 Task: Look for space in São Leopoldo, Brazil from 5th June, 2023 to 16th June, 2023 for 2 adults in price range Rs.7000 to Rs.15000. Place can be entire place with 1  bedroom having 1 bed and 1 bathroom. Property type can be house, flat, guest house, hotel. Booking option can be shelf check-in. Required host language is Spanish.
Action: Mouse moved to (292, 133)
Screenshot: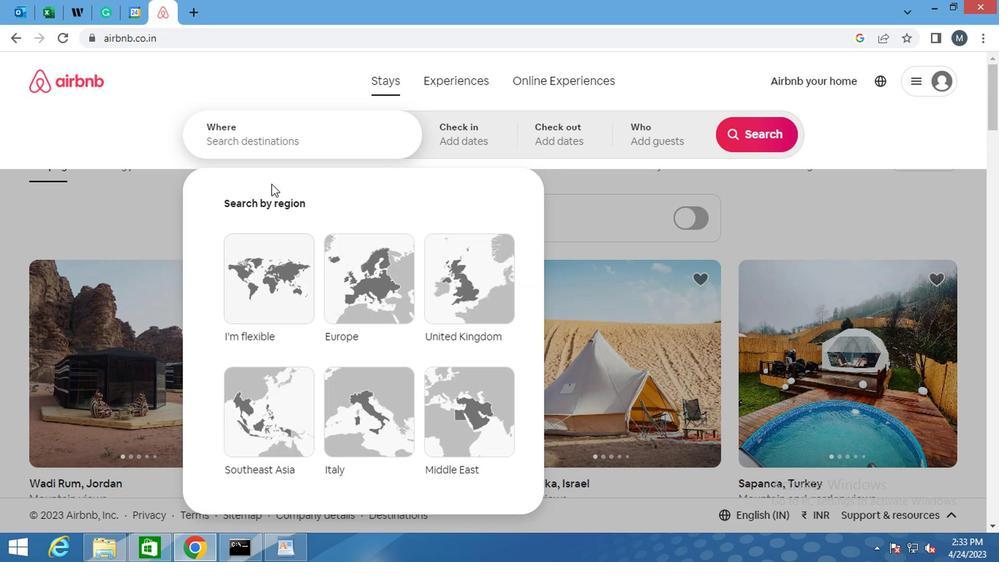 
Action: Mouse pressed left at (292, 133)
Screenshot: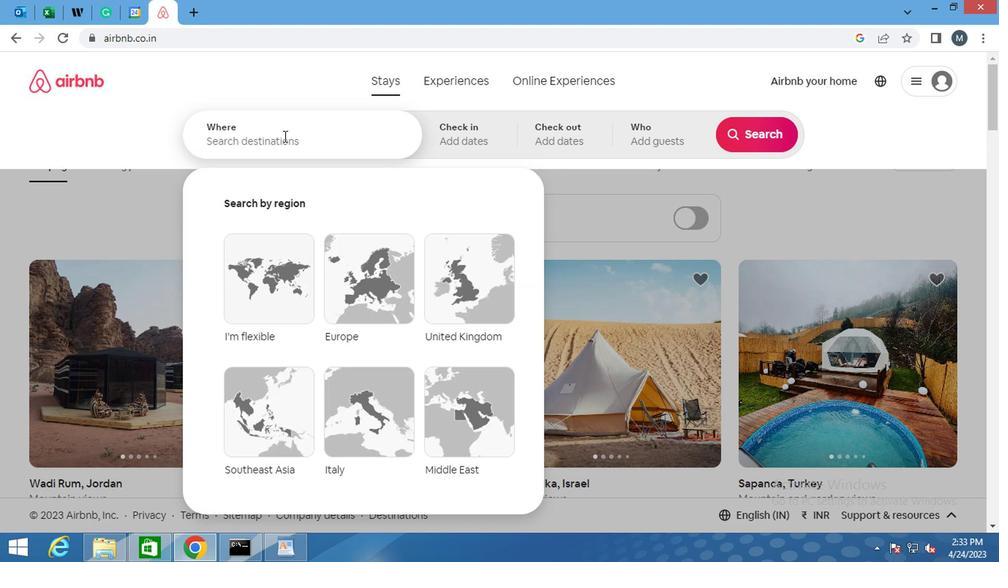 
Action: Key pressed <Key.shift><Key.shift><Key.shift><Key.shift><Key.shift>SAO<Key.space><Key.shift>LEPOLDP<Key.space><Key.backspace><Key.backspace>O
Screenshot: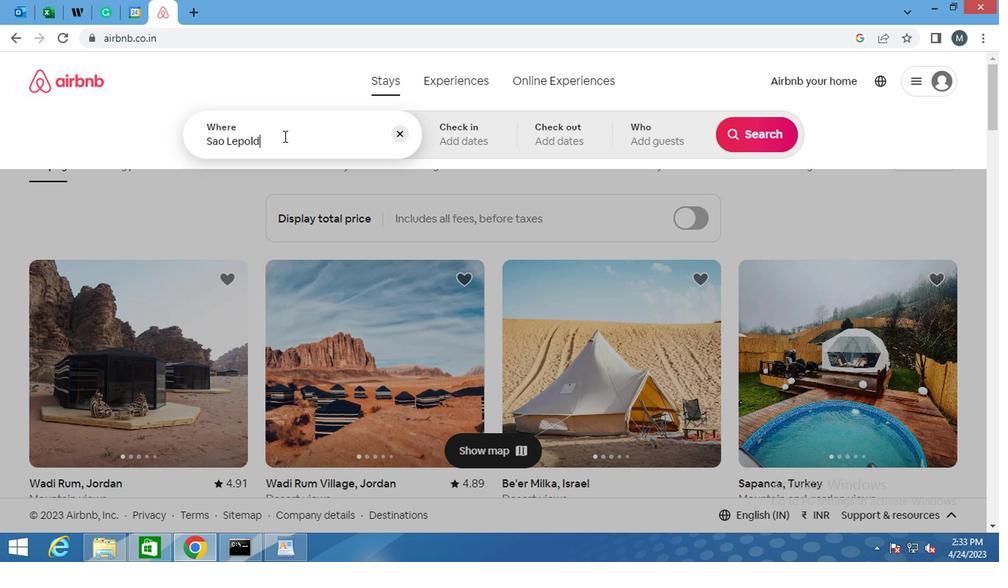 
Action: Mouse moved to (314, 157)
Screenshot: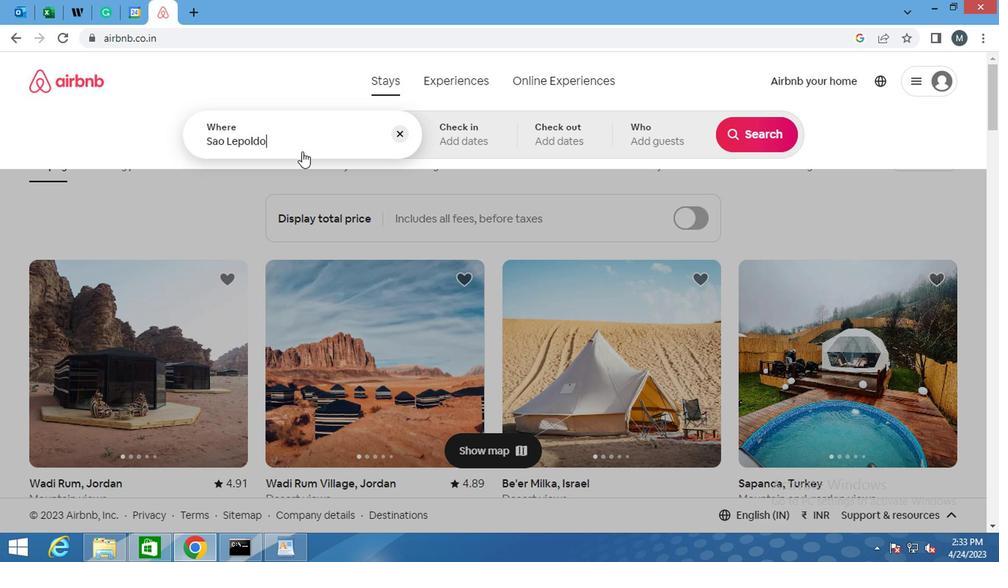 
Action: Mouse scrolled (314, 157) with delta (0, 0)
Screenshot: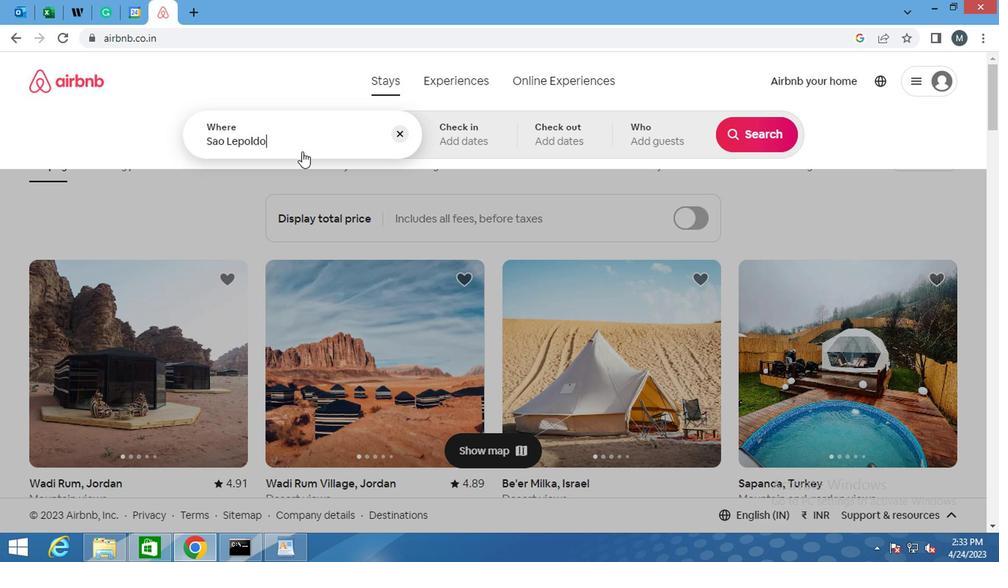 
Action: Mouse moved to (314, 158)
Screenshot: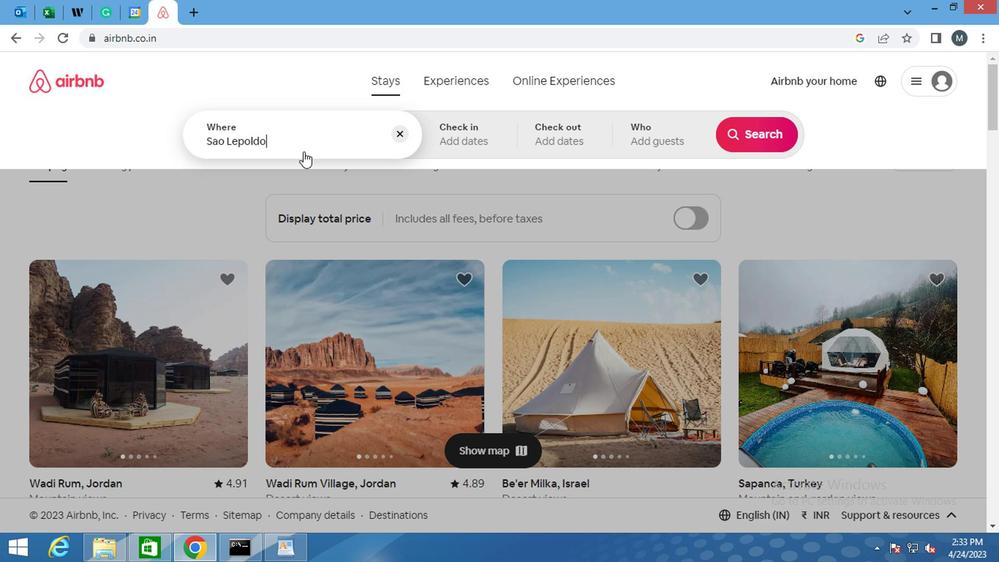
Action: Mouse scrolled (314, 159) with delta (0, 0)
Screenshot: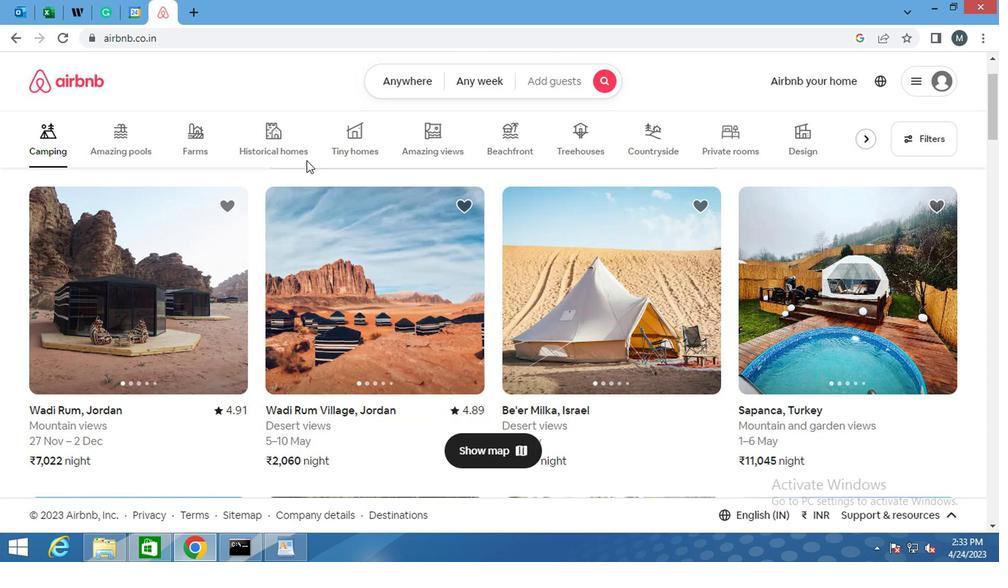 
Action: Mouse moved to (393, 85)
Screenshot: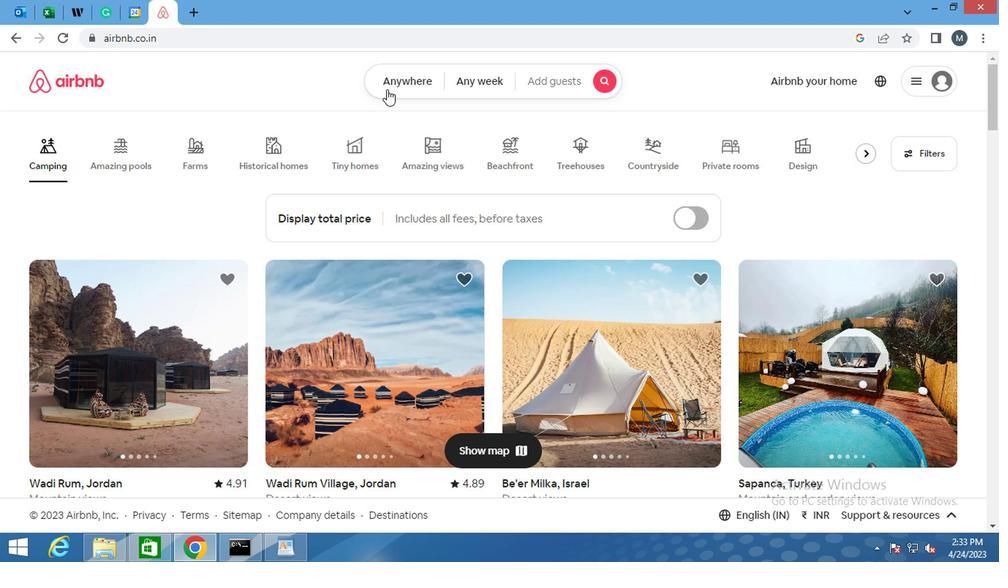 
Action: Mouse pressed left at (393, 85)
Screenshot: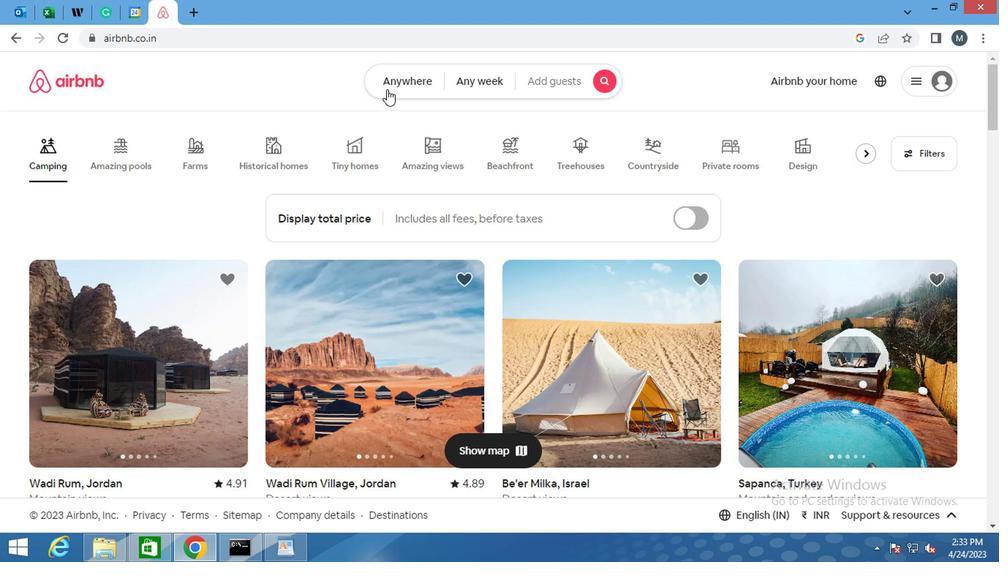 
Action: Mouse moved to (245, 140)
Screenshot: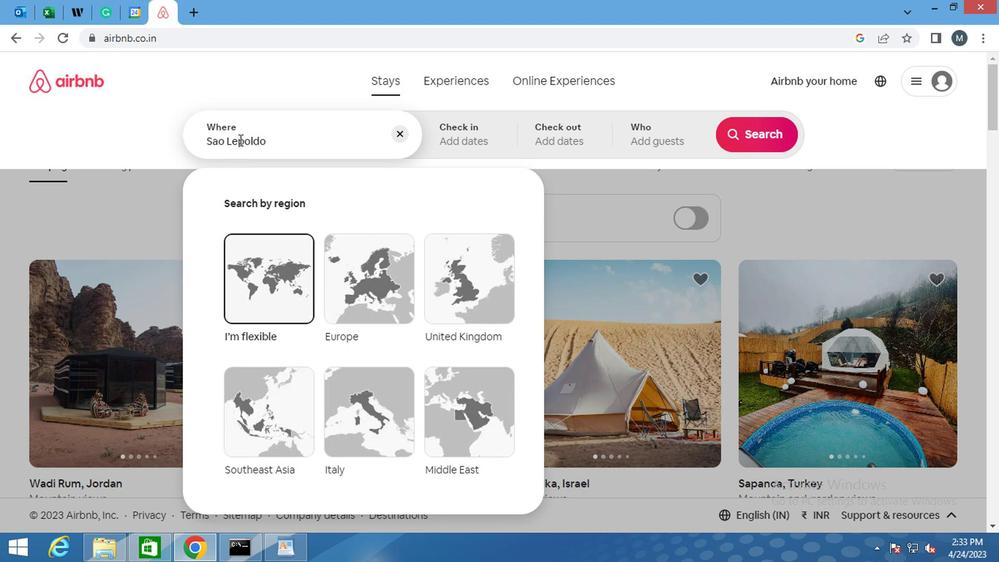 
Action: Mouse pressed left at (245, 140)
Screenshot: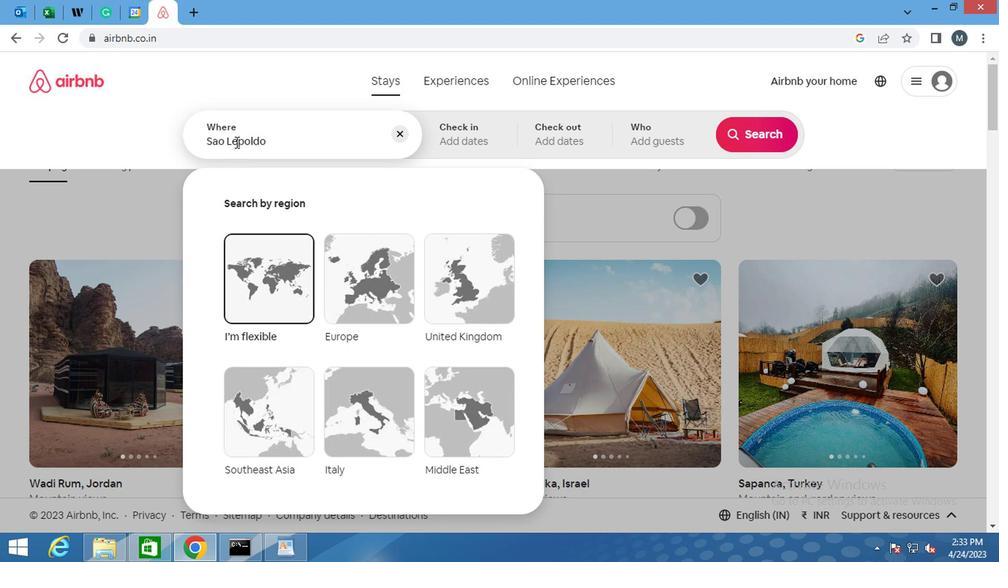
Action: Mouse moved to (287, 142)
Screenshot: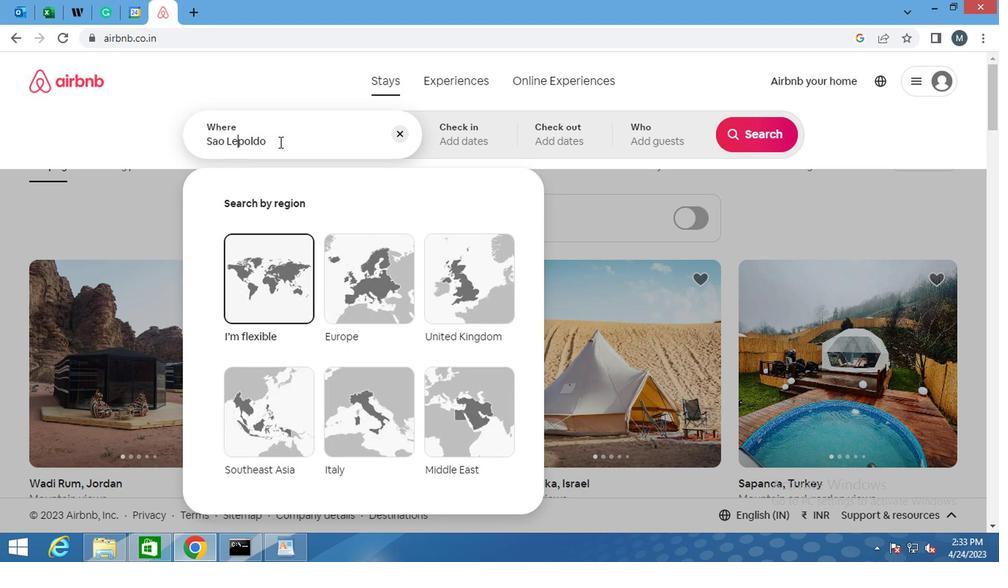 
Action: Key pressed O
Screenshot: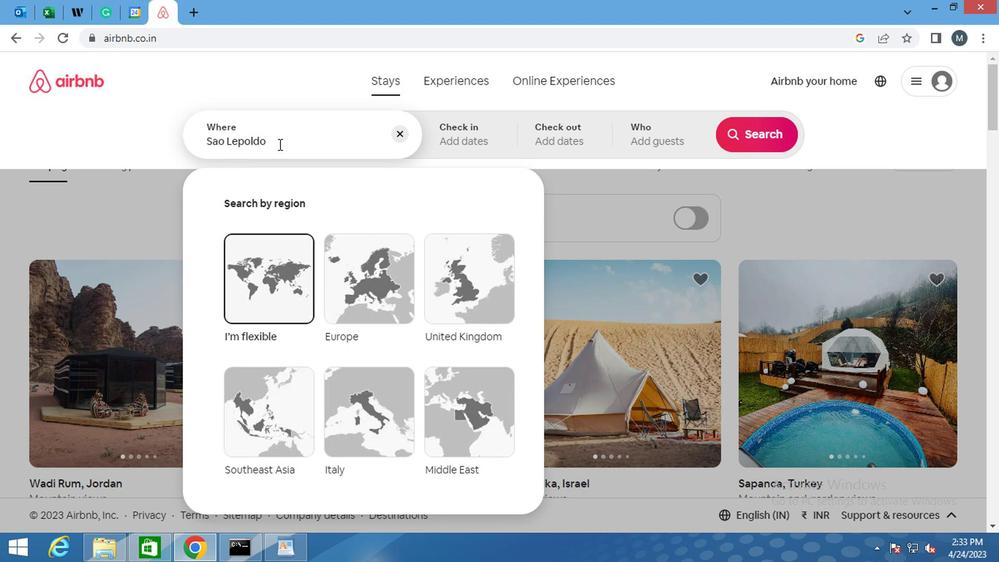 
Action: Mouse moved to (307, 142)
Screenshot: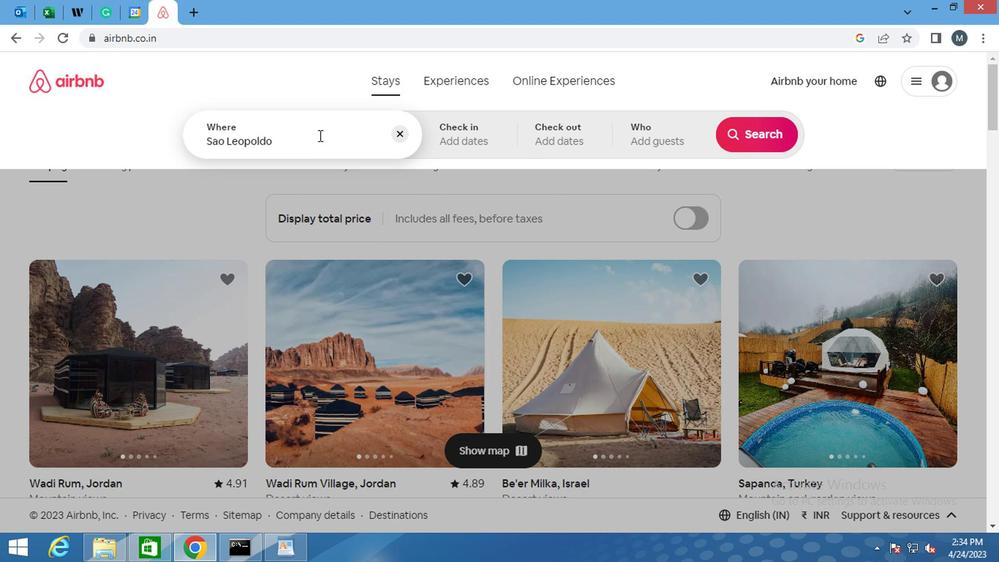 
Action: Mouse pressed left at (307, 142)
Screenshot: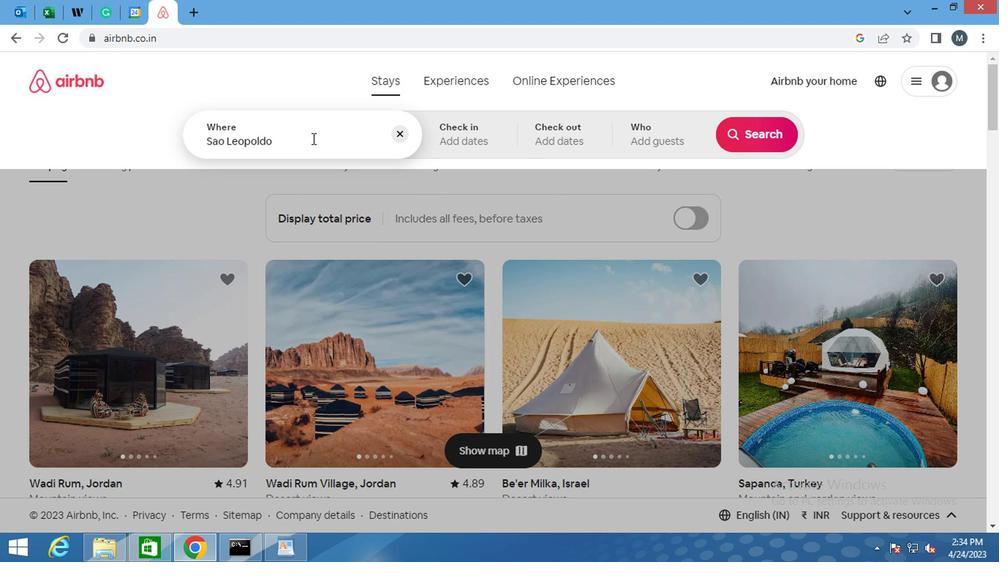 
Action: Mouse moved to (306, 143)
Screenshot: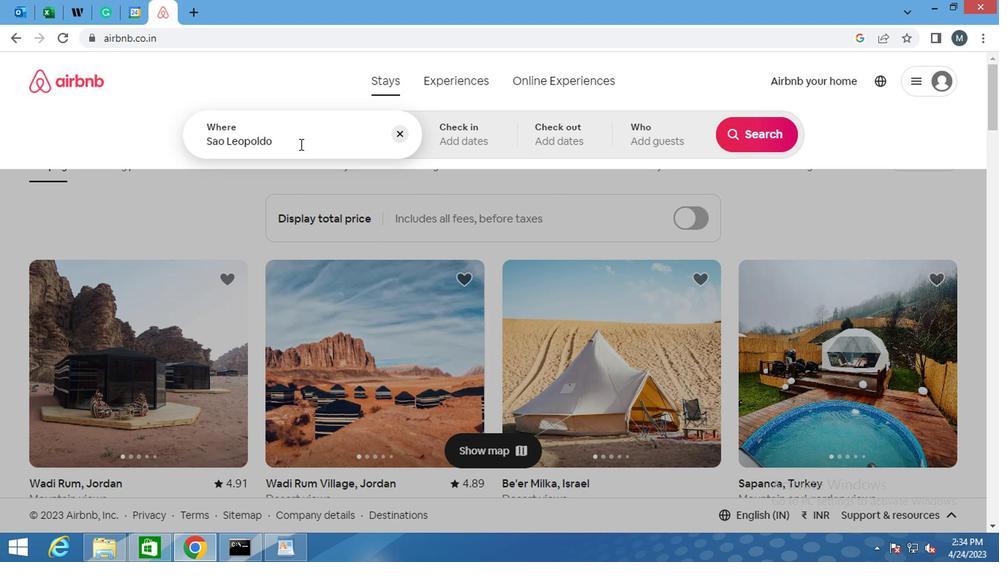 
Action: Key pressed ,<Key.space><Key.shift>BRAZIL
Screenshot: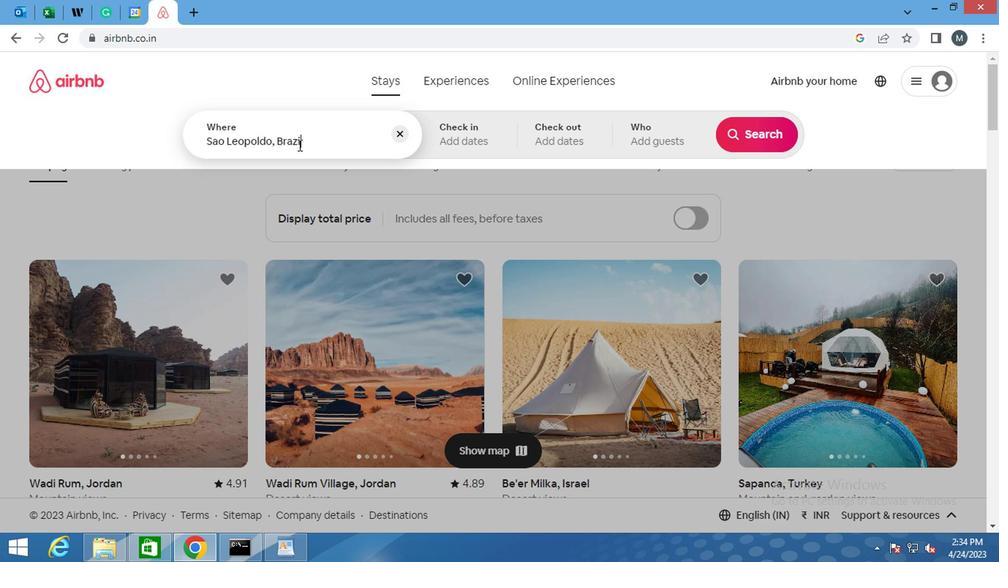 
Action: Mouse moved to (455, 138)
Screenshot: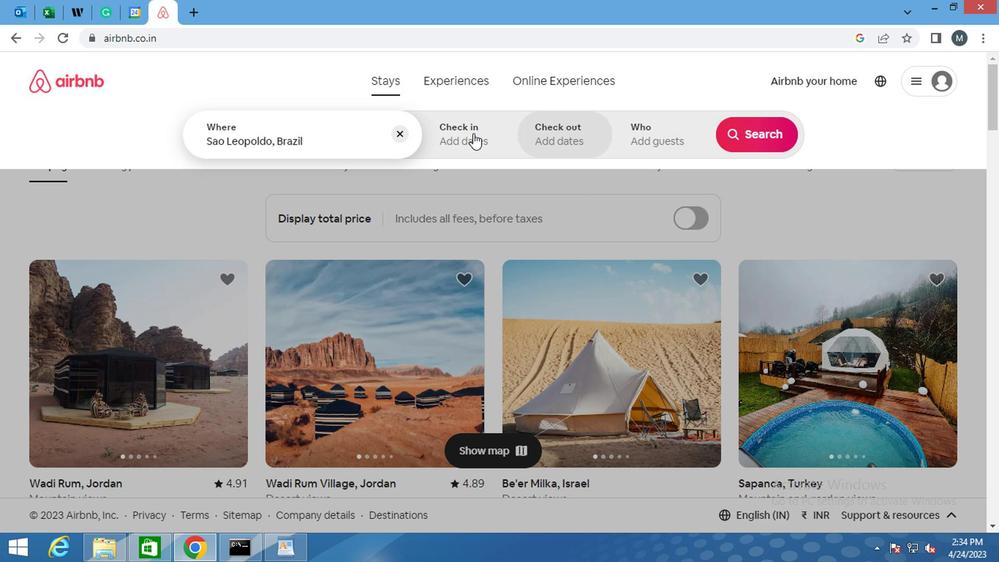 
Action: Mouse pressed left at (455, 138)
Screenshot: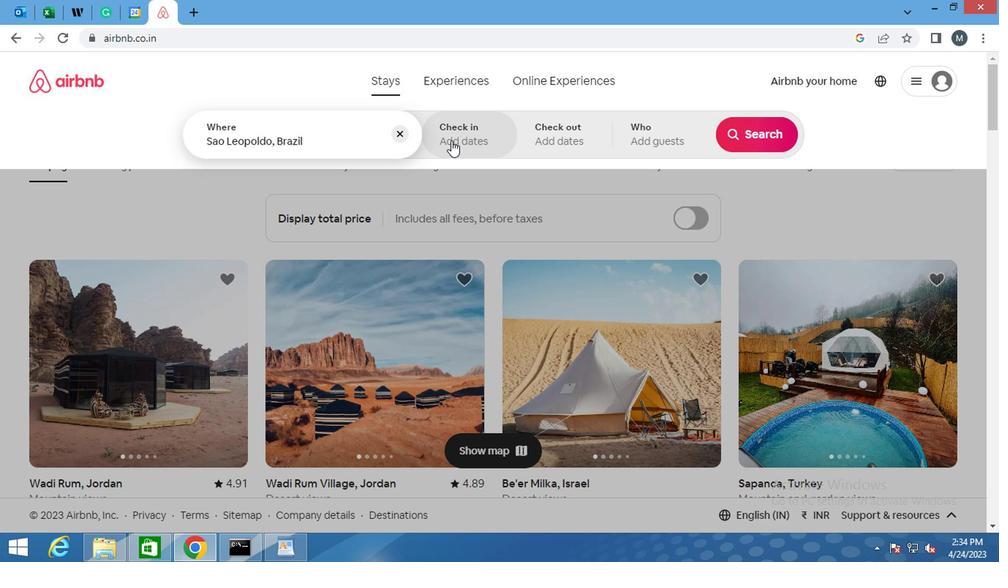 
Action: Mouse moved to (730, 252)
Screenshot: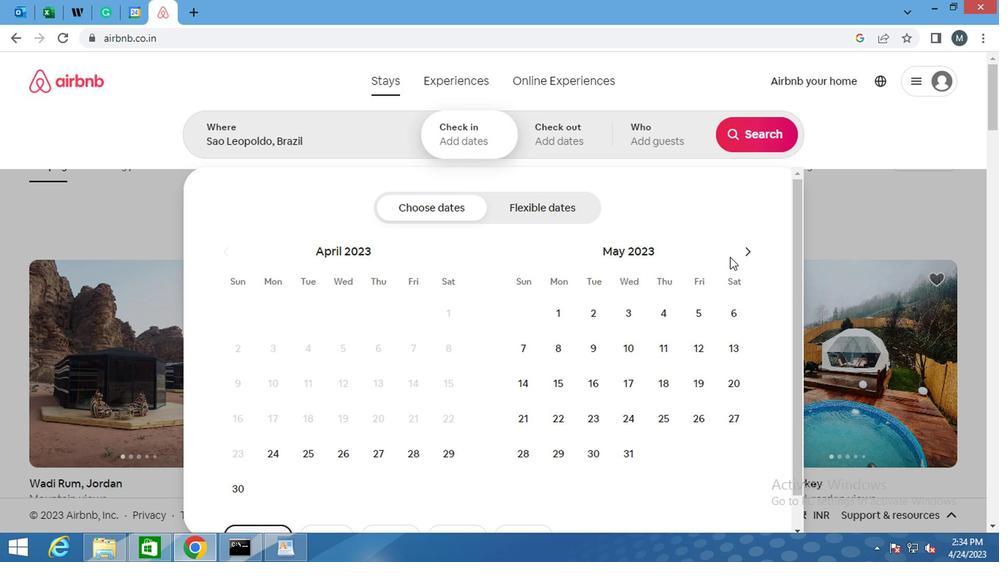 
Action: Mouse pressed left at (730, 252)
Screenshot: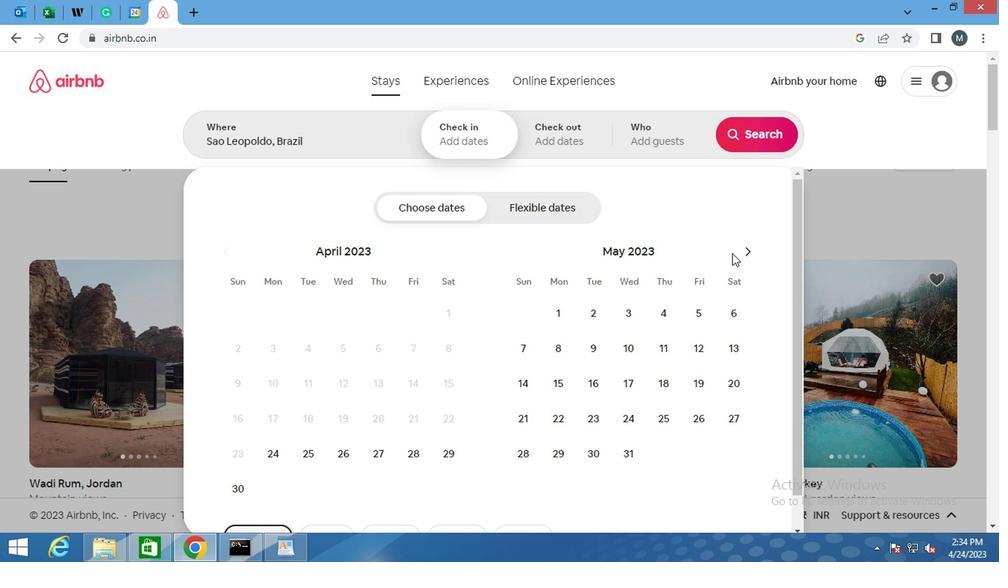 
Action: Mouse moved to (733, 251)
Screenshot: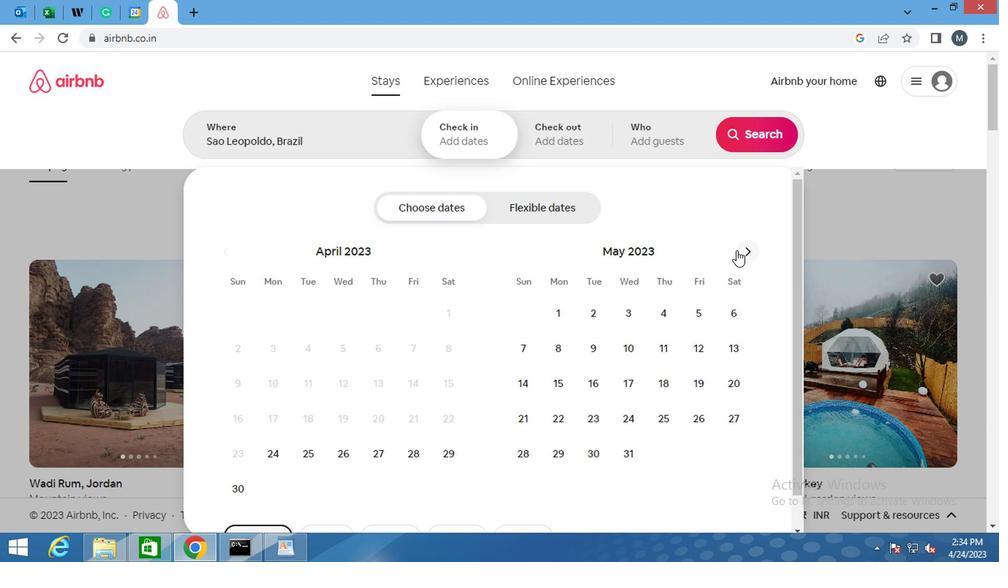 
Action: Mouse pressed left at (733, 251)
Screenshot: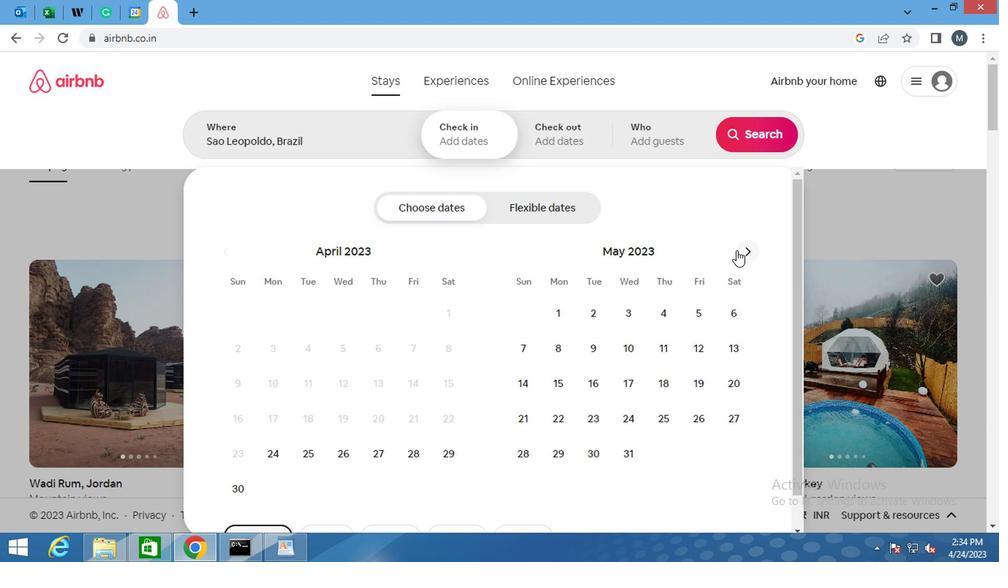 
Action: Mouse moved to (557, 353)
Screenshot: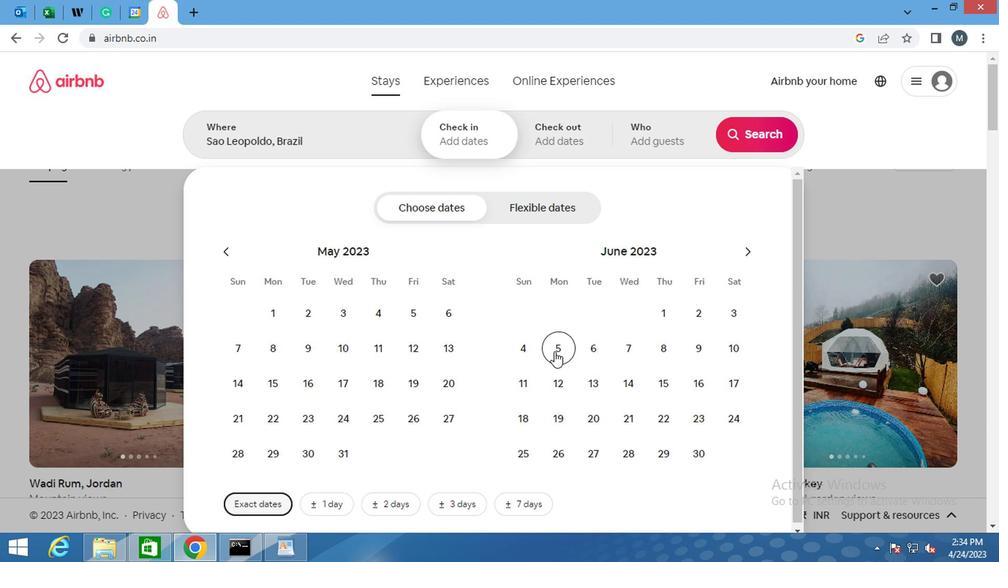 
Action: Mouse pressed left at (557, 353)
Screenshot: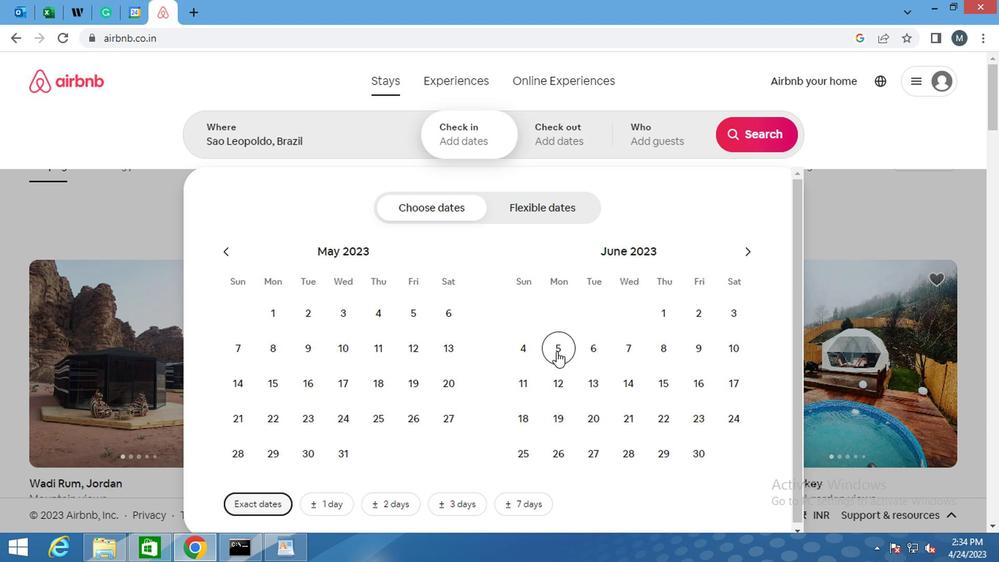 
Action: Mouse moved to (693, 383)
Screenshot: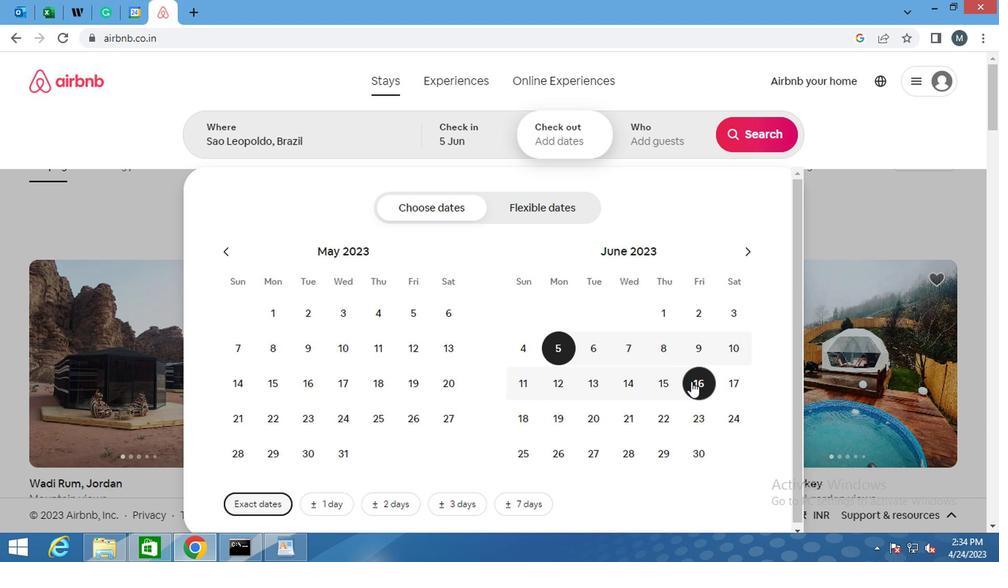 
Action: Mouse pressed left at (693, 383)
Screenshot: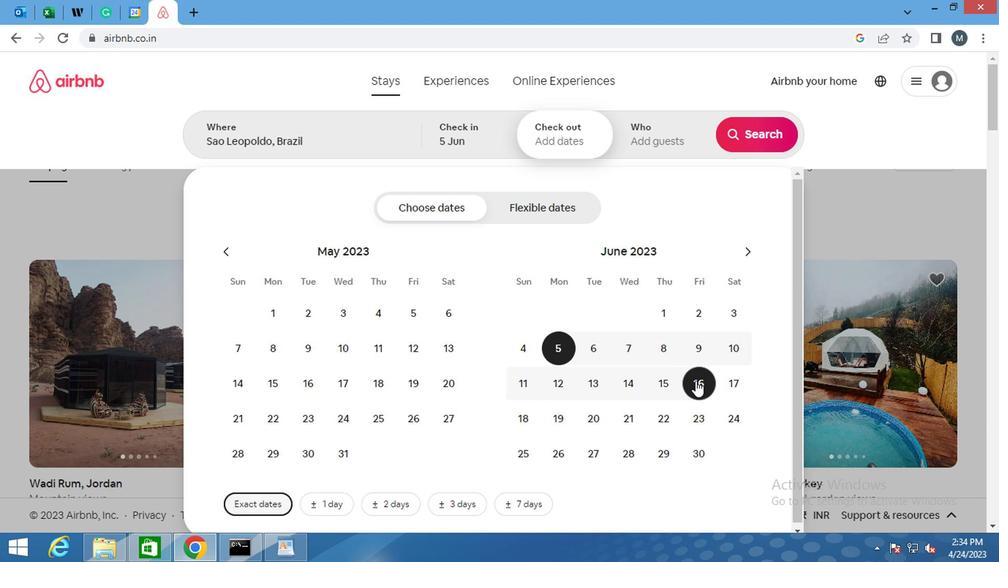 
Action: Mouse moved to (695, 382)
Screenshot: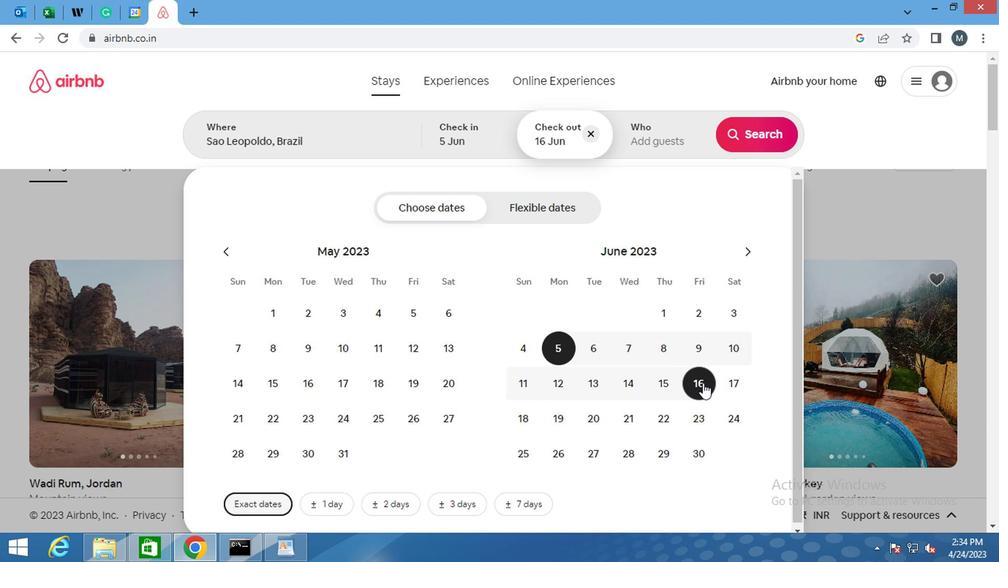 
Action: Mouse scrolled (695, 381) with delta (0, -1)
Screenshot: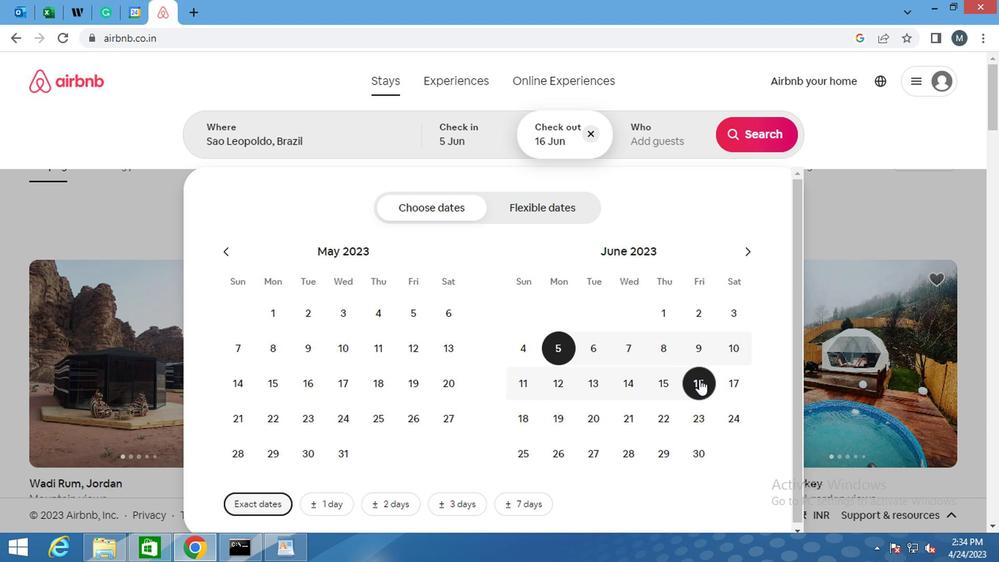 
Action: Mouse moved to (695, 376)
Screenshot: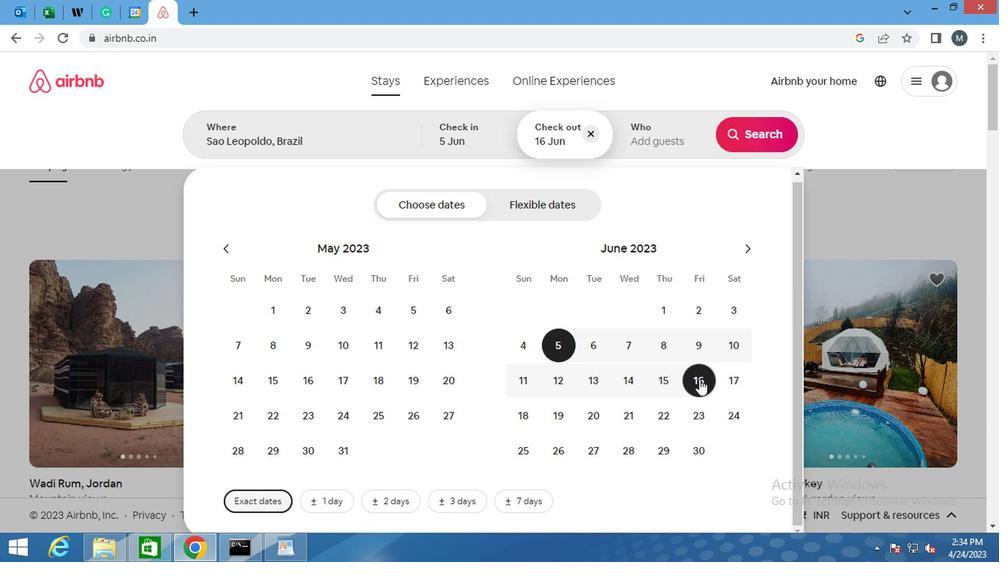 
Action: Mouse scrolled (695, 376) with delta (0, 0)
Screenshot: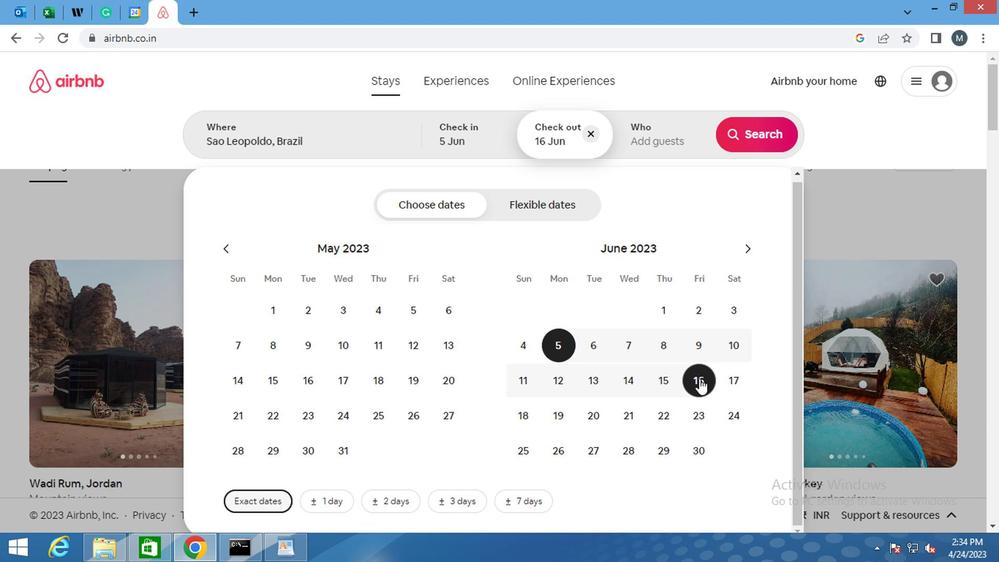 
Action: Mouse moved to (695, 374)
Screenshot: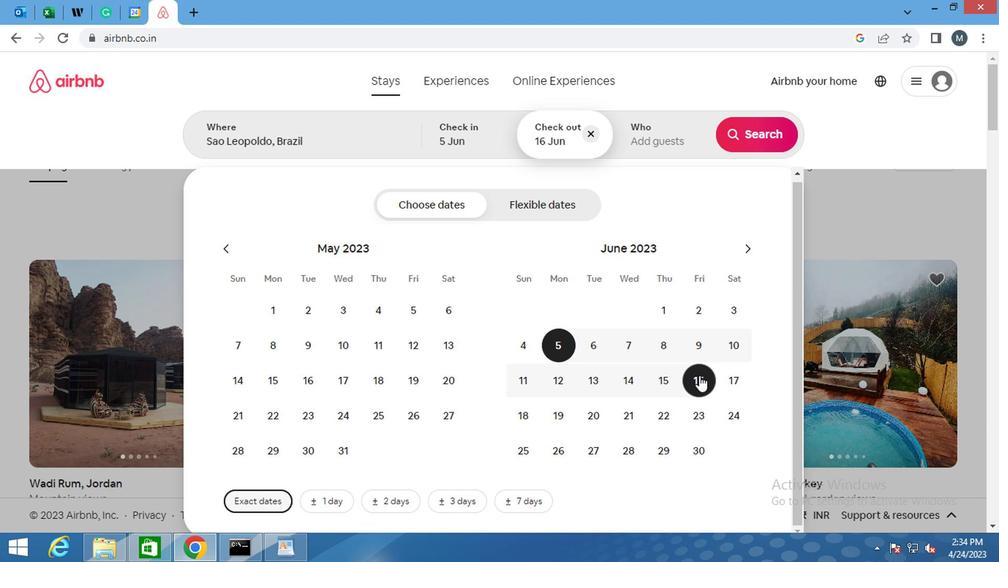 
Action: Mouse scrolled (695, 374) with delta (0, 0)
Screenshot: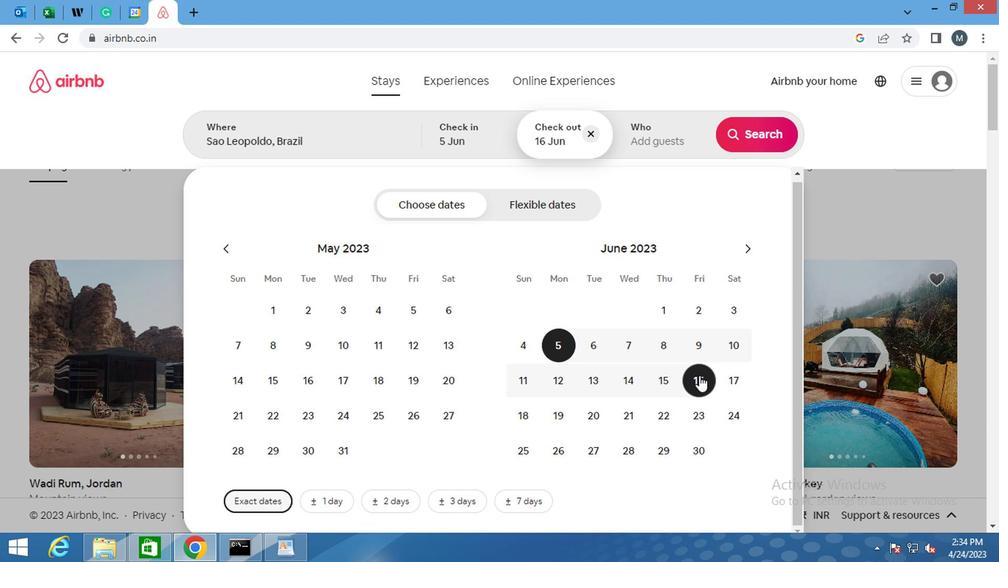 
Action: Mouse moved to (664, 146)
Screenshot: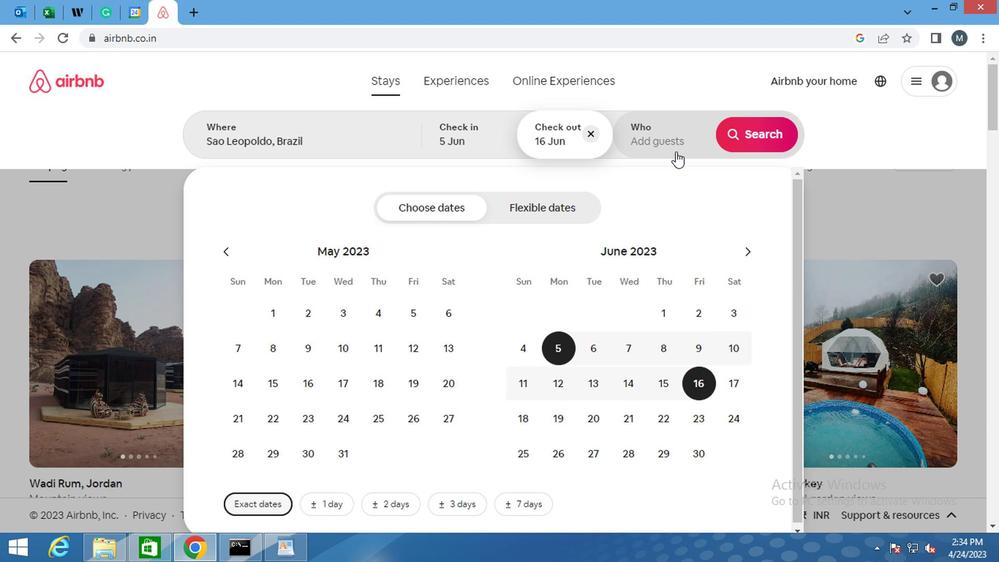 
Action: Mouse pressed left at (664, 146)
Screenshot: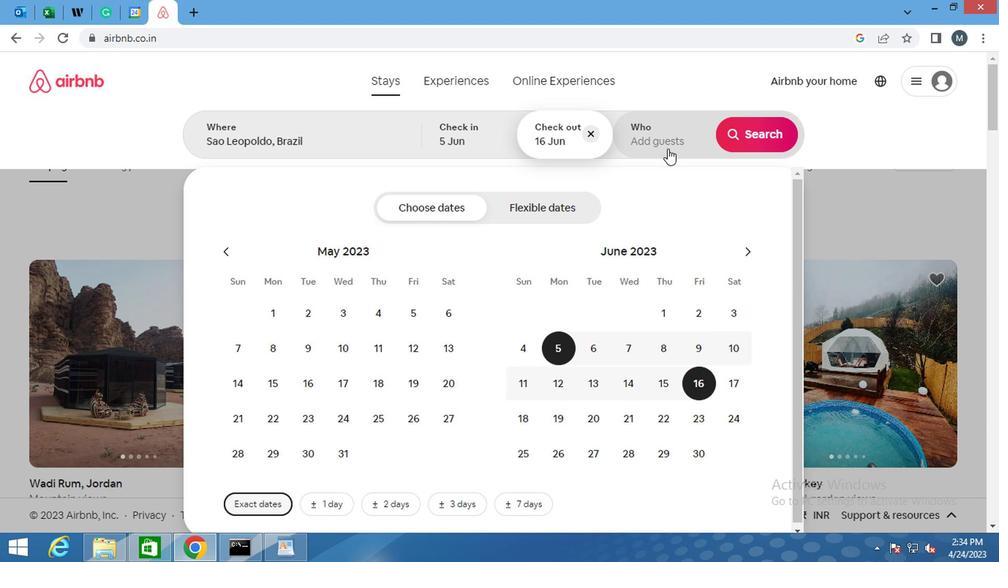 
Action: Mouse moved to (756, 217)
Screenshot: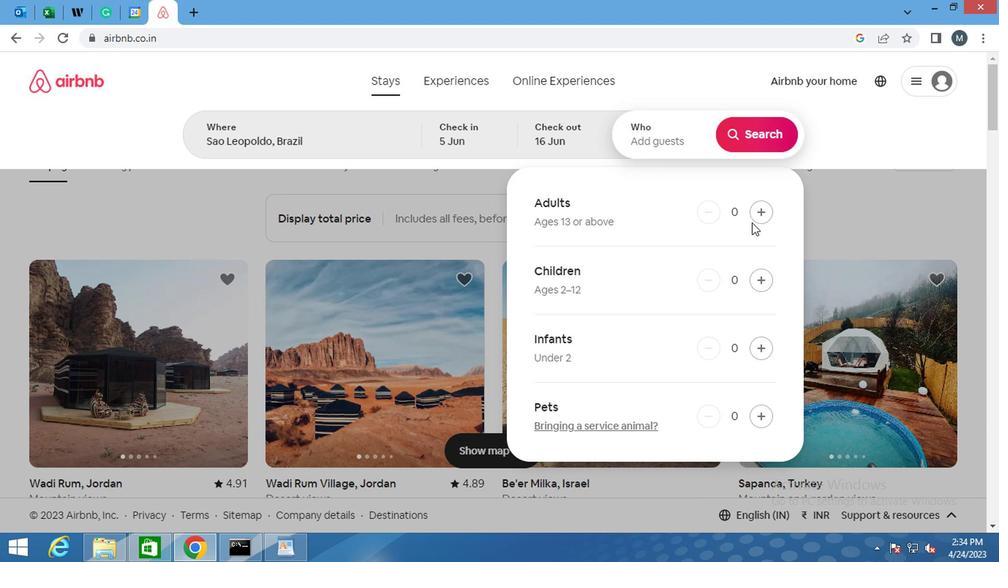 
Action: Mouse pressed left at (756, 217)
Screenshot: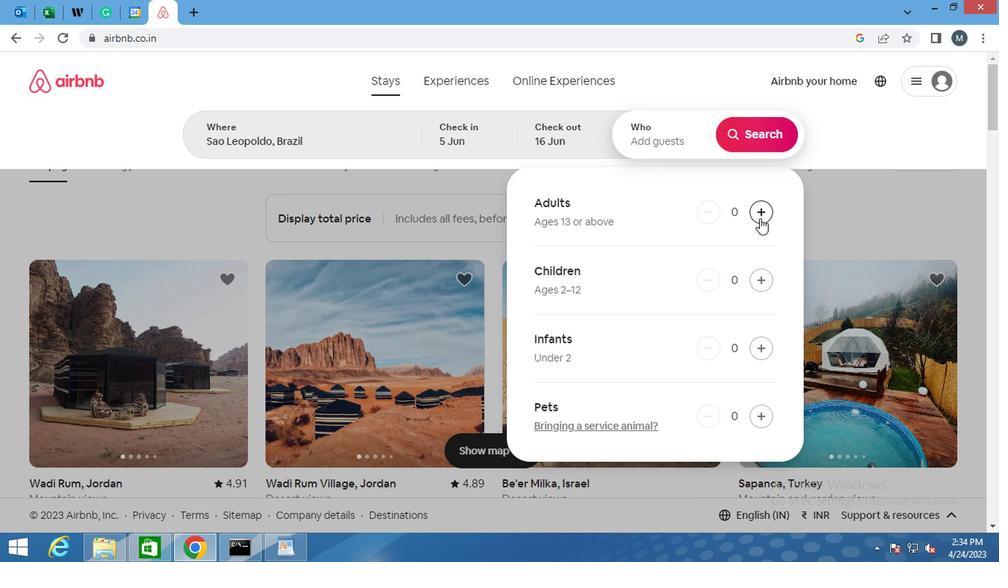 
Action: Mouse pressed left at (756, 217)
Screenshot: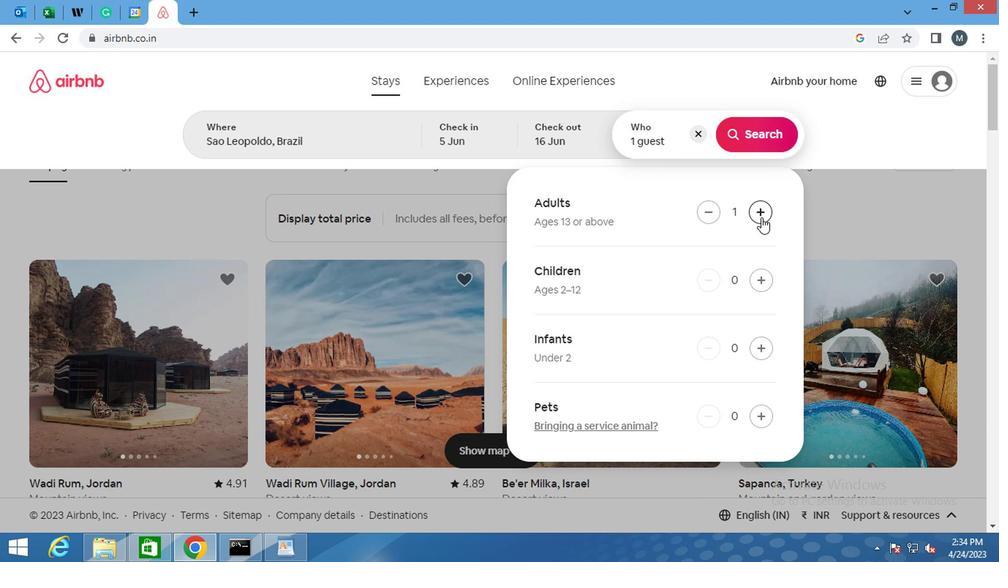 
Action: Mouse moved to (893, 119)
Screenshot: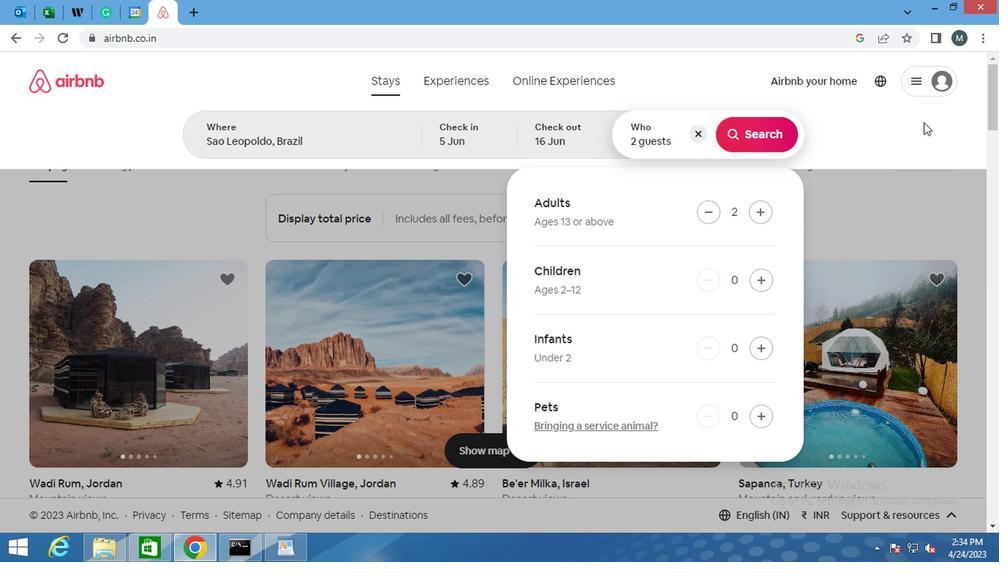 
Action: Mouse pressed left at (893, 119)
Screenshot: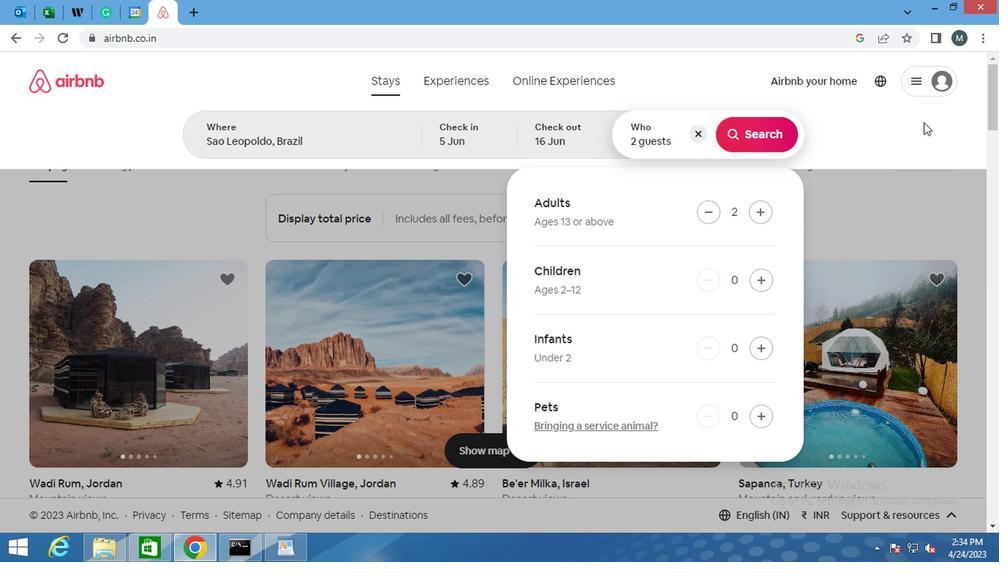 
Action: Mouse moved to (857, 174)
Screenshot: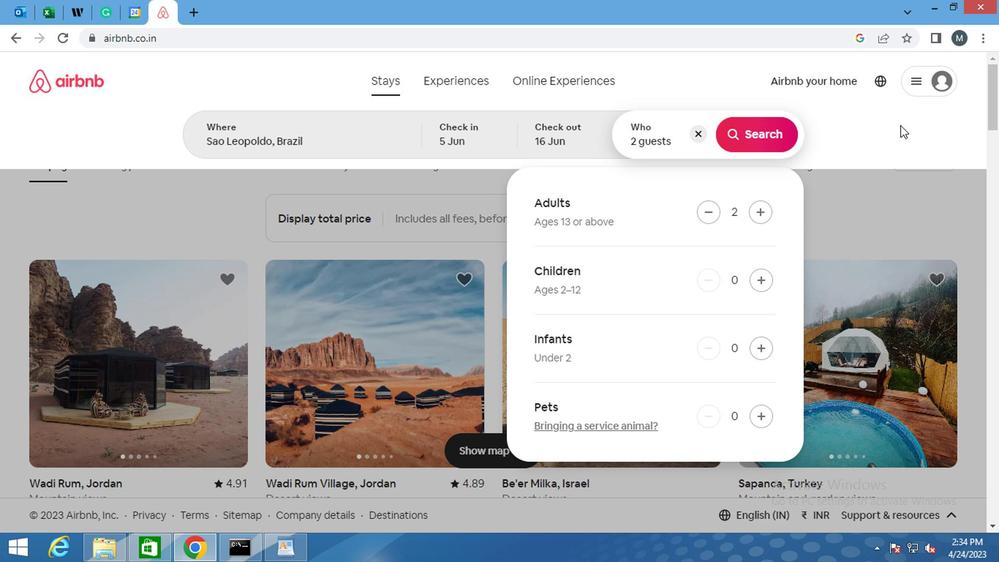 
Action: Mouse scrolled (857, 174) with delta (0, 0)
Screenshot: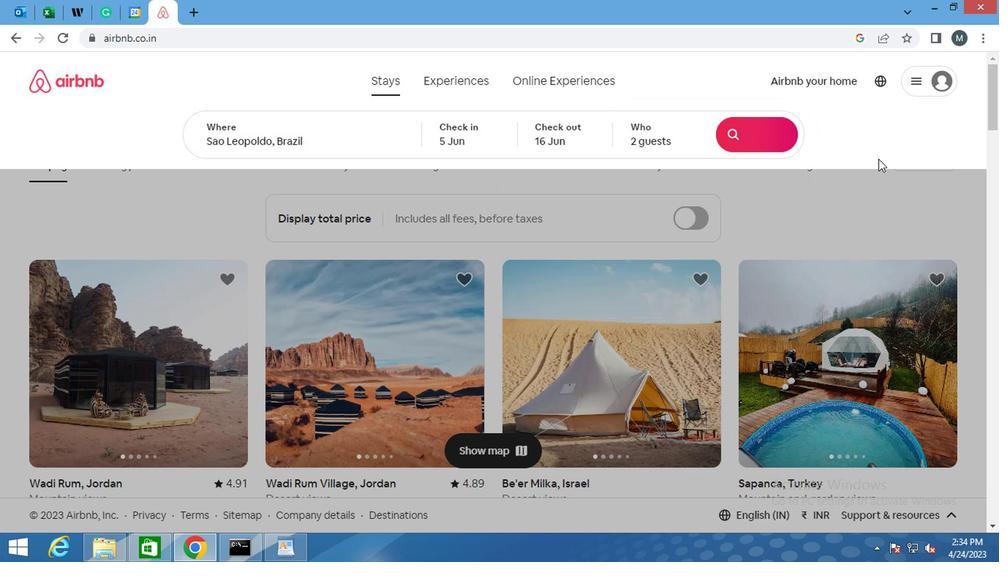 
Action: Mouse scrolled (857, 174) with delta (0, 0)
Screenshot: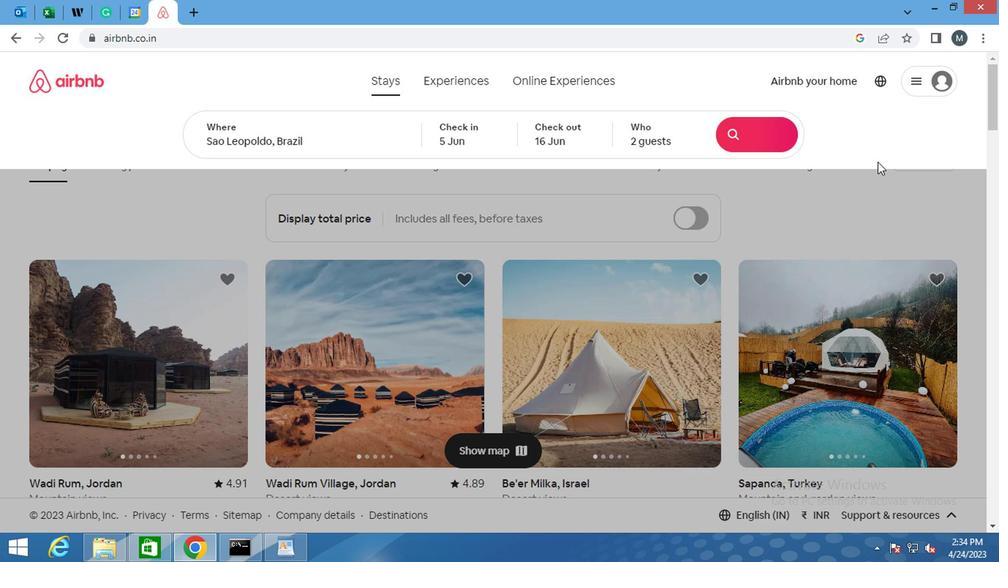 
Action: Mouse scrolled (857, 174) with delta (0, 0)
Screenshot: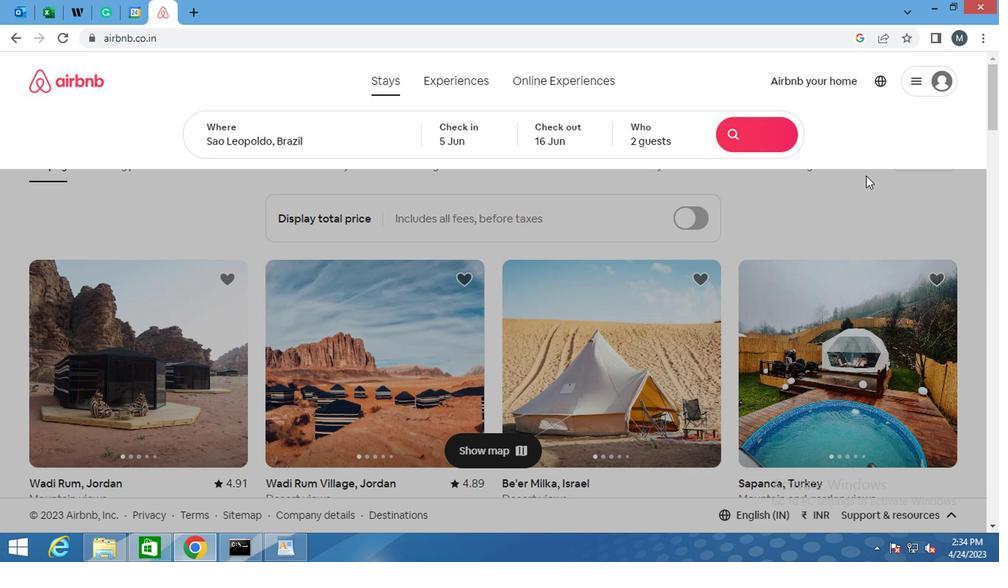 
Action: Mouse moved to (855, 177)
Screenshot: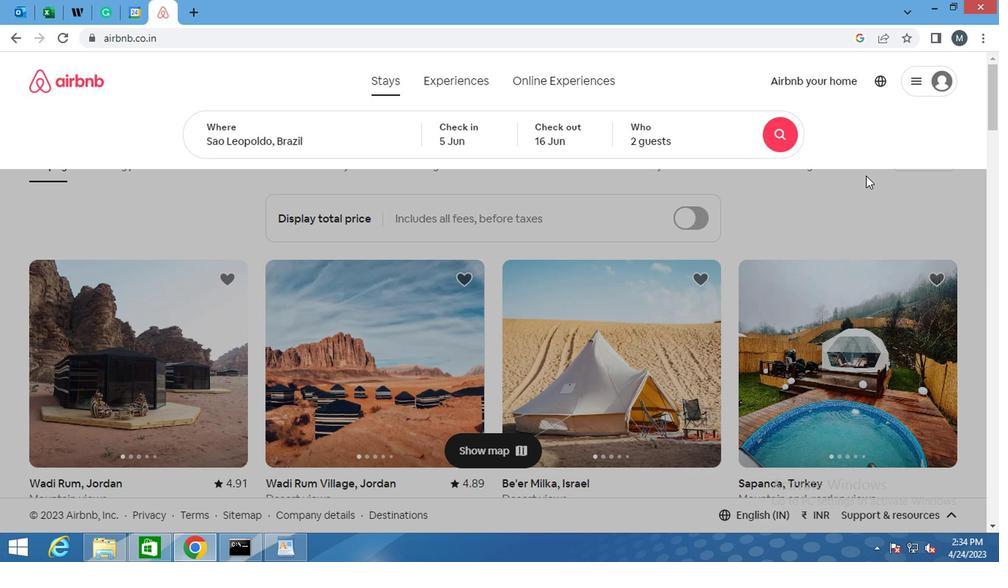 
Action: Mouse scrolled (855, 176) with delta (0, -1)
Screenshot: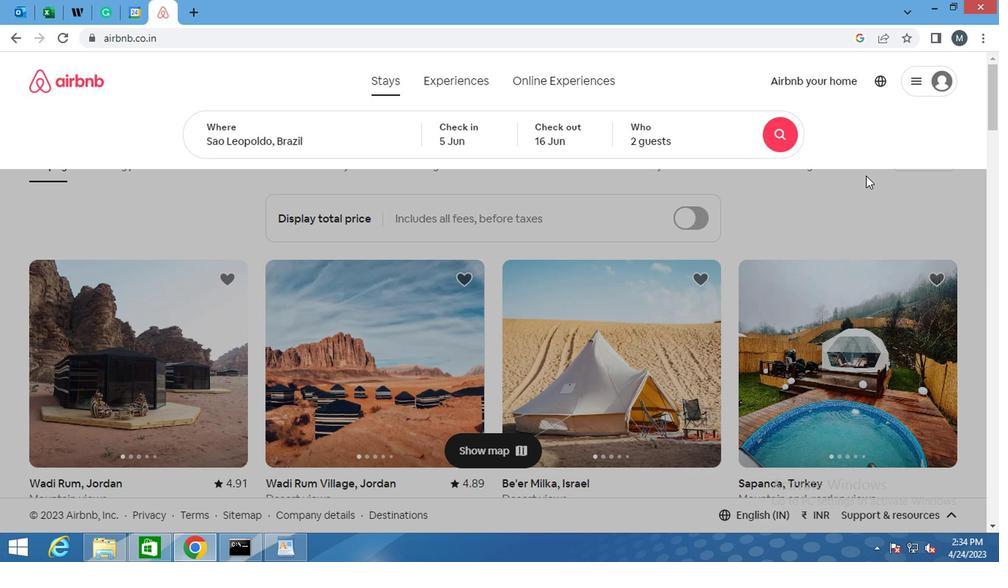 
Action: Mouse scrolled (855, 176) with delta (0, -1)
Screenshot: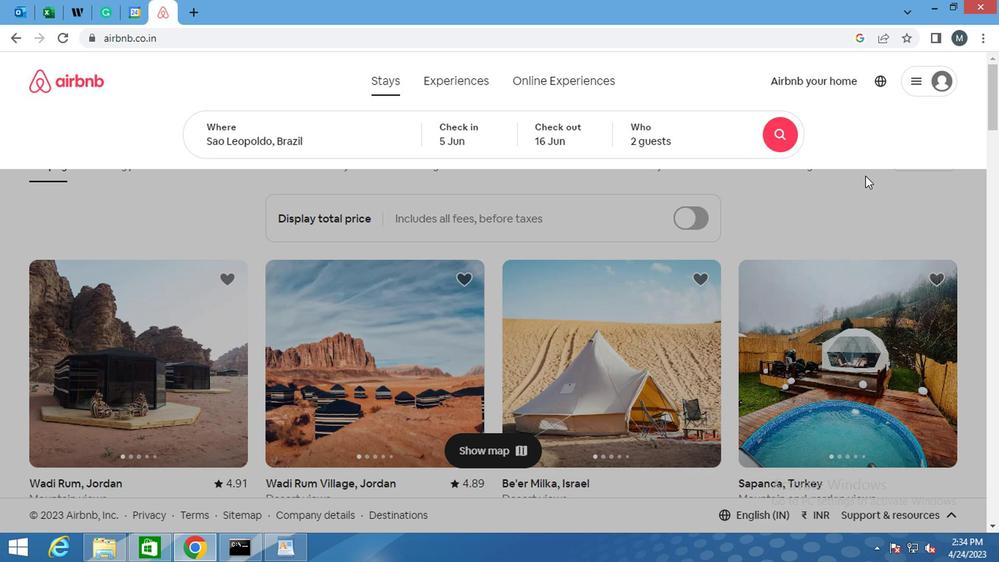 
Action: Mouse moved to (904, 135)
Screenshot: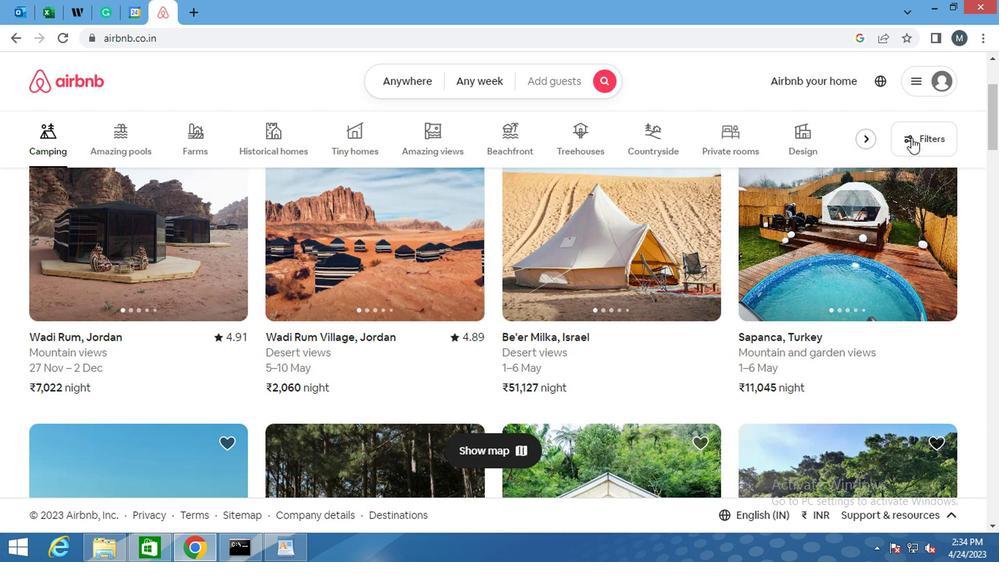 
Action: Mouse pressed left at (904, 135)
Screenshot: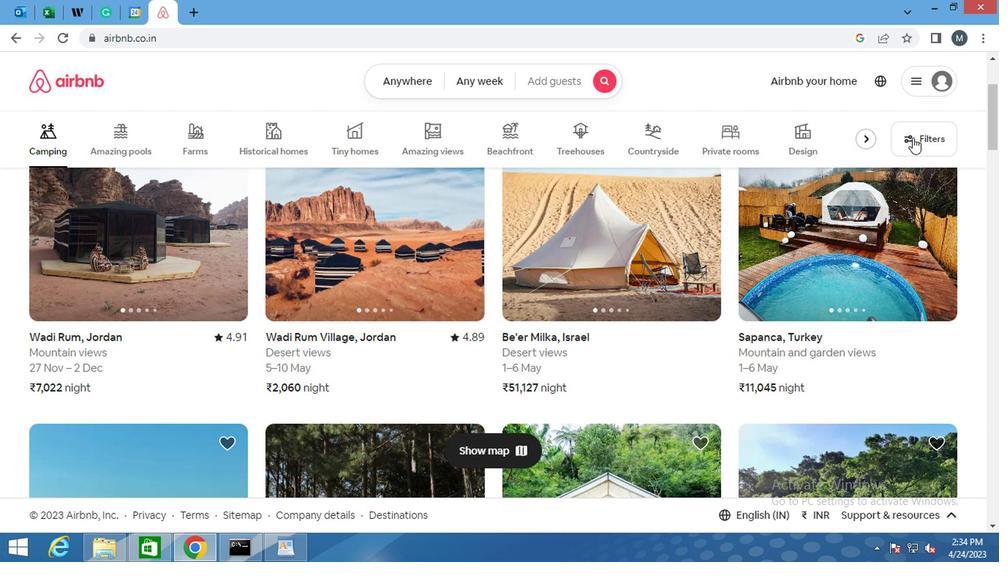 
Action: Mouse moved to (763, 148)
Screenshot: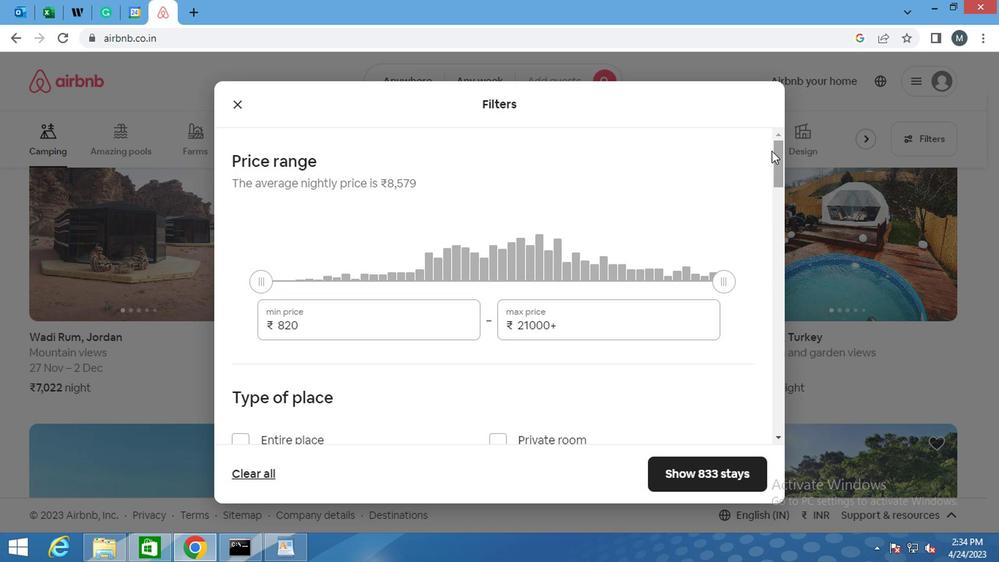 
Action: Mouse scrolled (763, 148) with delta (0, 0)
Screenshot: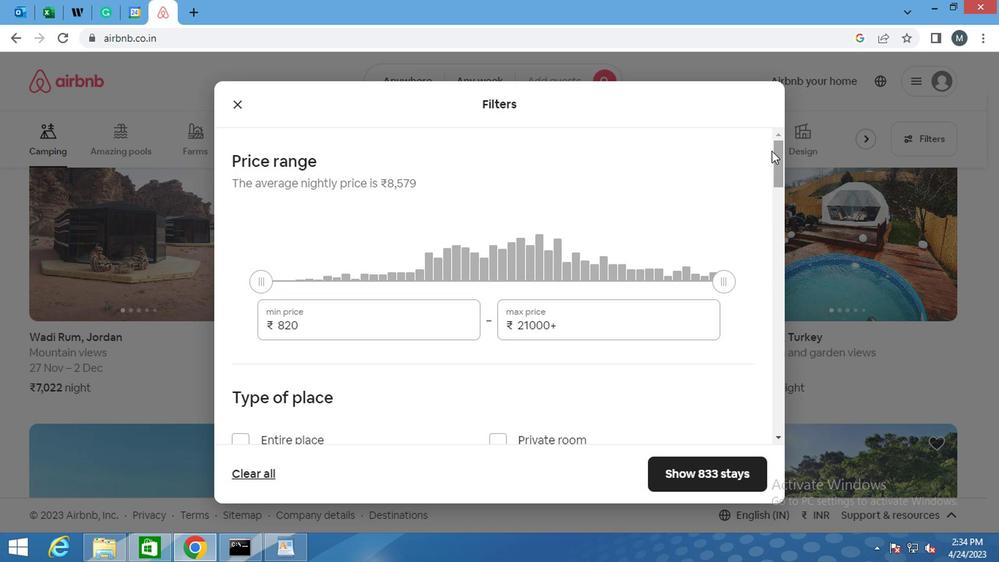 
Action: Mouse moved to (381, 255)
Screenshot: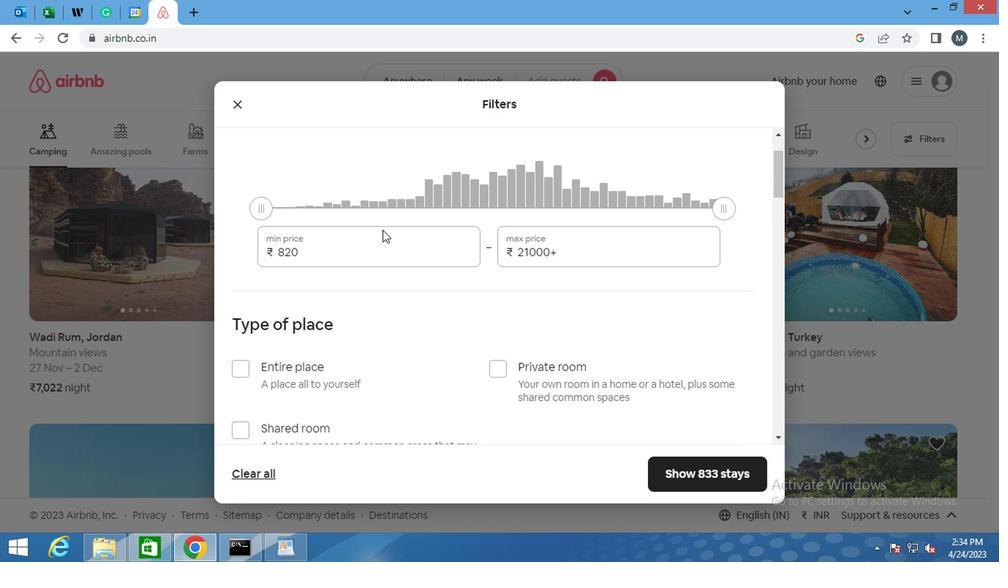 
Action: Mouse pressed left at (381, 255)
Screenshot: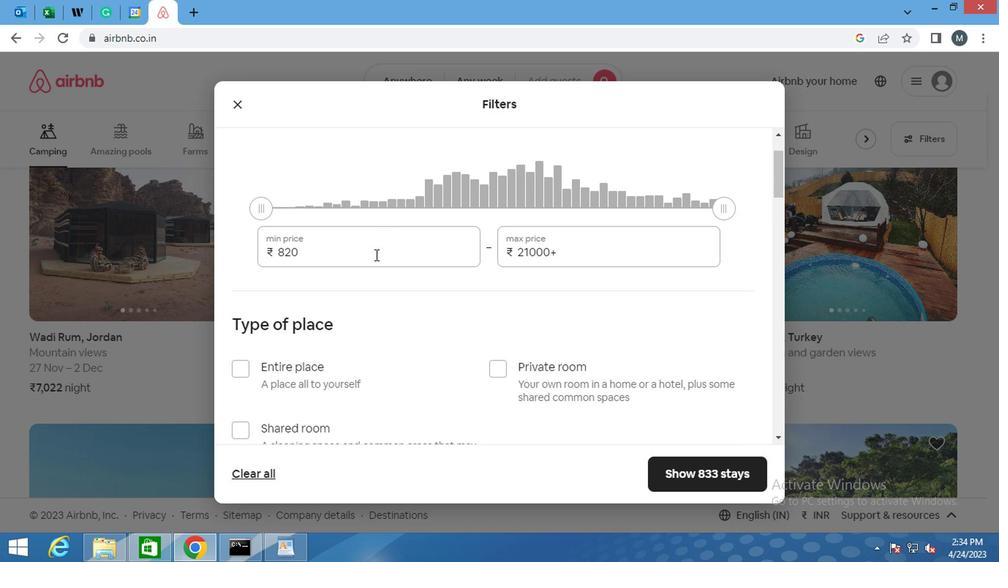 
Action: Mouse moved to (379, 255)
Screenshot: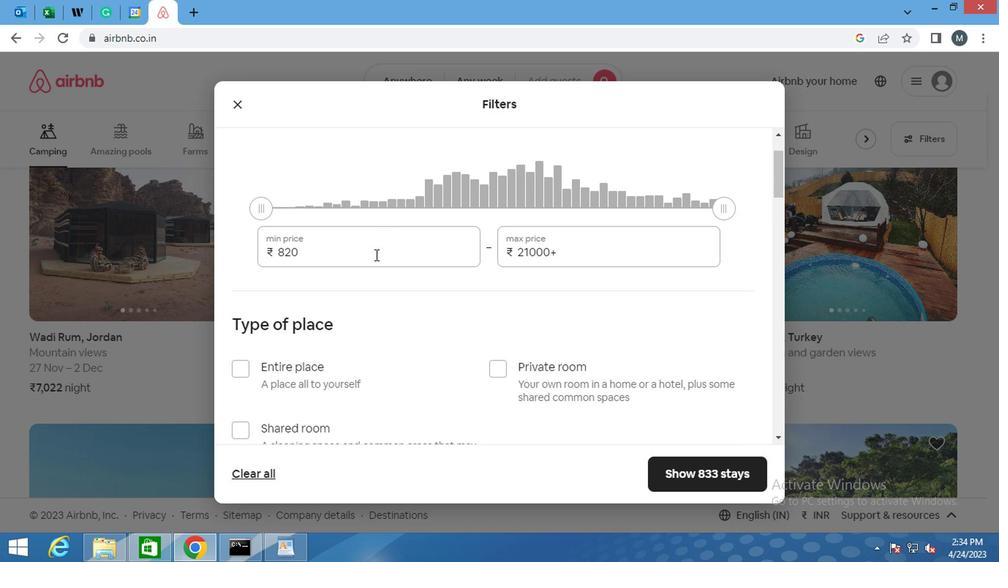 
Action: Mouse pressed left at (379, 255)
Screenshot: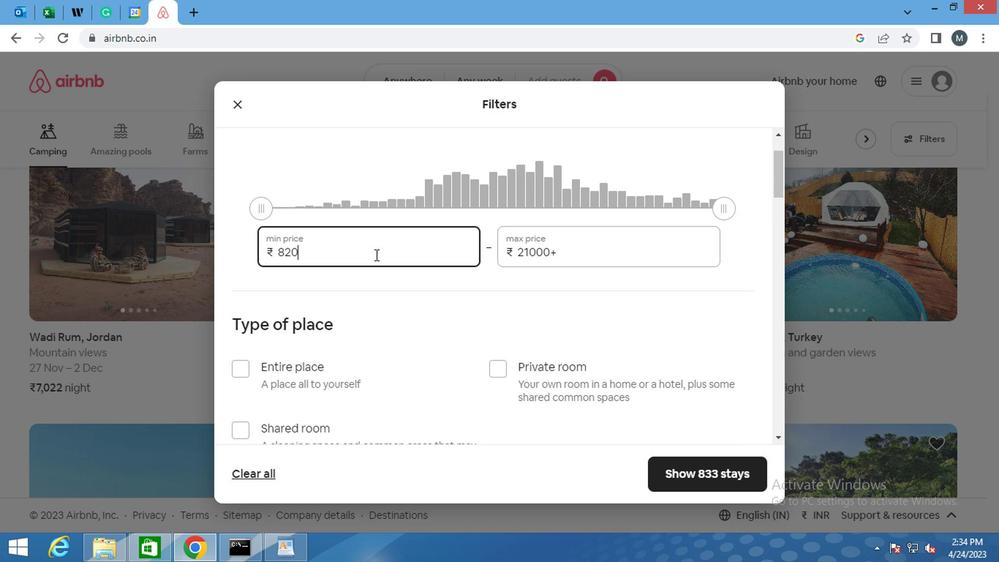 
Action: Mouse moved to (379, 255)
Screenshot: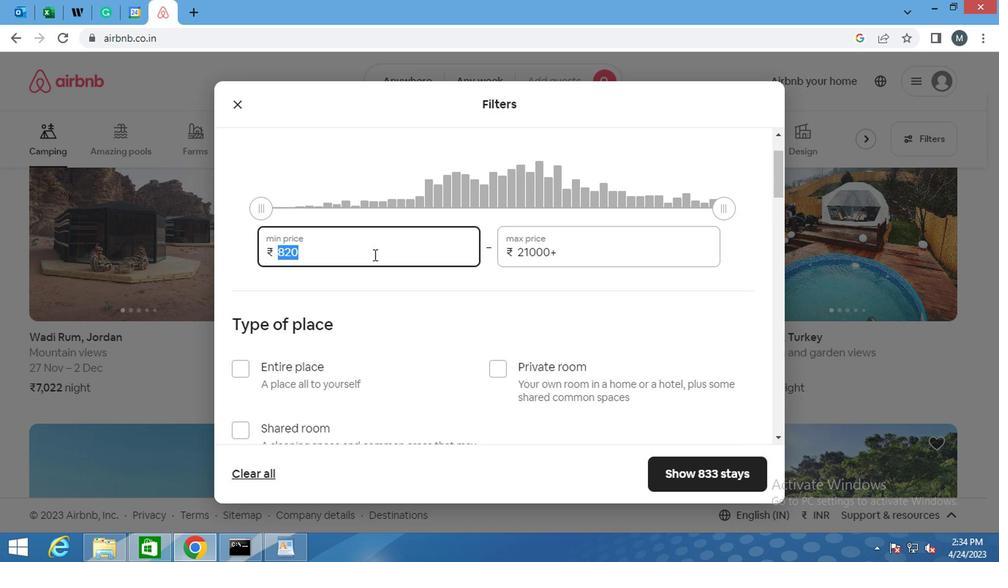 
Action: Key pressed 7000
Screenshot: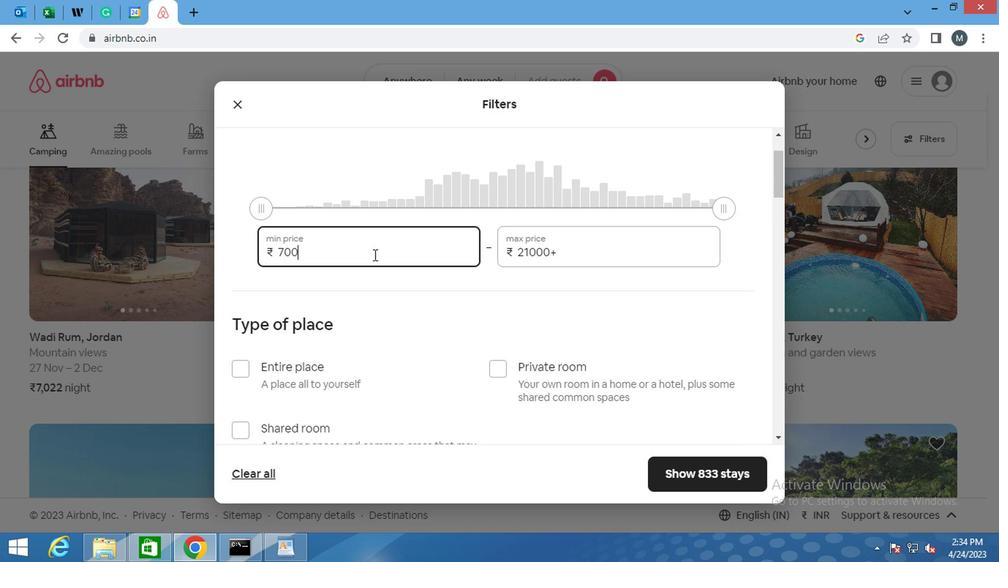 
Action: Mouse moved to (568, 253)
Screenshot: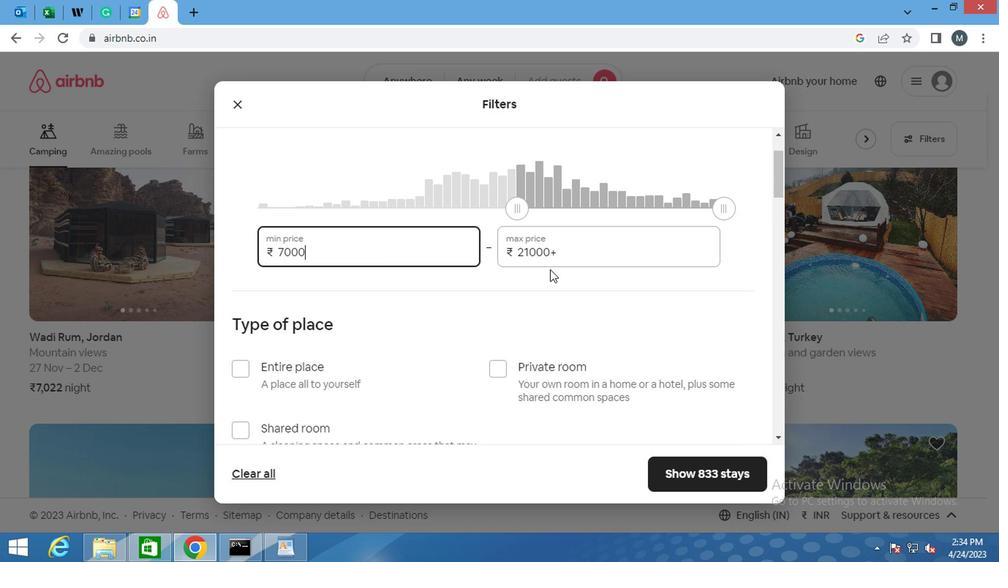 
Action: Mouse pressed left at (568, 253)
Screenshot: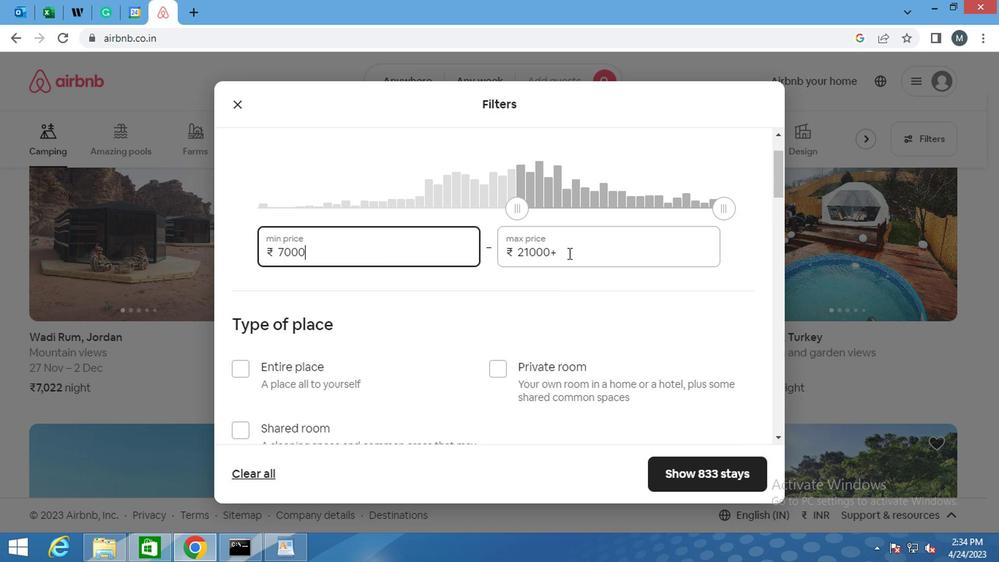 
Action: Mouse pressed left at (568, 253)
Screenshot: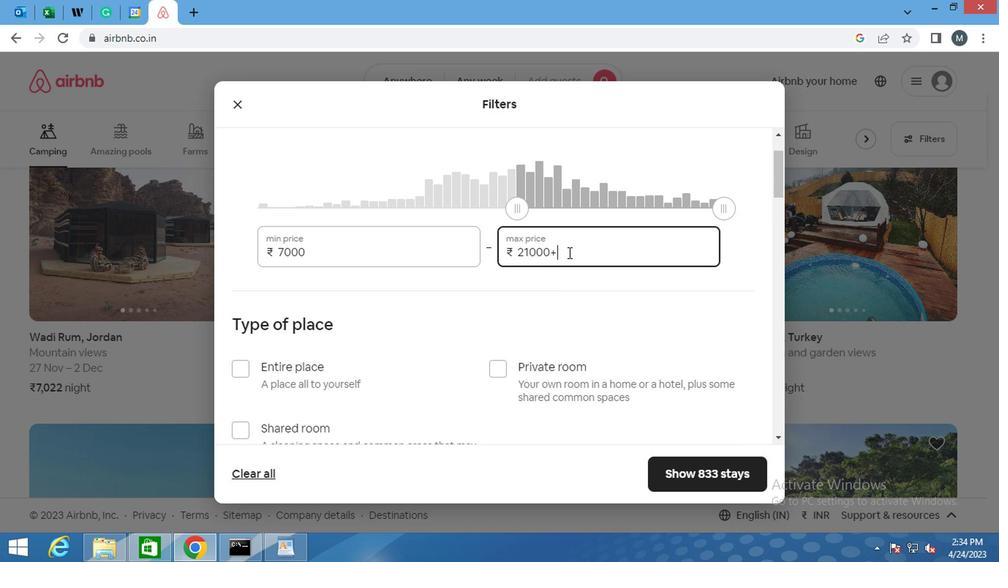 
Action: Mouse pressed left at (568, 253)
Screenshot: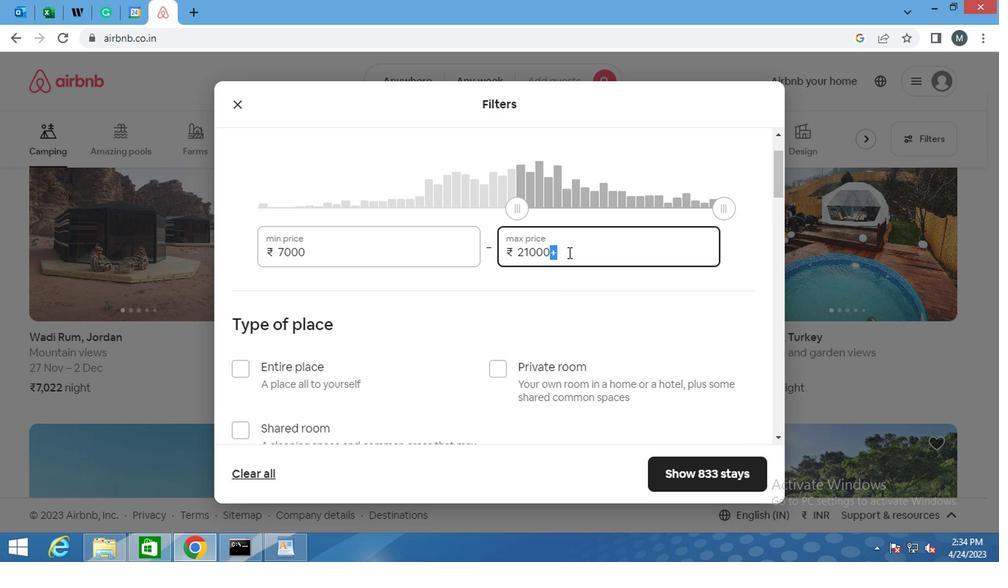 
Action: Mouse moved to (568, 252)
Screenshot: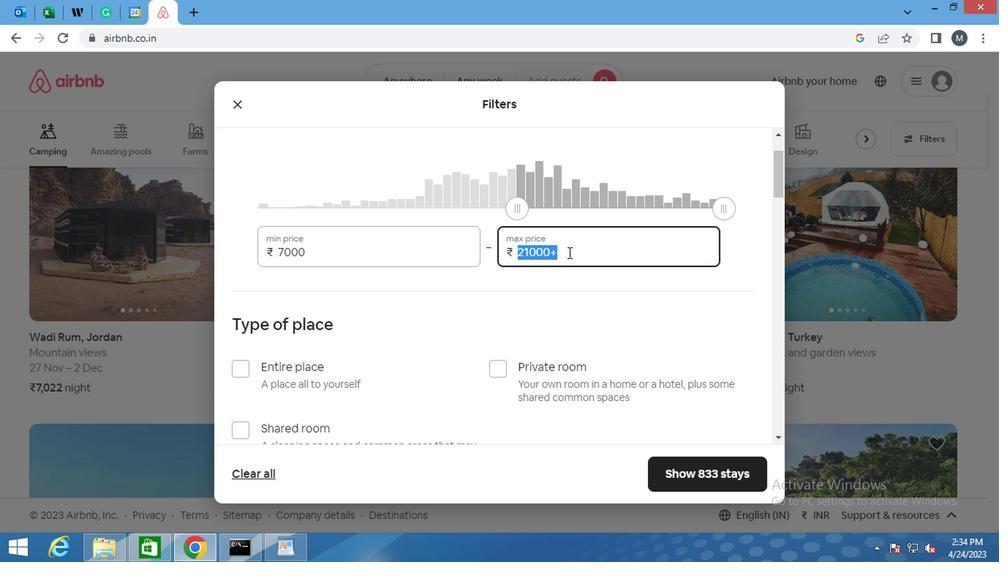 
Action: Key pressed 15000
Screenshot: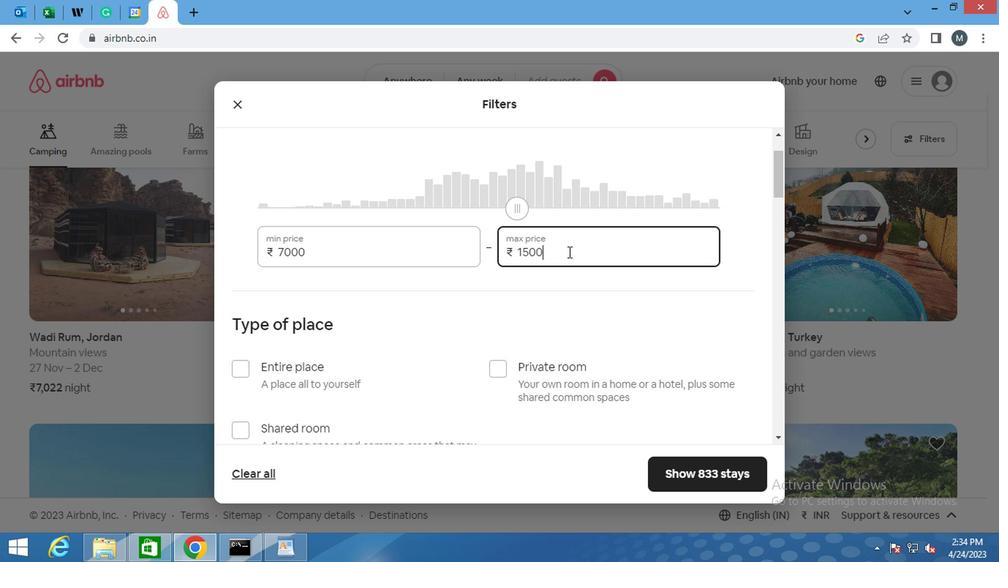 
Action: Mouse moved to (536, 234)
Screenshot: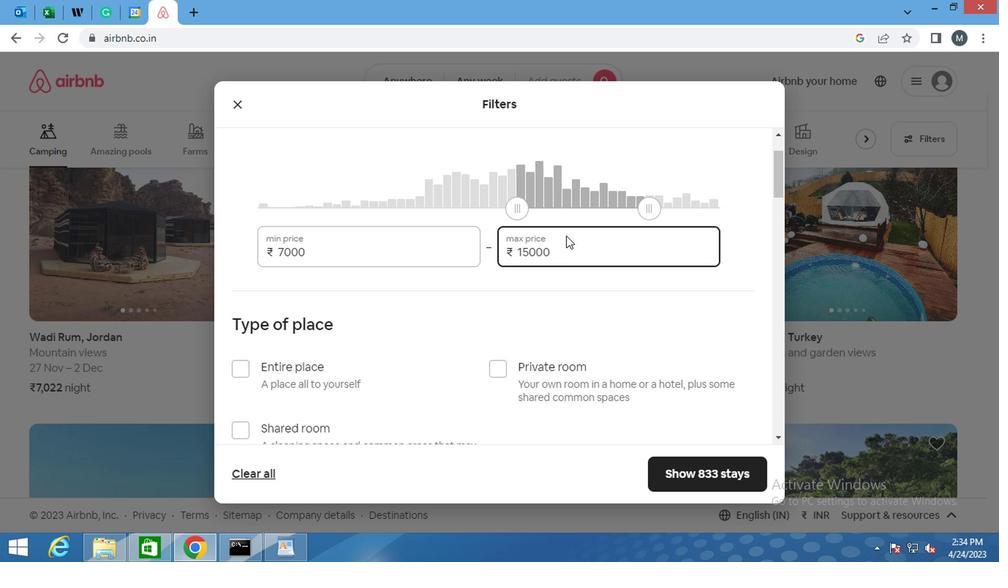 
Action: Mouse scrolled (536, 233) with delta (0, 0)
Screenshot: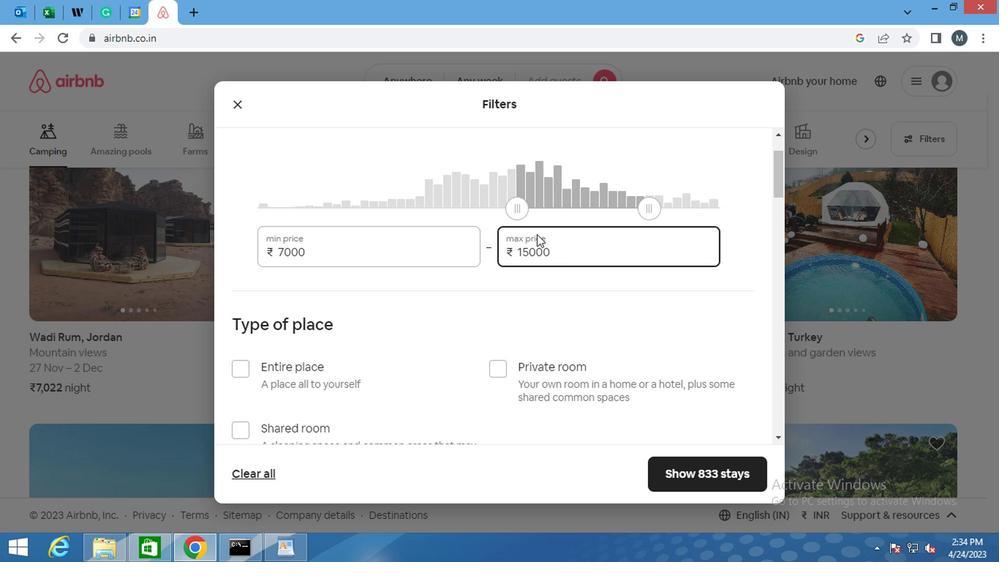 
Action: Mouse moved to (252, 292)
Screenshot: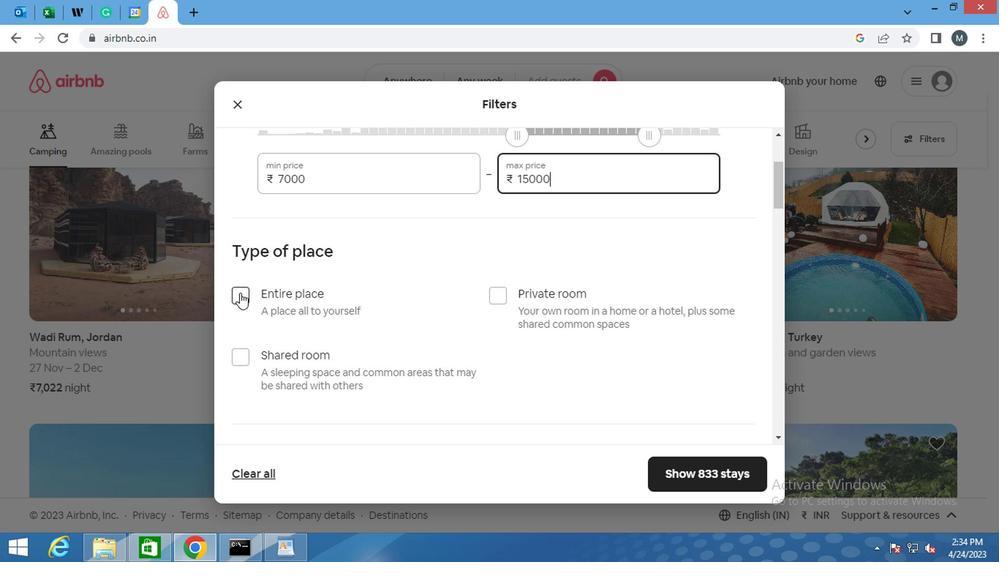 
Action: Mouse pressed left at (252, 292)
Screenshot: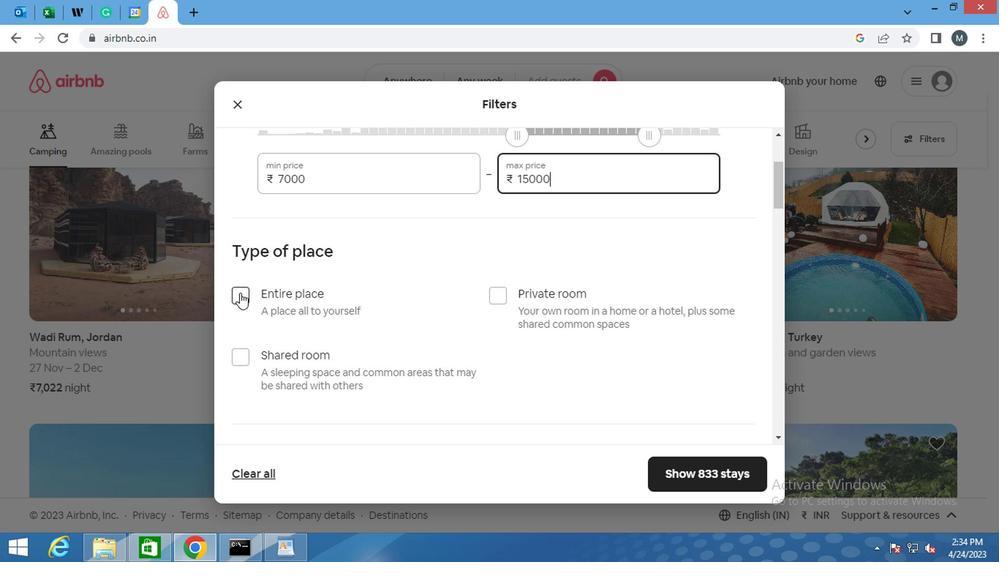 
Action: Mouse moved to (385, 273)
Screenshot: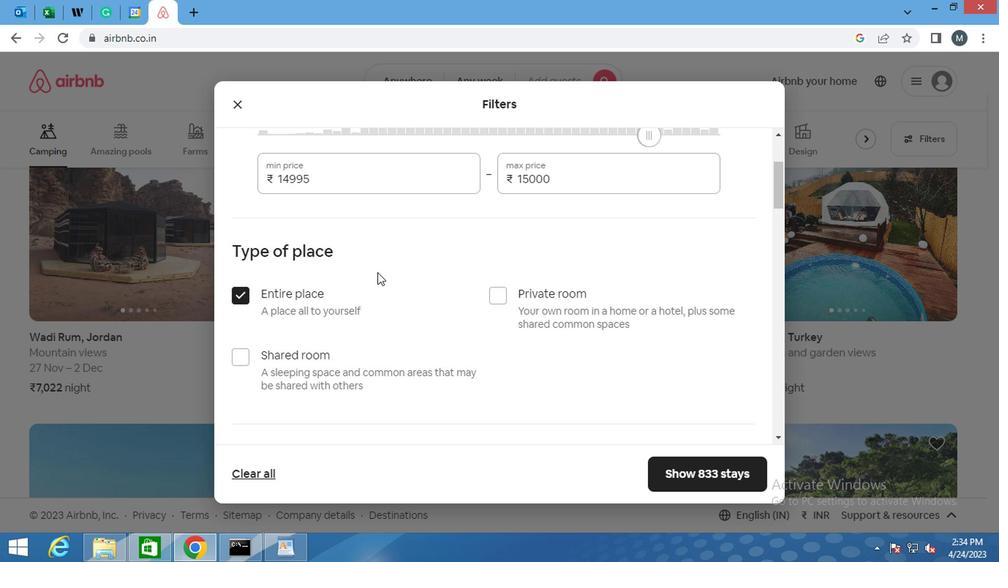 
Action: Mouse scrolled (385, 273) with delta (0, 0)
Screenshot: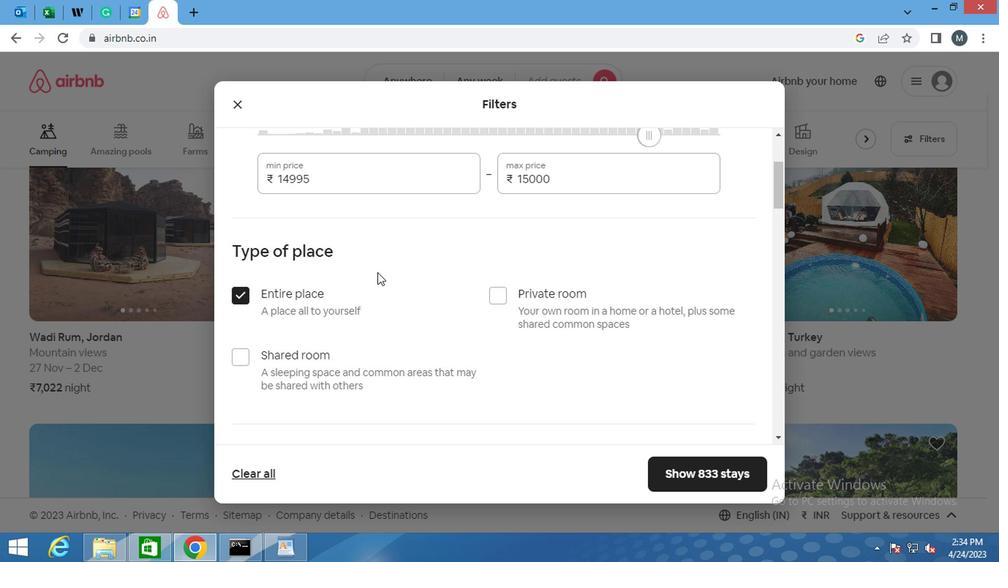
Action: Mouse moved to (307, 337)
Screenshot: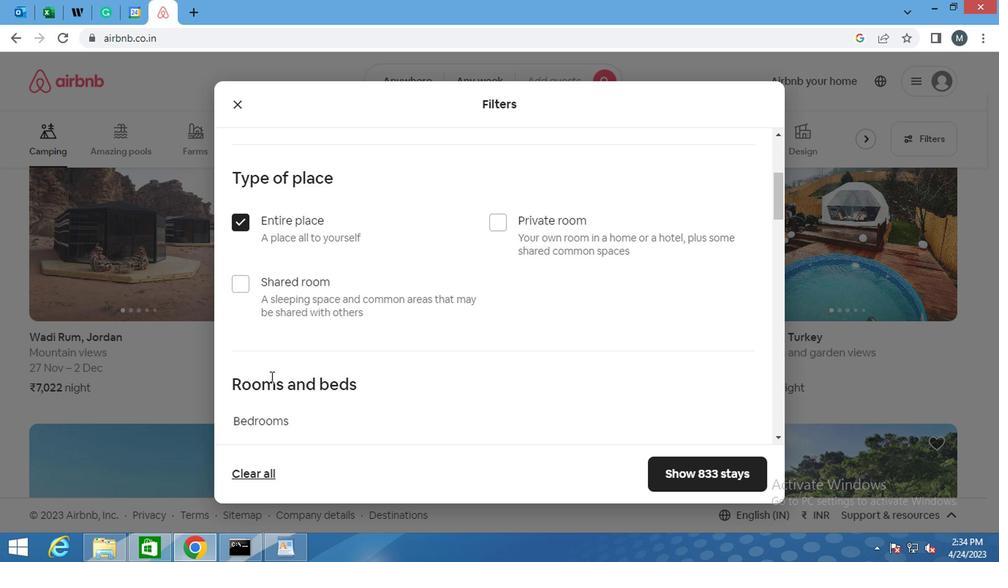 
Action: Mouse scrolled (307, 336) with delta (0, 0)
Screenshot: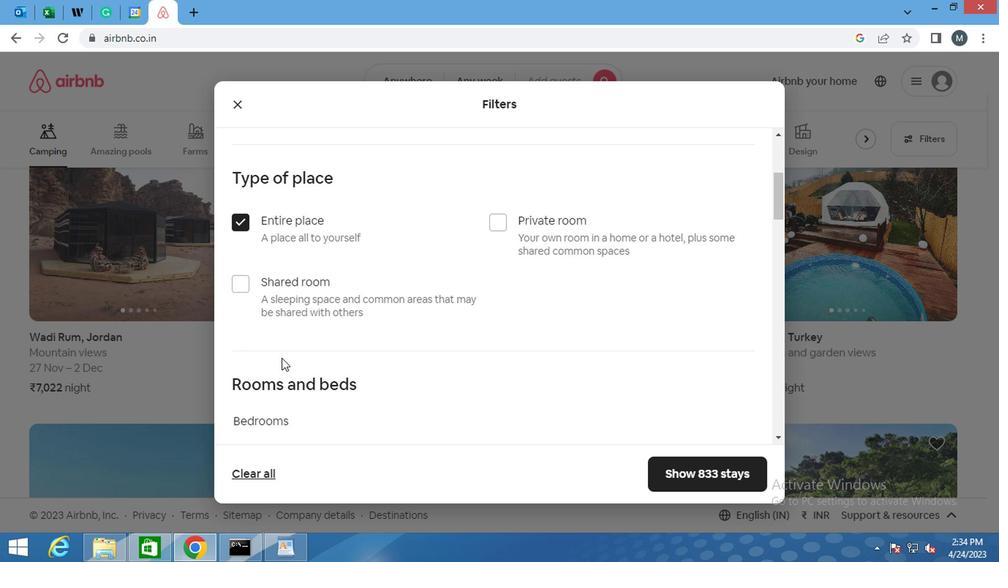 
Action: Mouse moved to (307, 337)
Screenshot: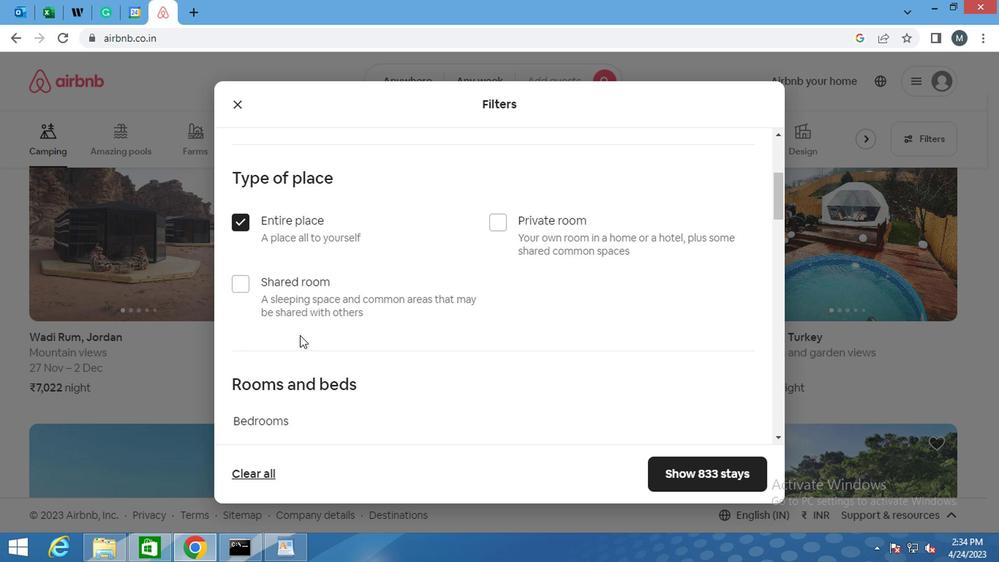 
Action: Mouse scrolled (307, 336) with delta (0, 0)
Screenshot: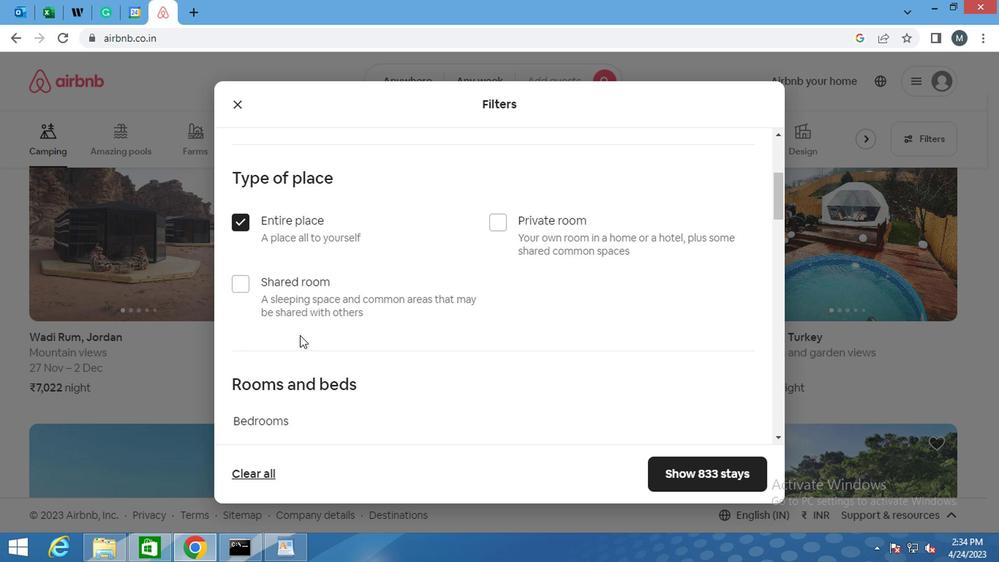 
Action: Mouse moved to (322, 321)
Screenshot: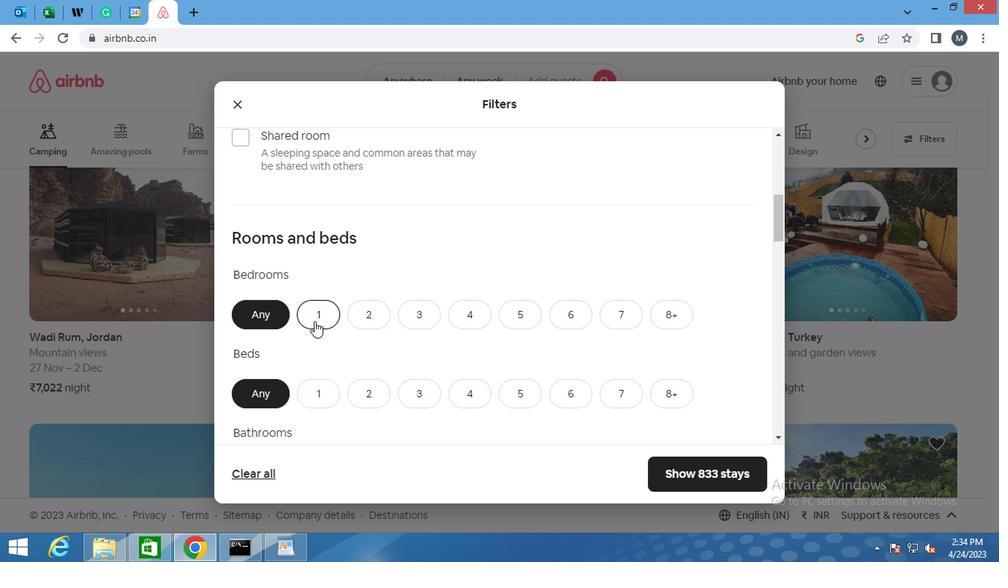 
Action: Mouse pressed left at (322, 321)
Screenshot: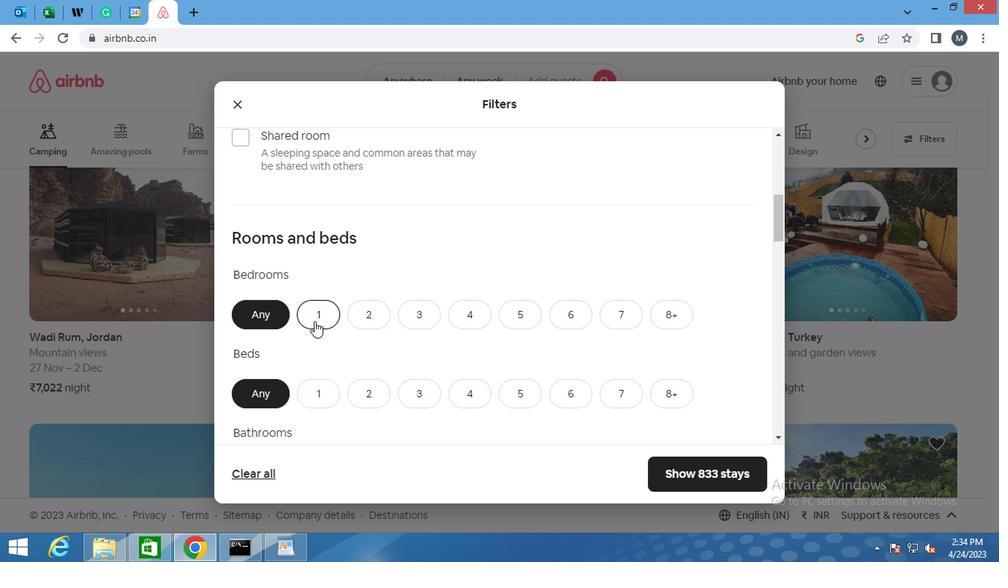 
Action: Mouse moved to (369, 307)
Screenshot: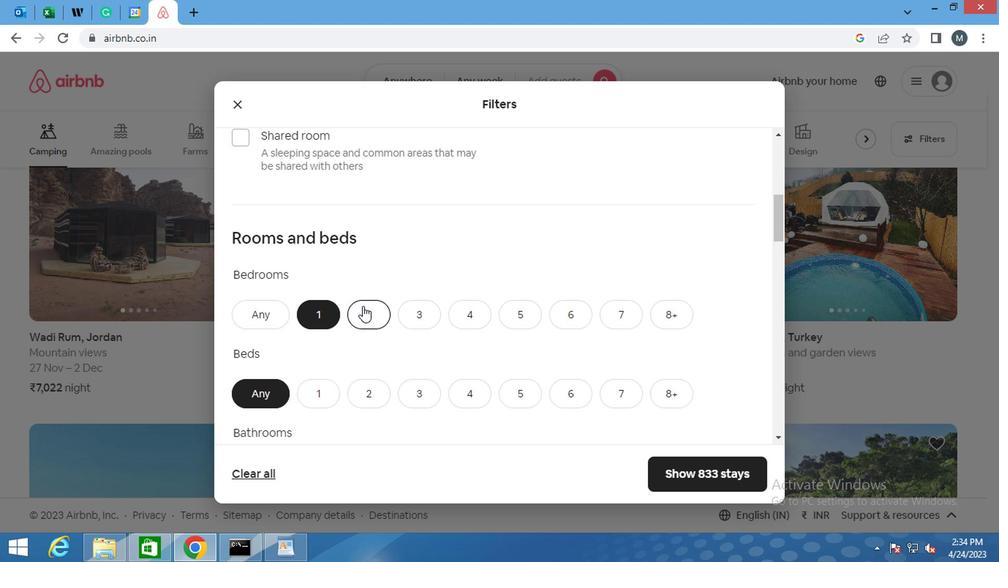 
Action: Mouse scrolled (369, 306) with delta (0, -1)
Screenshot: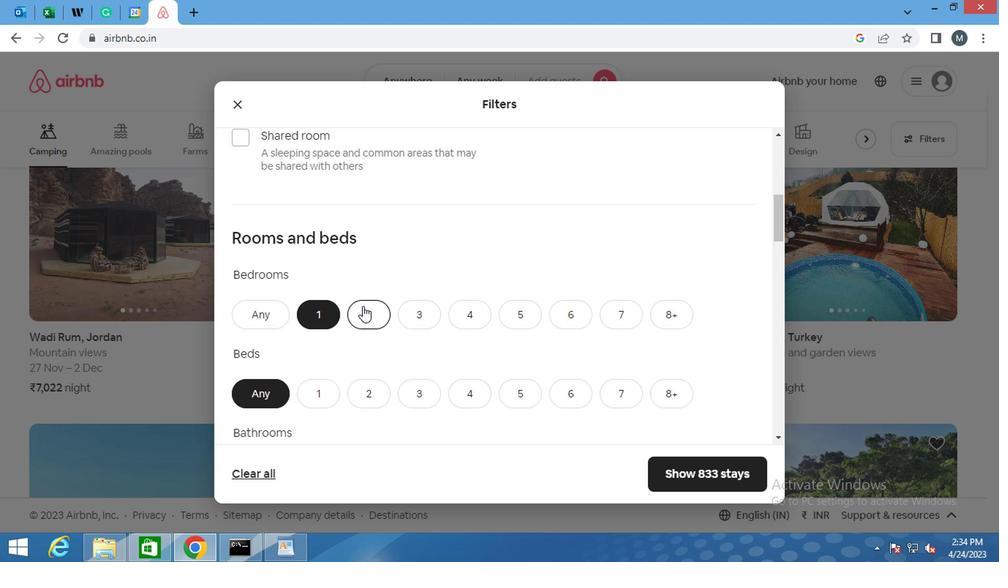 
Action: Mouse scrolled (369, 306) with delta (0, -1)
Screenshot: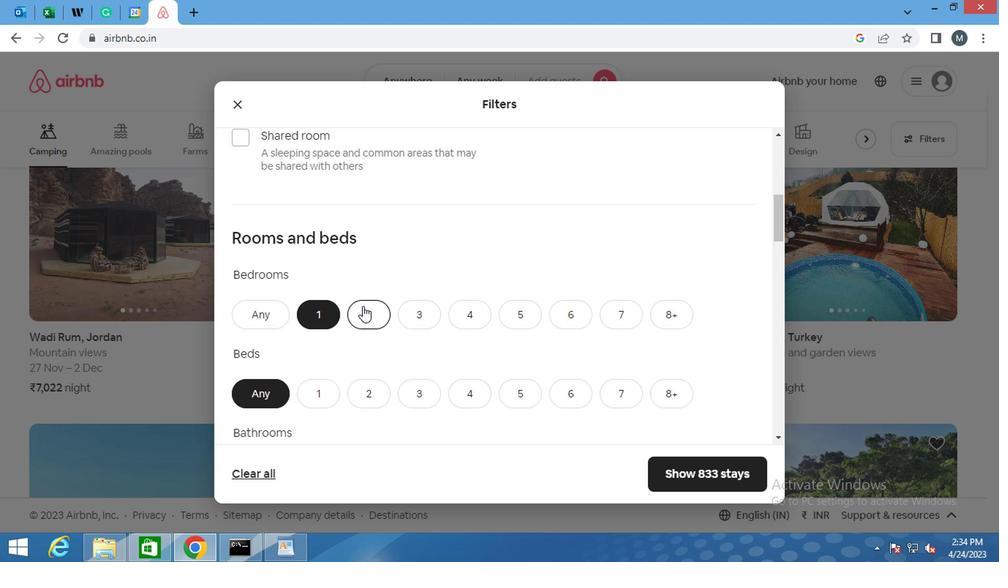 
Action: Mouse moved to (330, 239)
Screenshot: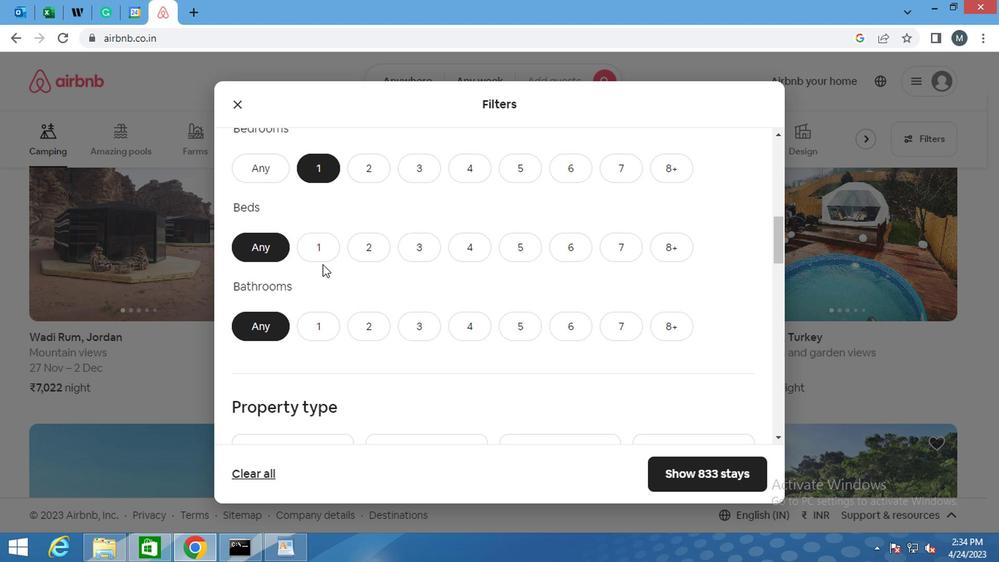 
Action: Mouse pressed left at (330, 239)
Screenshot: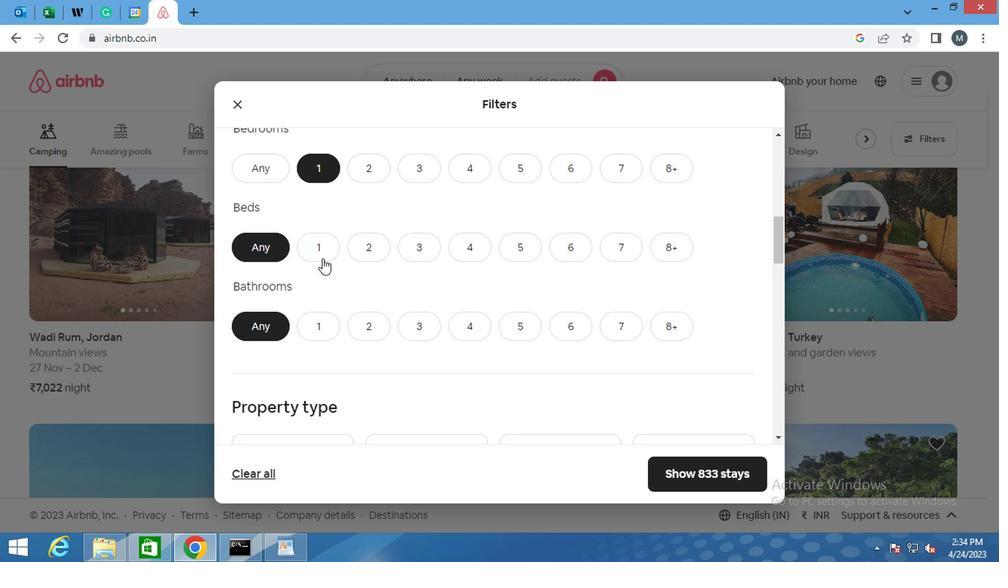 
Action: Mouse moved to (331, 330)
Screenshot: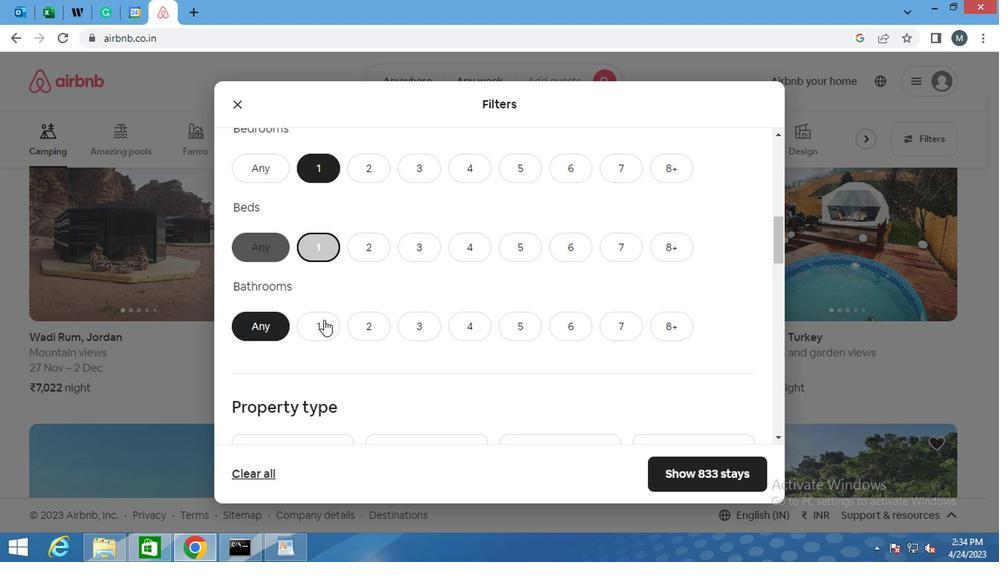 
Action: Mouse pressed left at (331, 330)
Screenshot: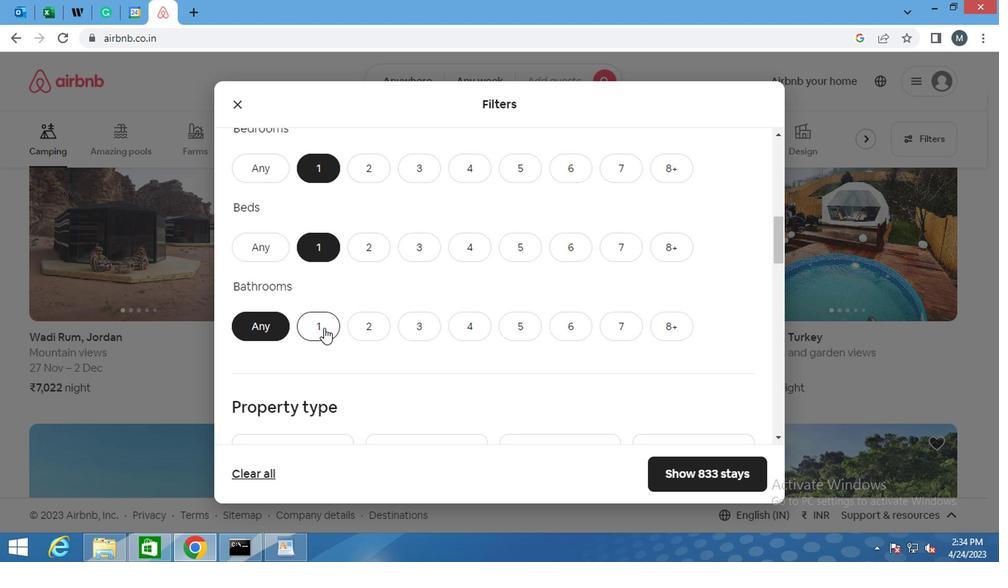 
Action: Mouse moved to (465, 280)
Screenshot: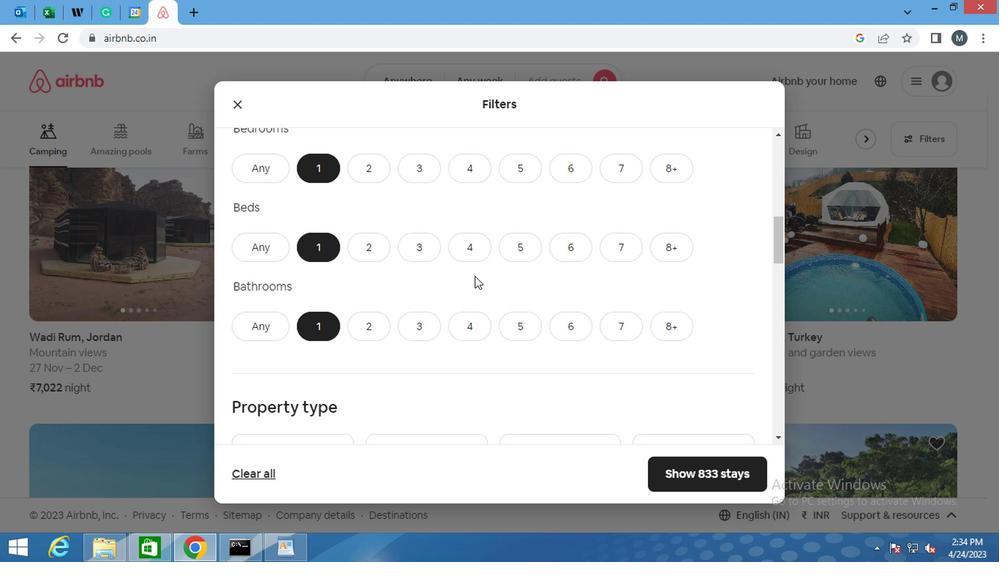 
Action: Mouse scrolled (465, 279) with delta (0, -1)
Screenshot: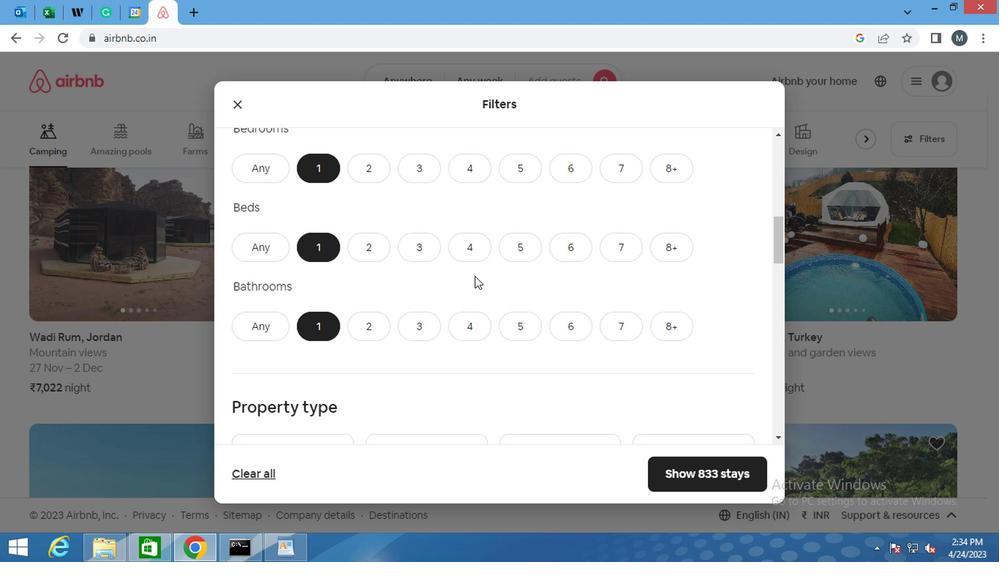 
Action: Mouse moved to (460, 293)
Screenshot: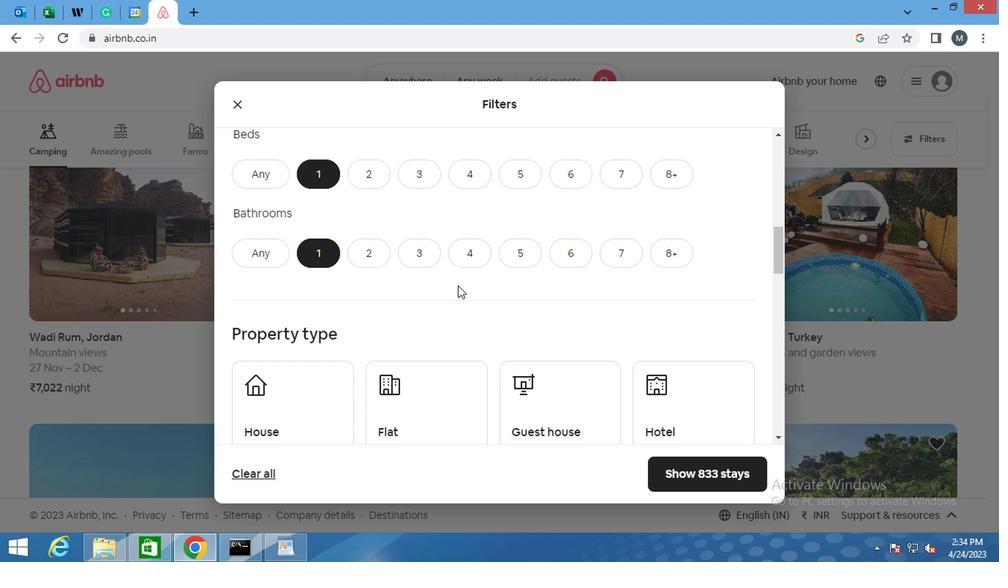 
Action: Mouse scrolled (460, 292) with delta (0, -1)
Screenshot: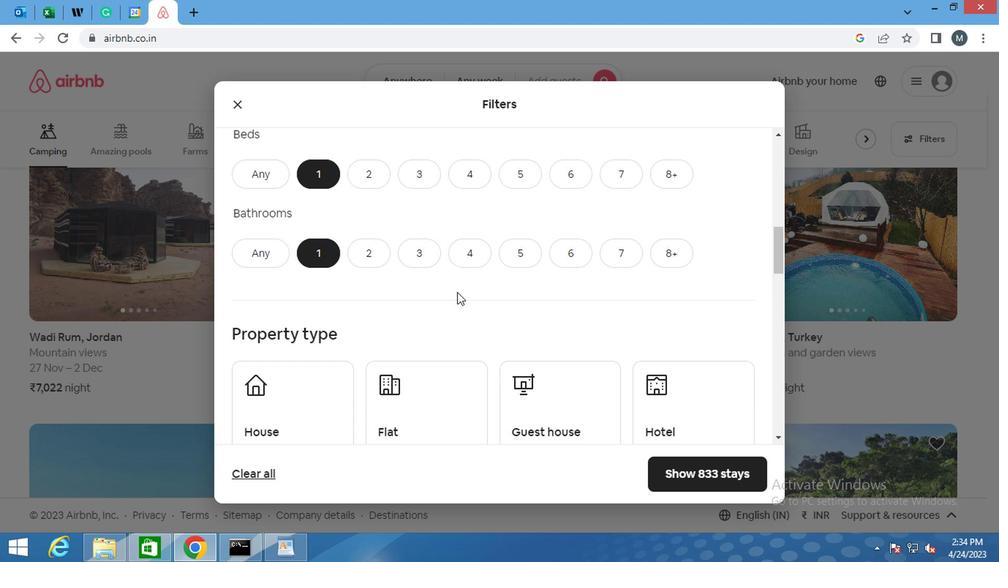 
Action: Mouse moved to (460, 295)
Screenshot: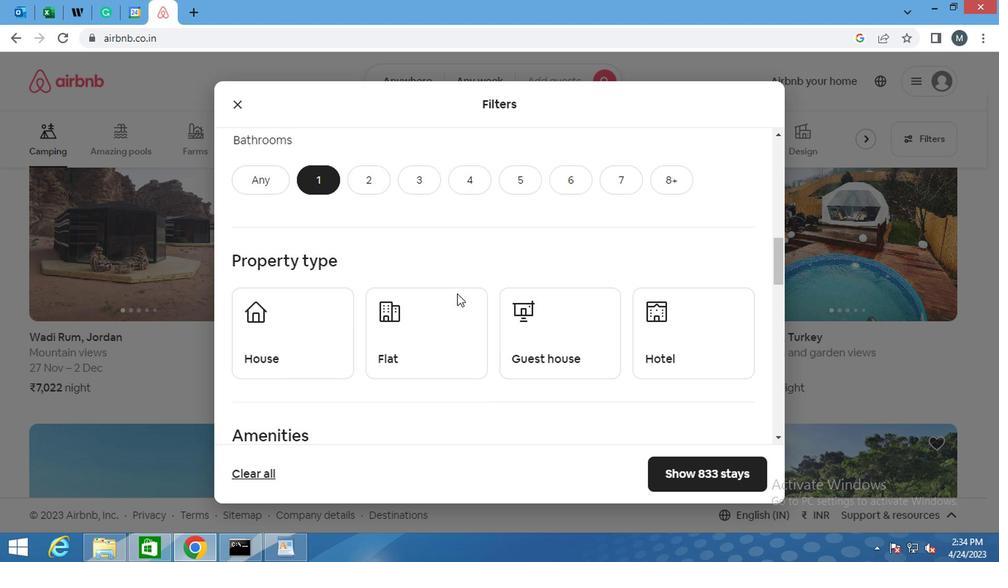
Action: Mouse scrolled (460, 294) with delta (0, -1)
Screenshot: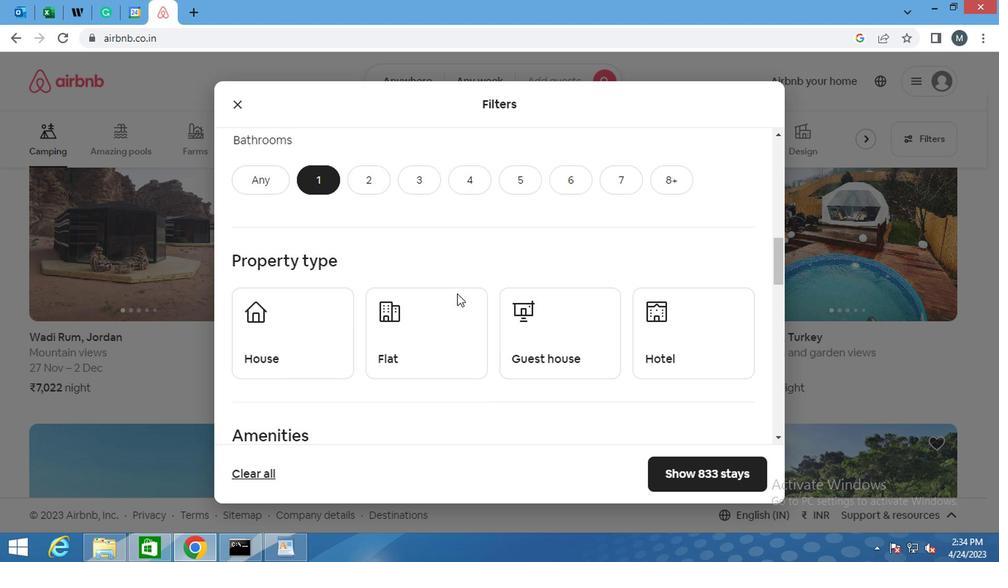 
Action: Mouse moved to (319, 257)
Screenshot: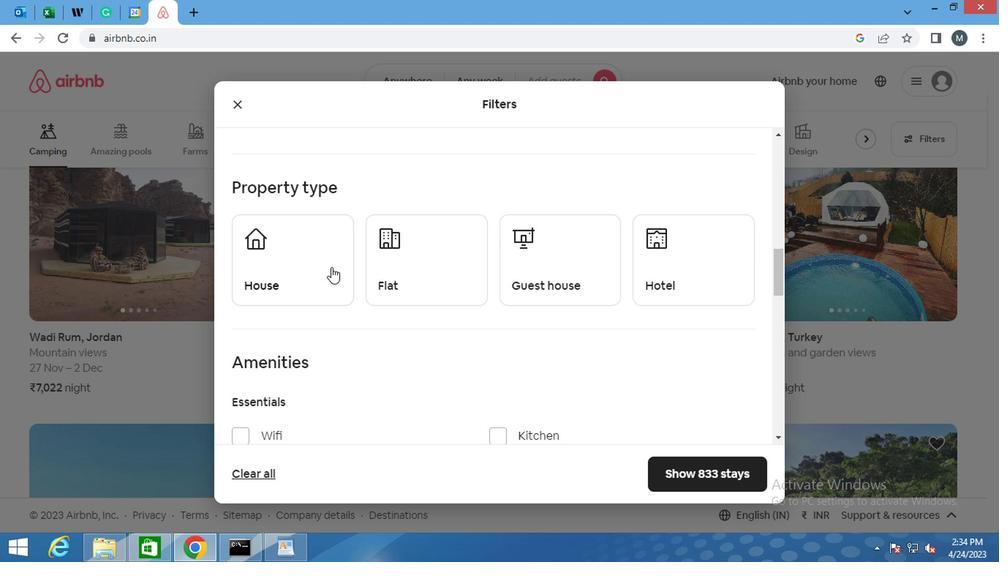 
Action: Mouse pressed left at (319, 257)
Screenshot: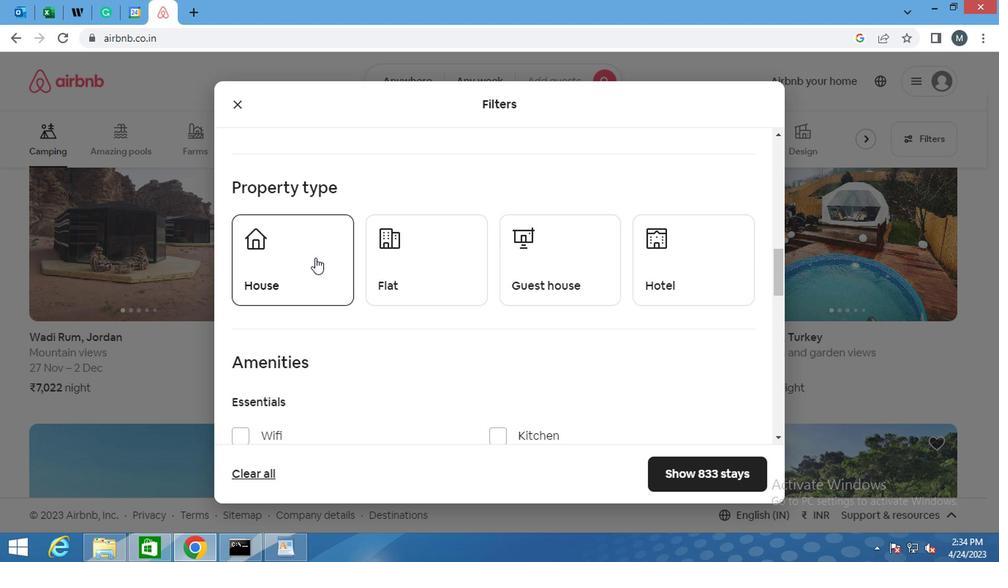 
Action: Mouse moved to (410, 272)
Screenshot: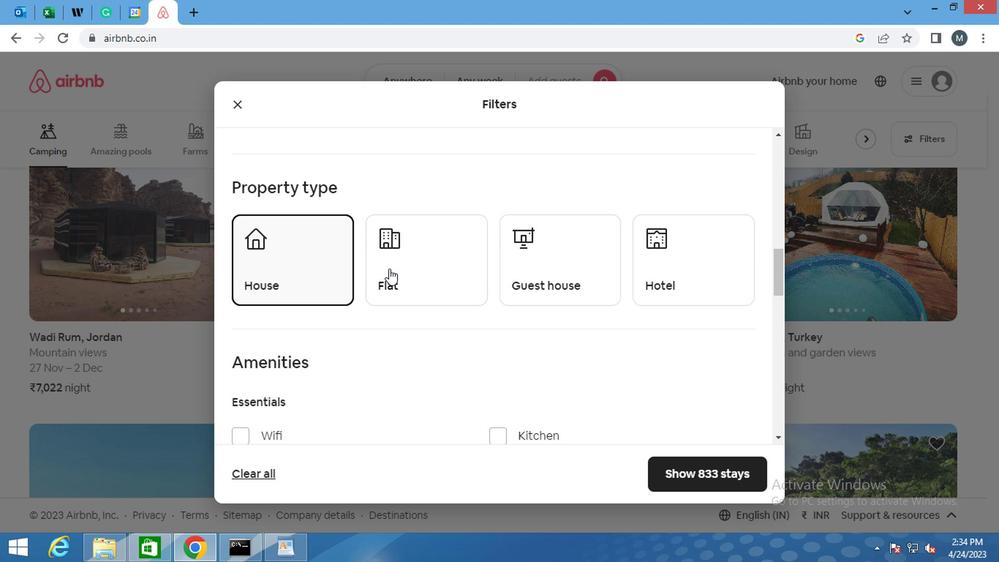 
Action: Mouse pressed left at (410, 272)
Screenshot: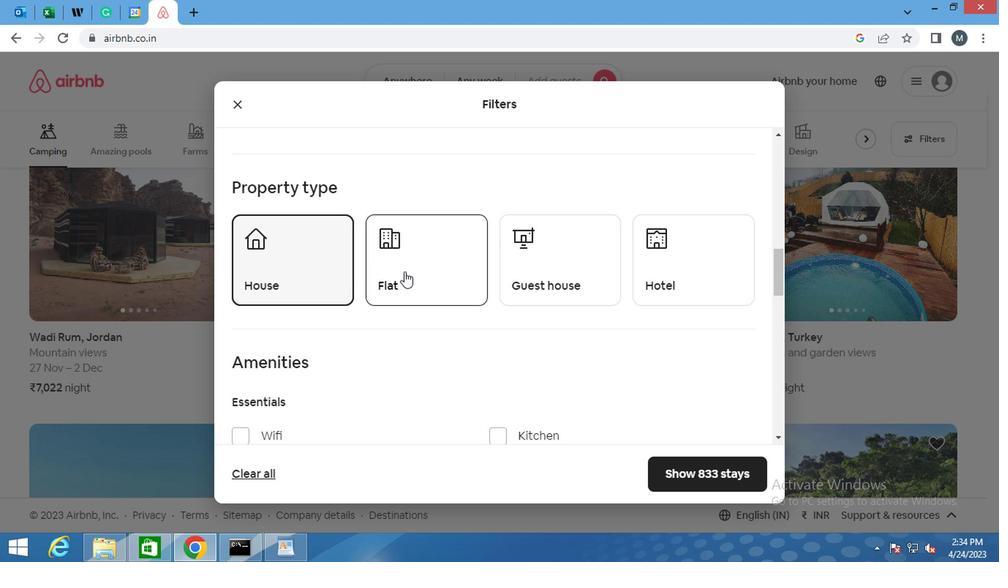 
Action: Mouse moved to (569, 271)
Screenshot: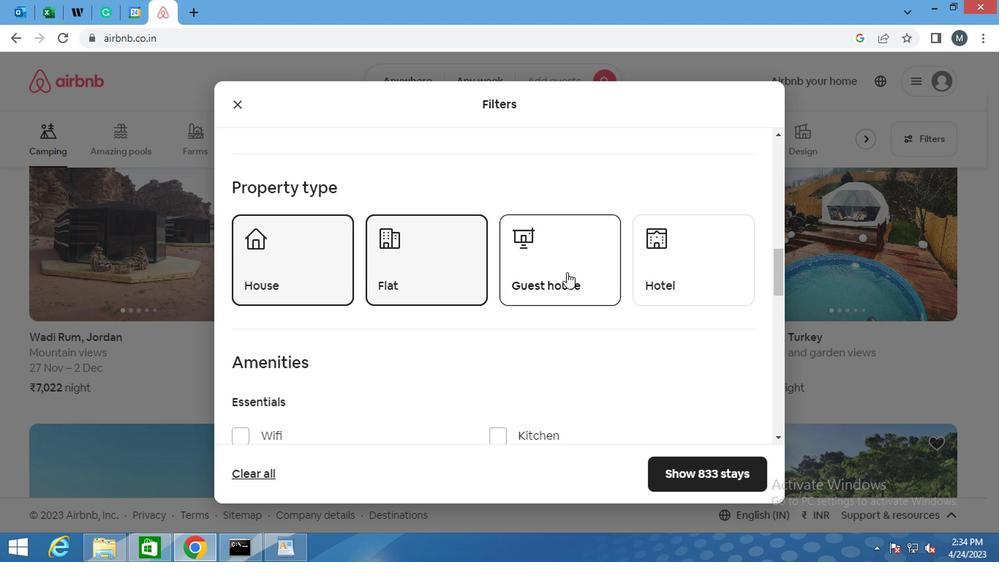 
Action: Mouse pressed left at (569, 271)
Screenshot: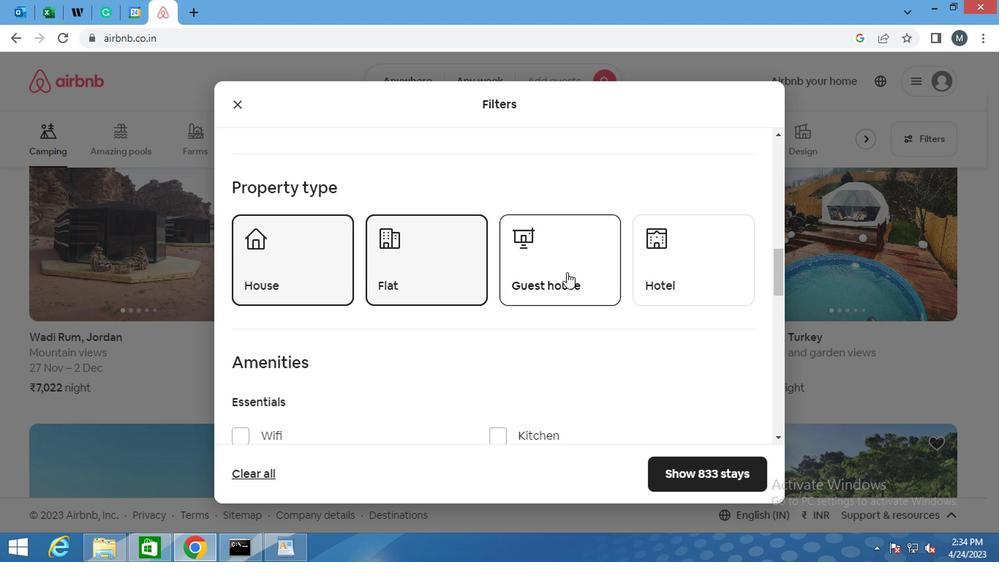 
Action: Mouse moved to (655, 274)
Screenshot: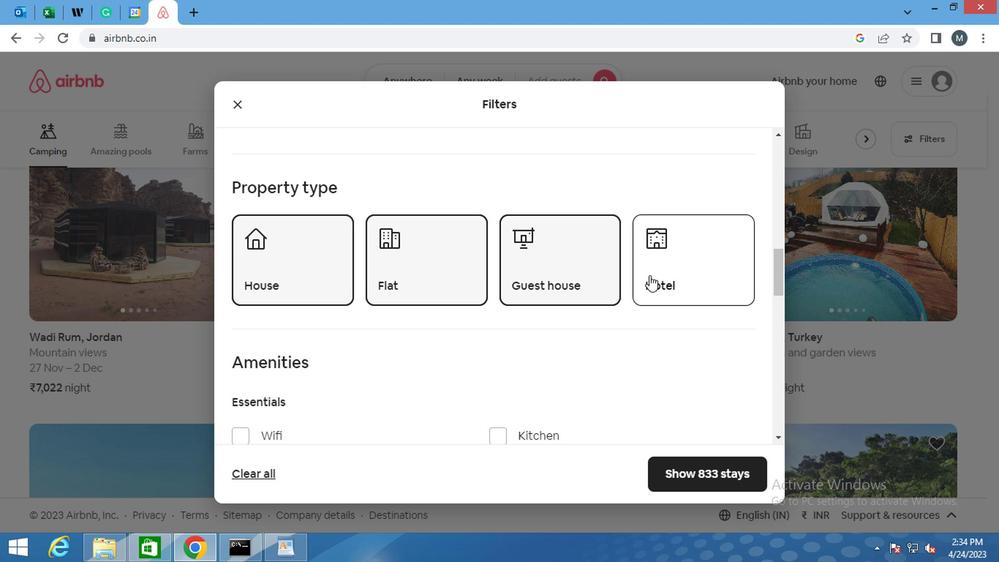 
Action: Mouse pressed left at (655, 274)
Screenshot: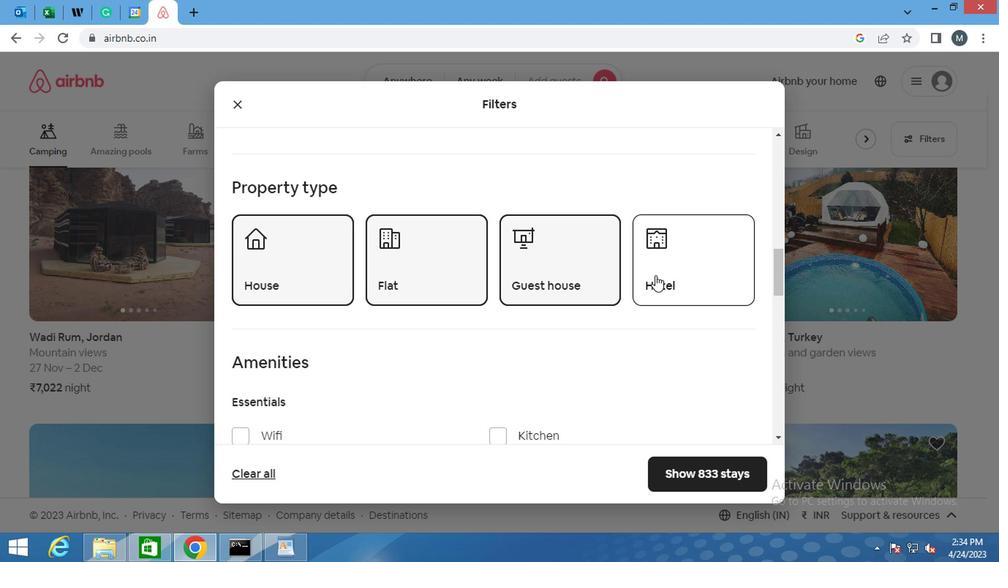 
Action: Mouse moved to (597, 269)
Screenshot: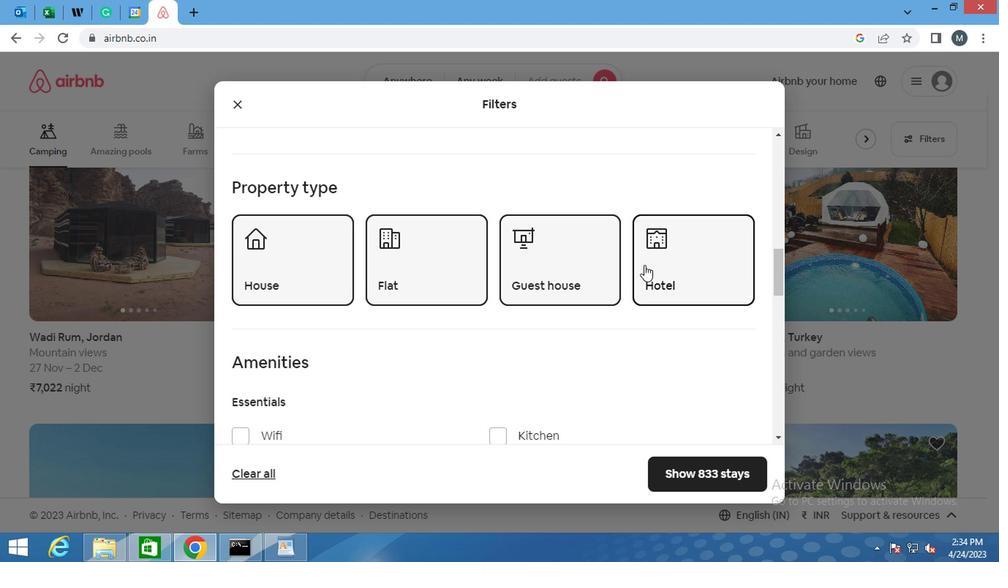 
Action: Mouse scrolled (597, 268) with delta (0, -1)
Screenshot: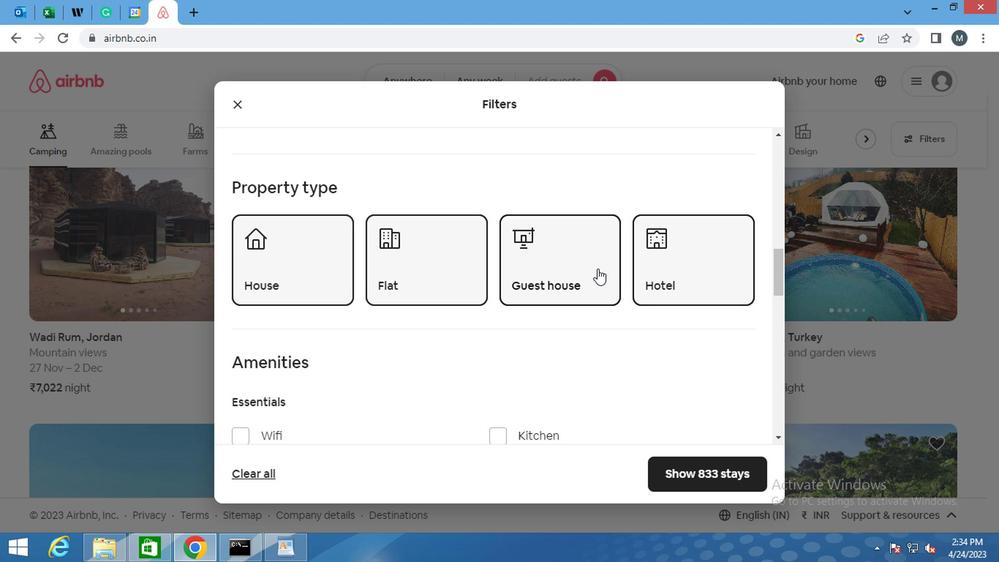
Action: Mouse moved to (574, 283)
Screenshot: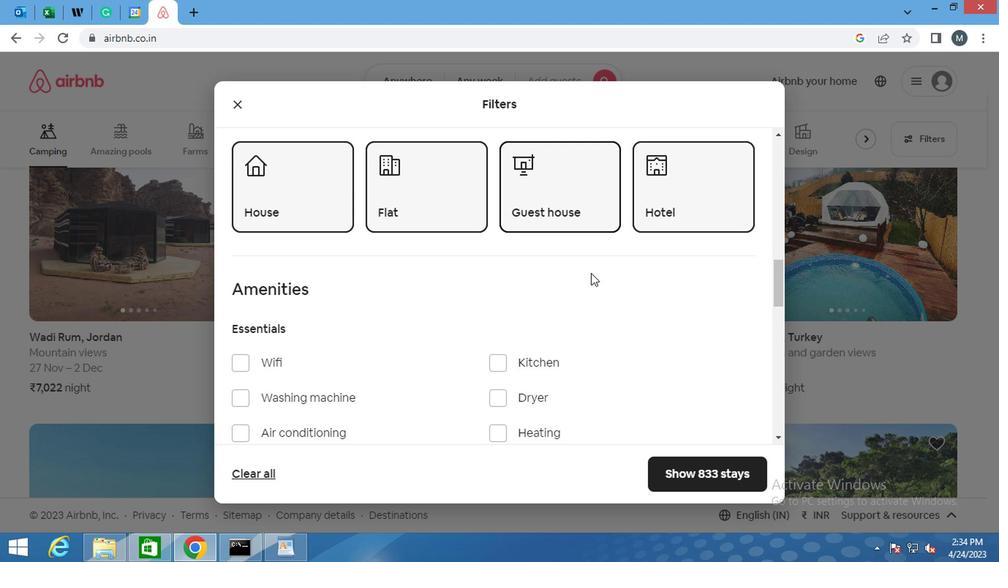 
Action: Mouse scrolled (574, 282) with delta (0, -1)
Screenshot: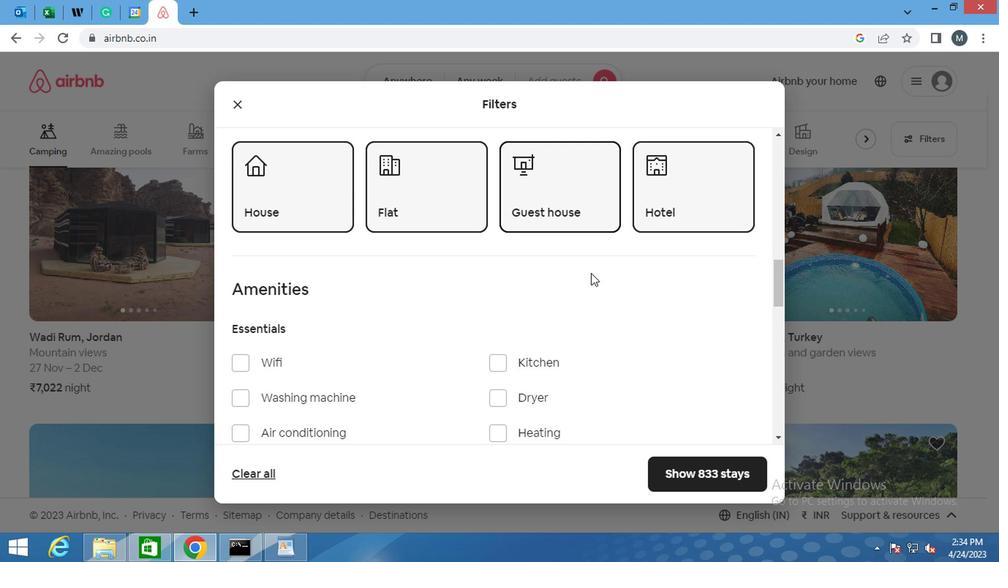 
Action: Mouse moved to (573, 289)
Screenshot: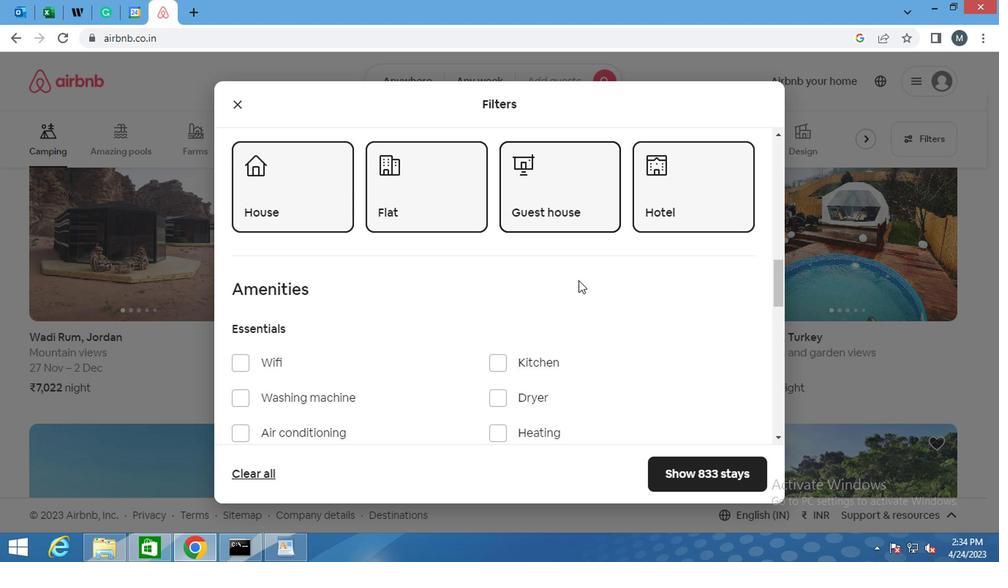 
Action: Mouse scrolled (573, 287) with delta (0, -1)
Screenshot: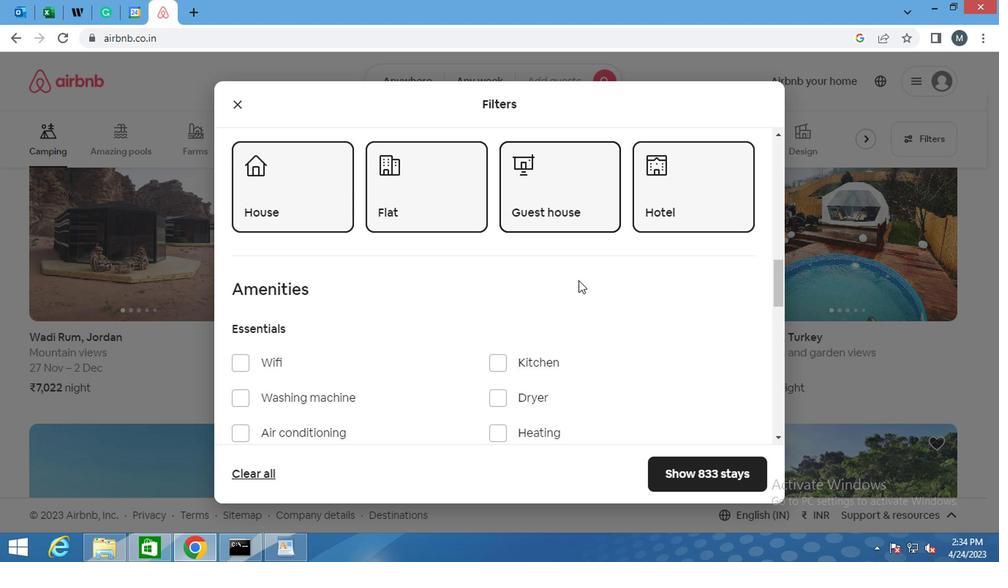 
Action: Mouse moved to (570, 328)
Screenshot: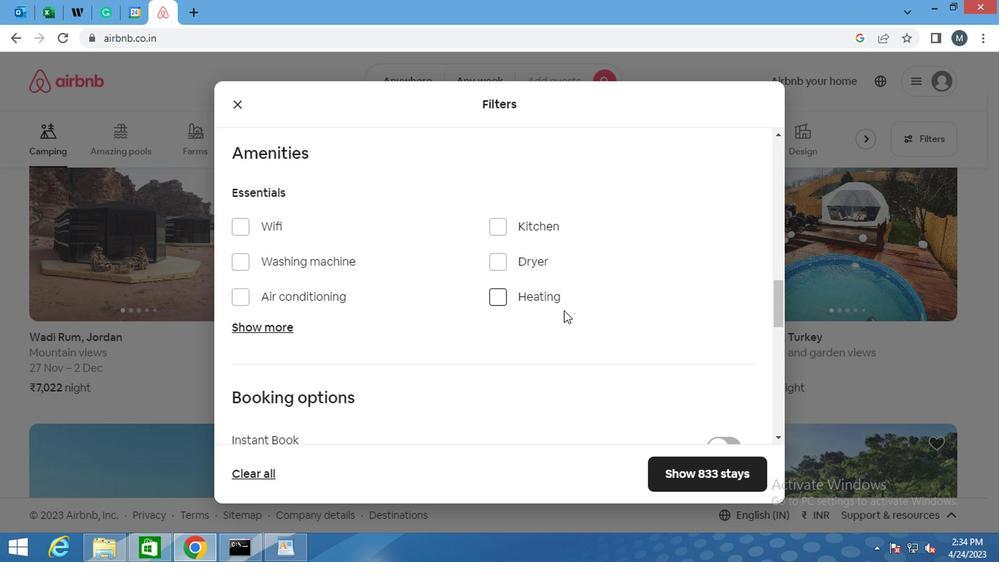 
Action: Mouse scrolled (570, 328) with delta (0, 0)
Screenshot: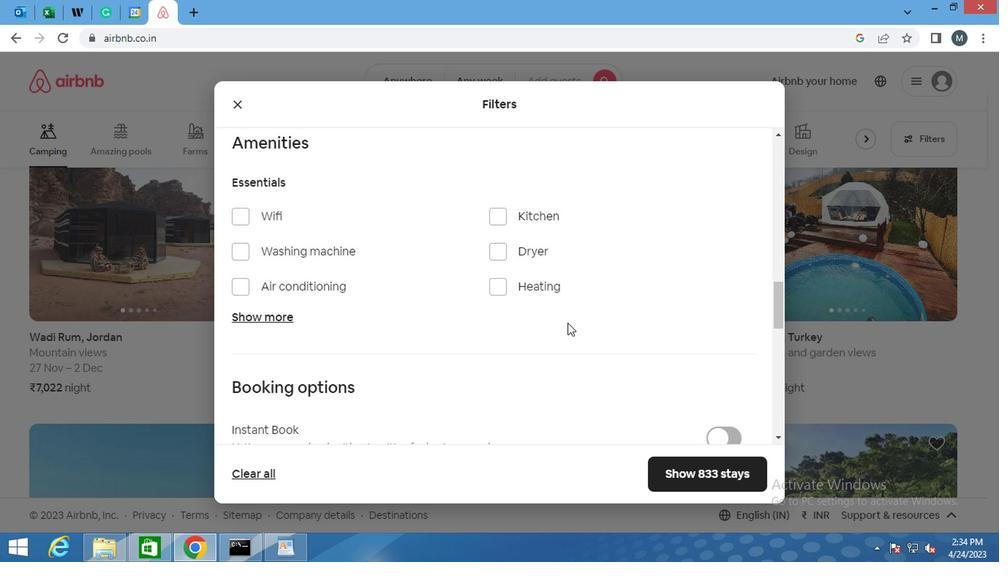 
Action: Mouse moved to (546, 333)
Screenshot: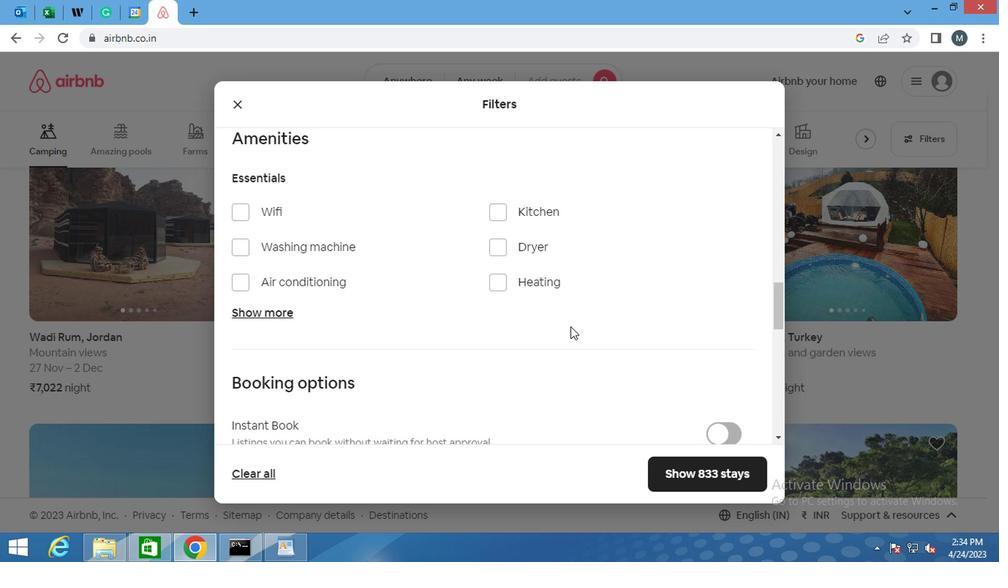 
Action: Mouse scrolled (546, 333) with delta (0, 0)
Screenshot: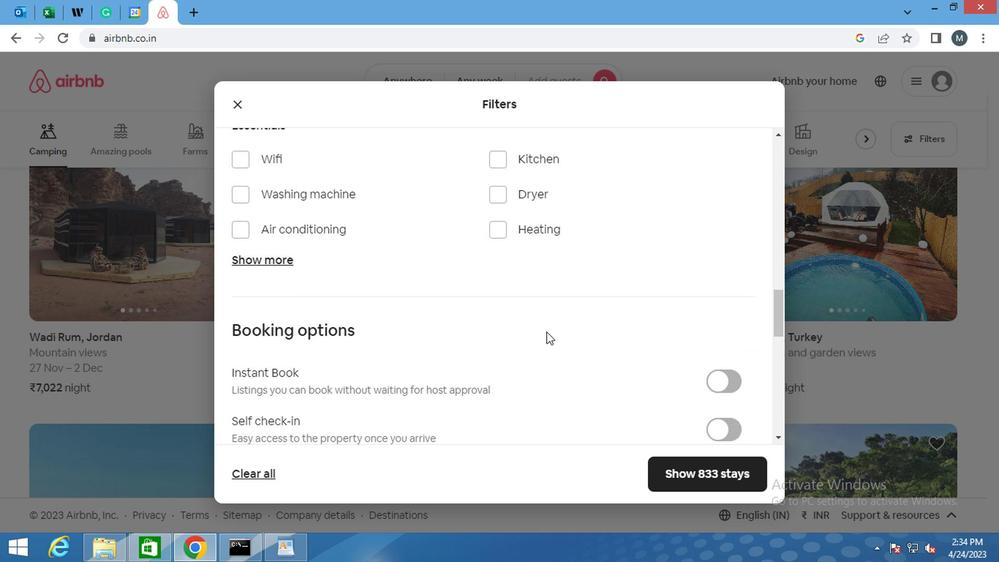 
Action: Mouse scrolled (546, 333) with delta (0, 0)
Screenshot: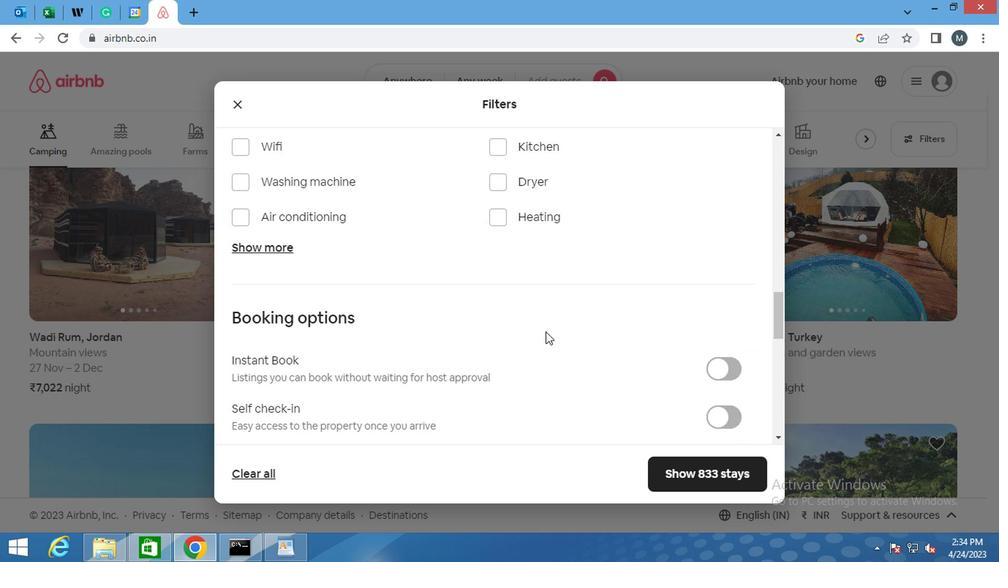 
Action: Mouse moved to (723, 258)
Screenshot: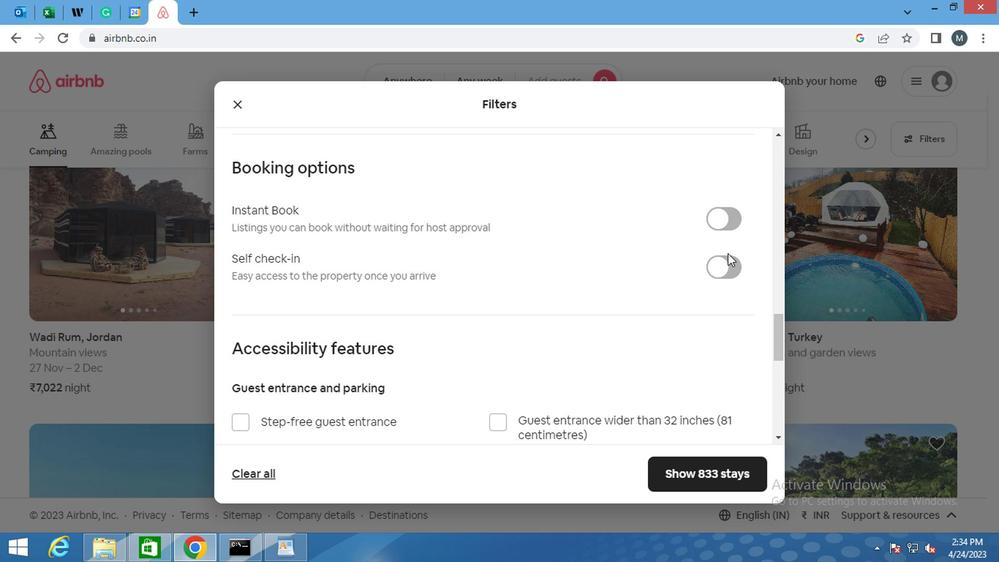 
Action: Mouse pressed left at (723, 258)
Screenshot: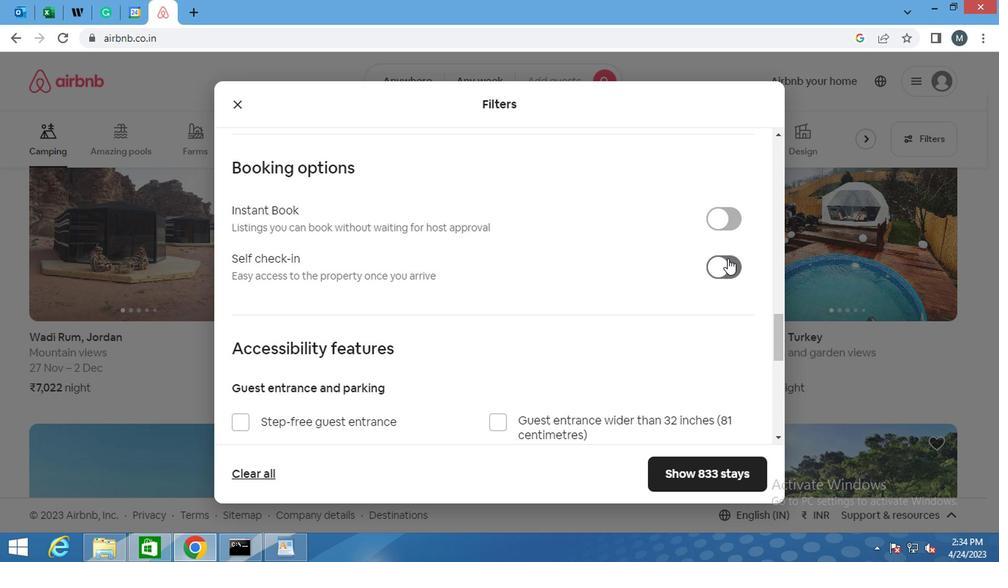 
Action: Mouse moved to (644, 269)
Screenshot: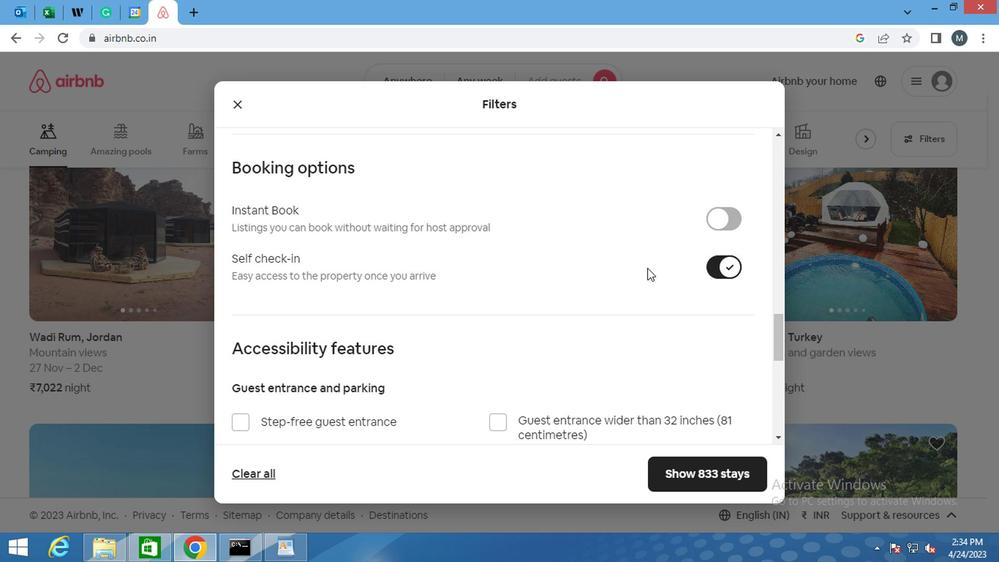 
Action: Mouse scrolled (644, 268) with delta (0, -1)
Screenshot: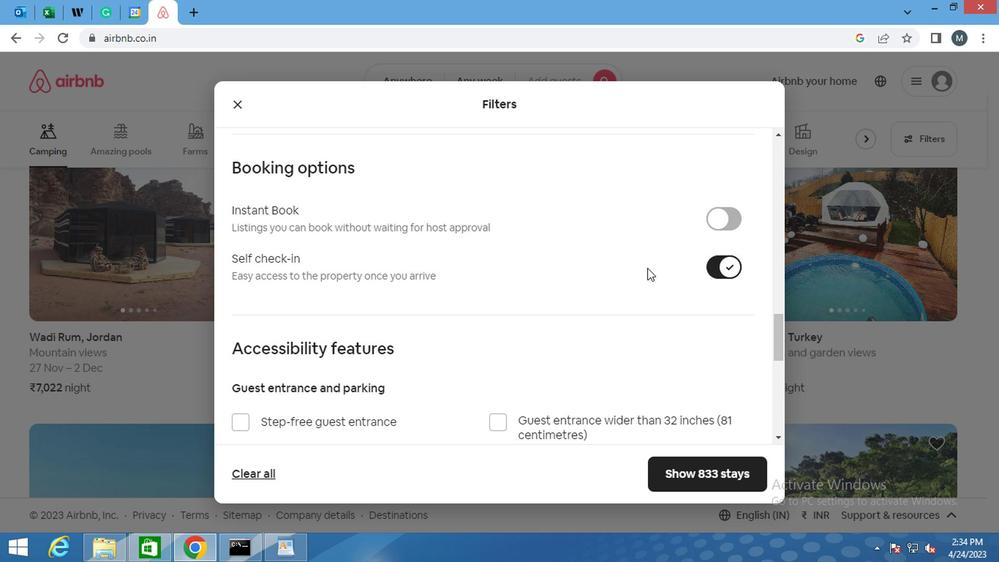 
Action: Mouse moved to (639, 275)
Screenshot: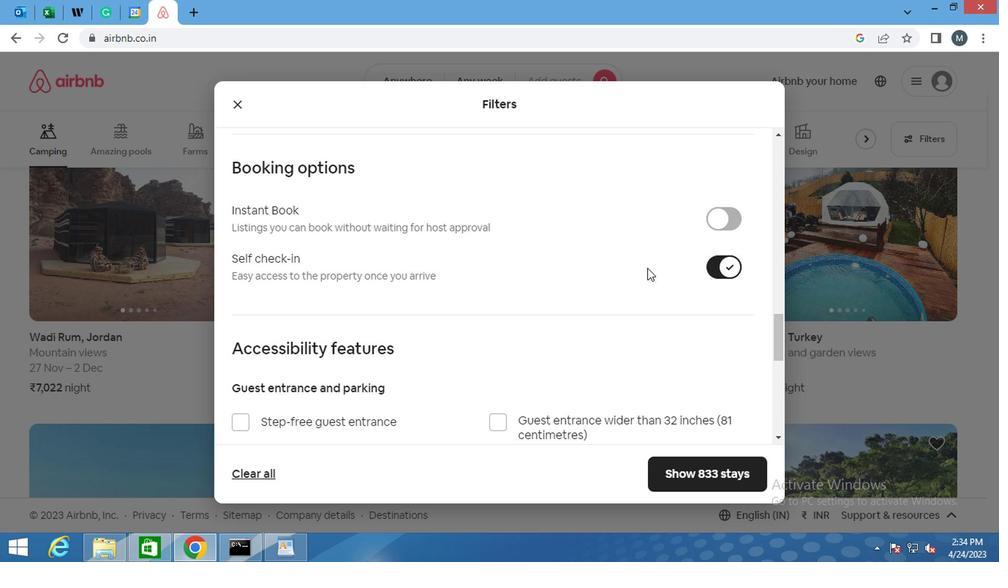 
Action: Mouse scrolled (639, 274) with delta (0, 0)
Screenshot: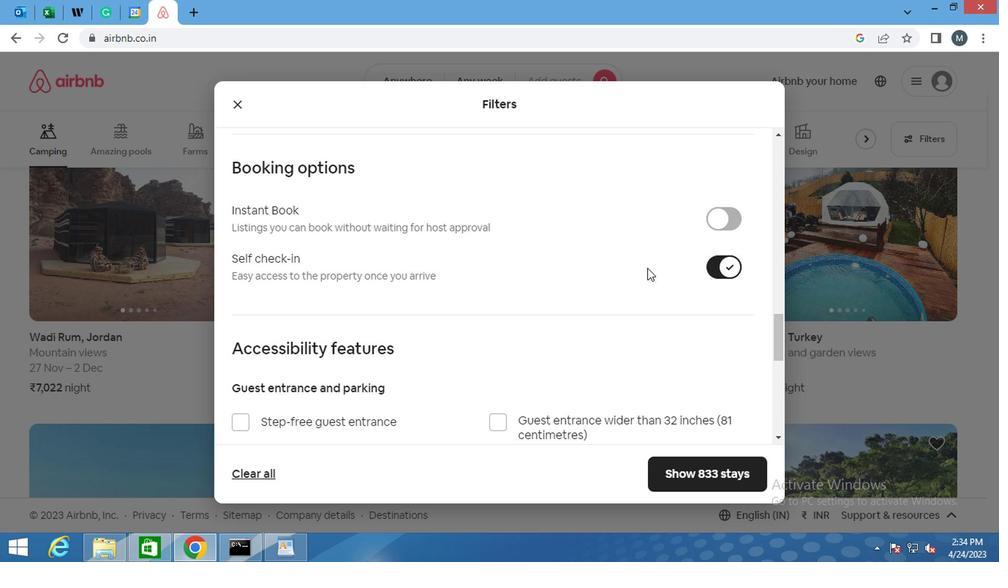 
Action: Mouse moved to (631, 277)
Screenshot: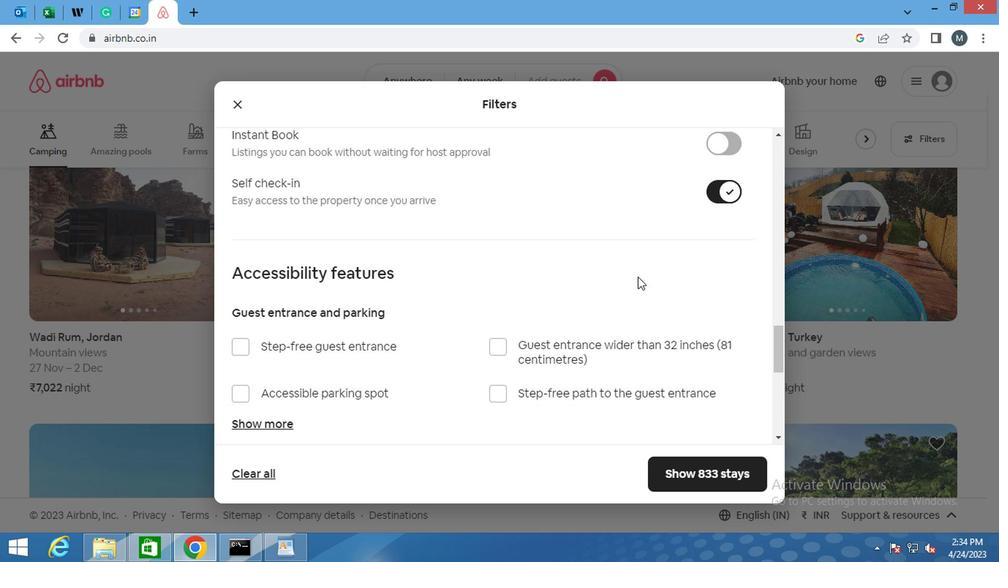 
Action: Mouse scrolled (631, 277) with delta (0, 0)
Screenshot: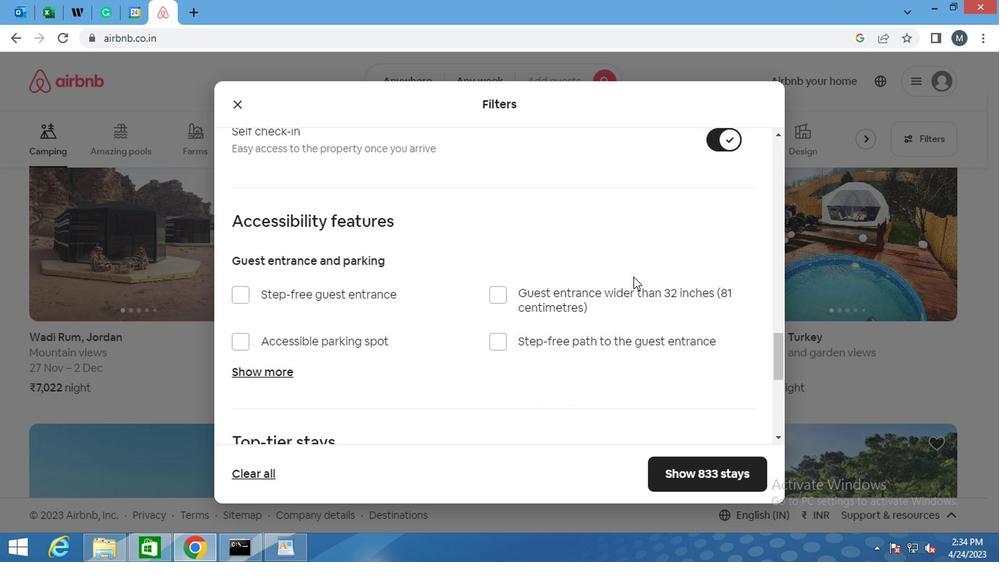 
Action: Mouse moved to (599, 277)
Screenshot: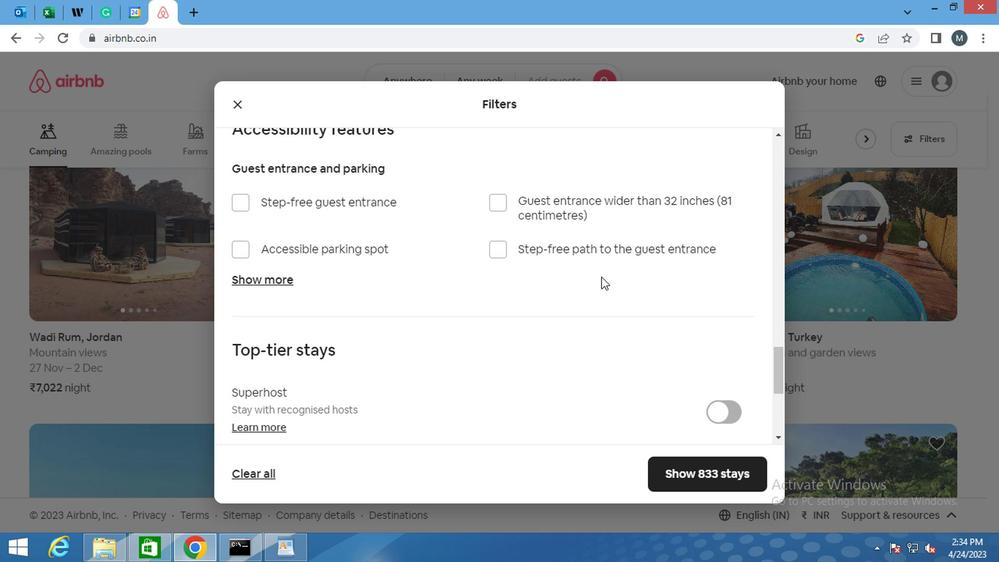 
Action: Mouse scrolled (599, 276) with delta (0, -1)
Screenshot: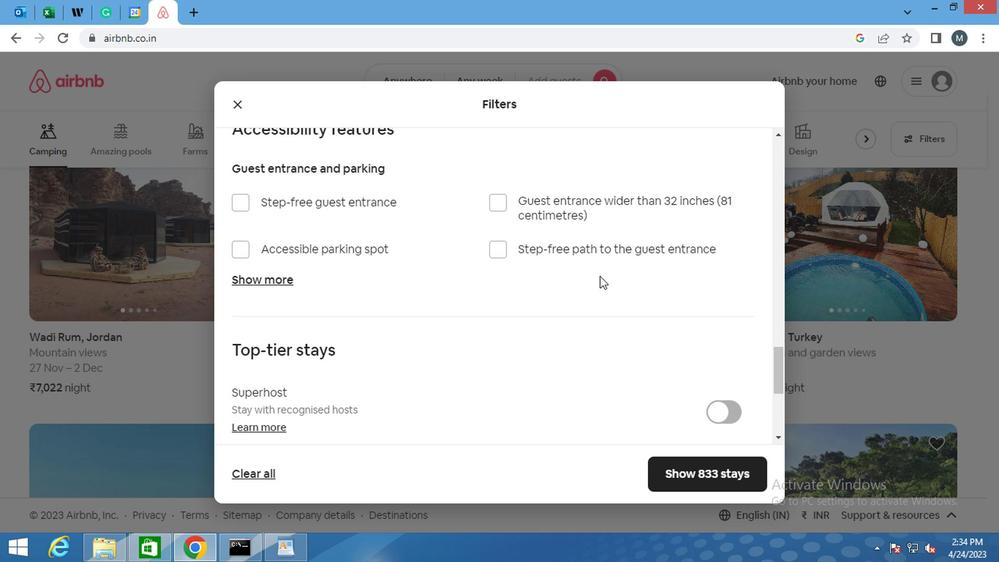 
Action: Mouse moved to (557, 282)
Screenshot: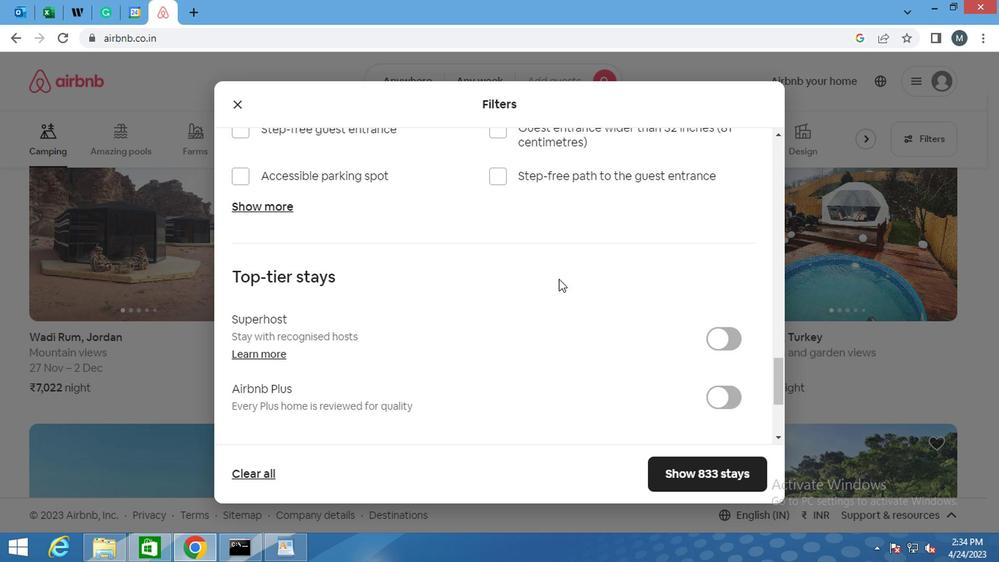 
Action: Mouse scrolled (557, 281) with delta (0, 0)
Screenshot: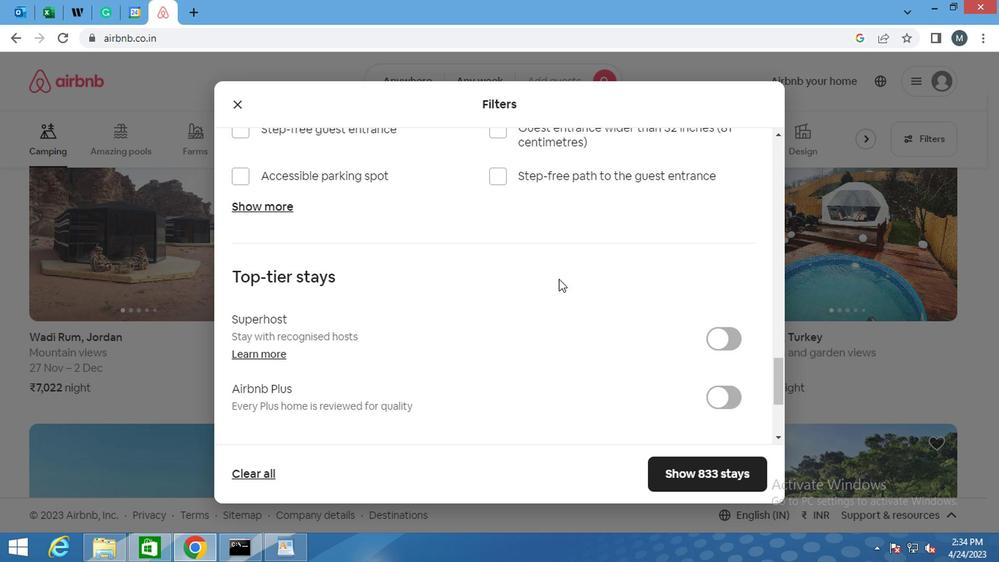 
Action: Mouse moved to (557, 283)
Screenshot: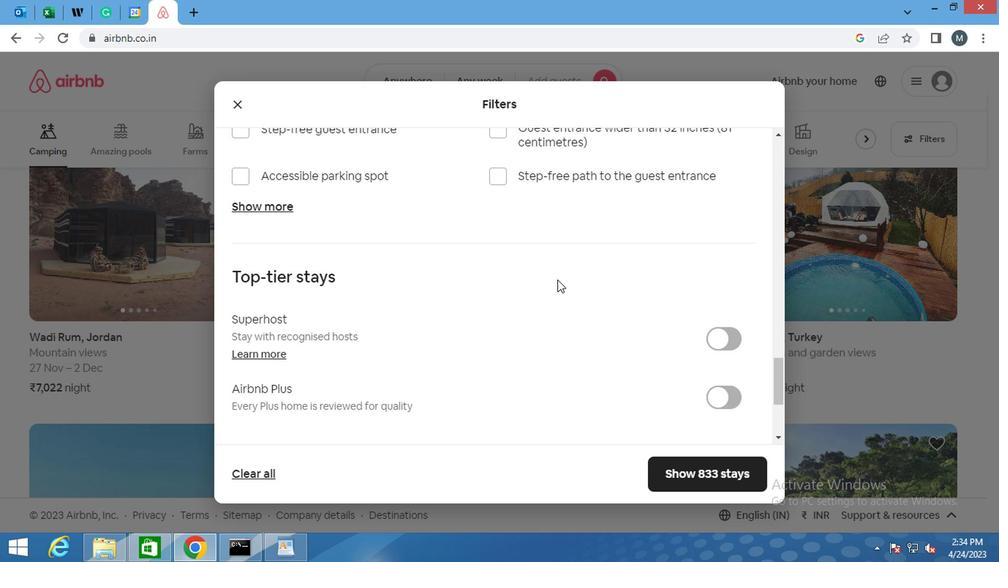 
Action: Mouse scrolled (557, 282) with delta (0, -1)
Screenshot: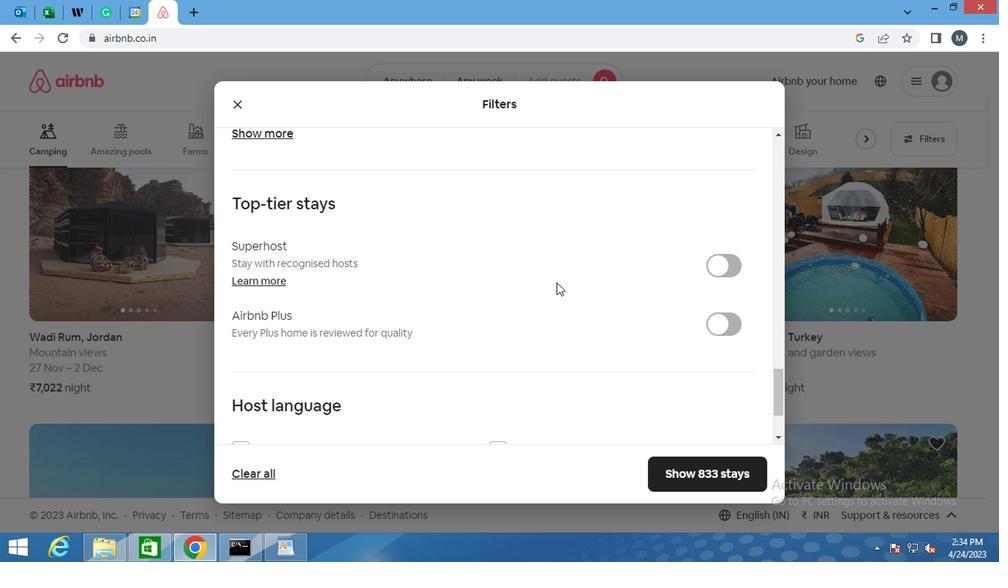 
Action: Mouse scrolled (557, 282) with delta (0, -1)
Screenshot: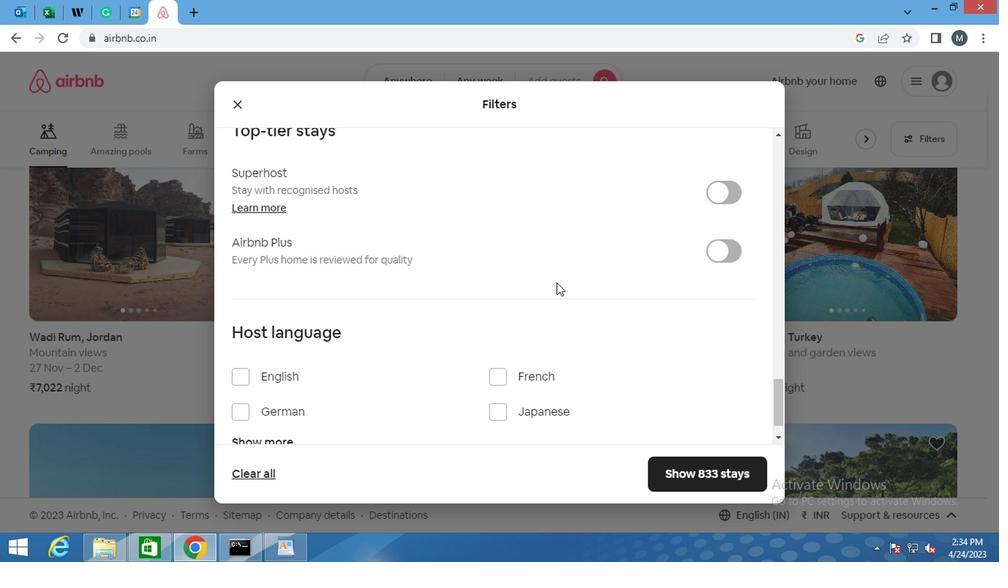 
Action: Mouse scrolled (557, 282) with delta (0, -1)
Screenshot: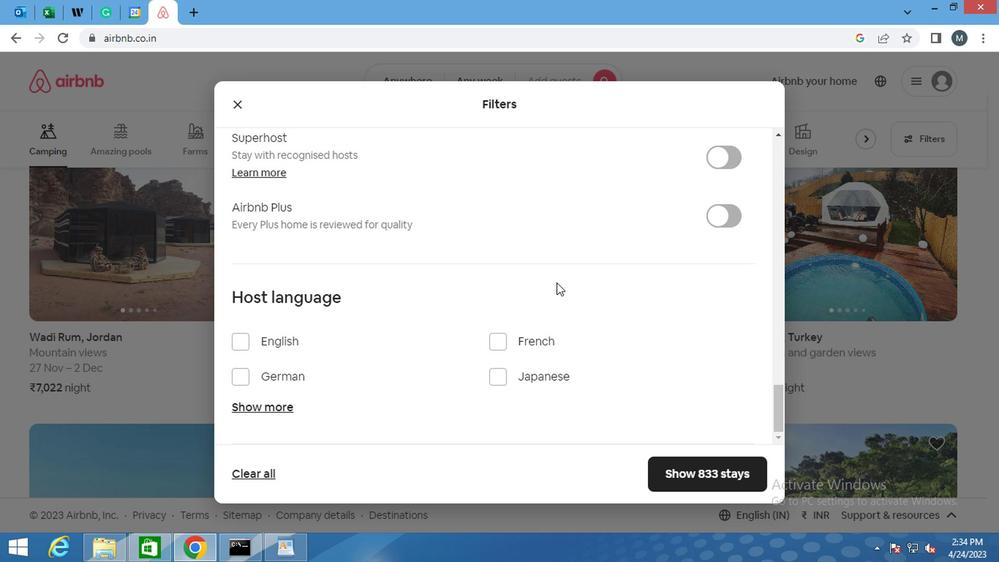 
Action: Mouse scrolled (557, 282) with delta (0, -1)
Screenshot: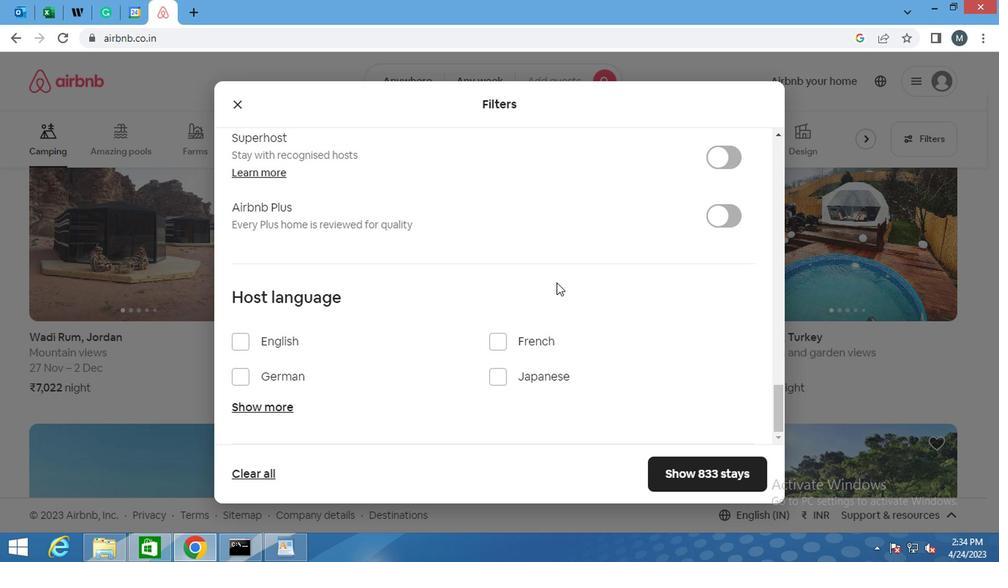 
Action: Mouse moved to (555, 280)
Screenshot: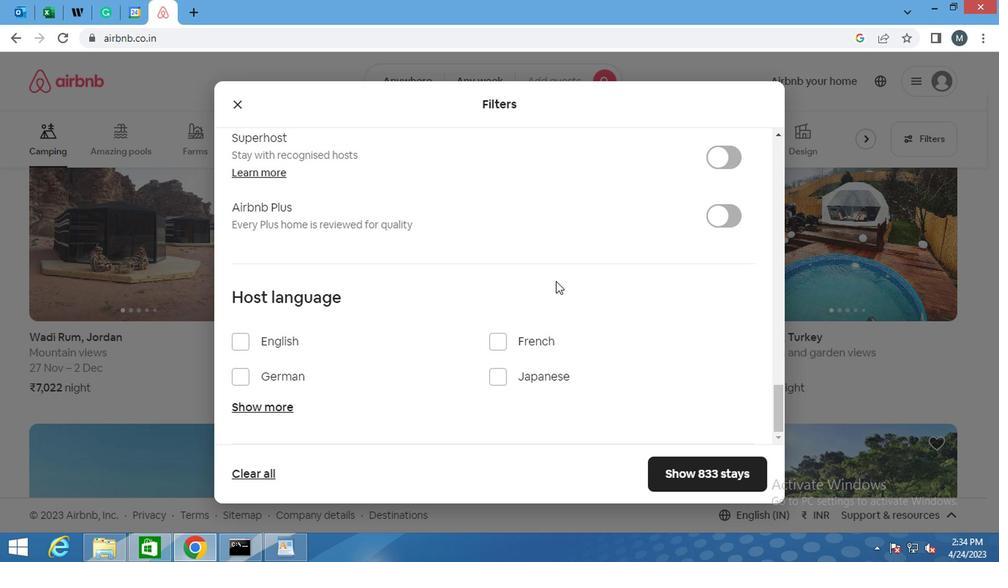 
Action: Mouse scrolled (555, 279) with delta (0, -1)
Screenshot: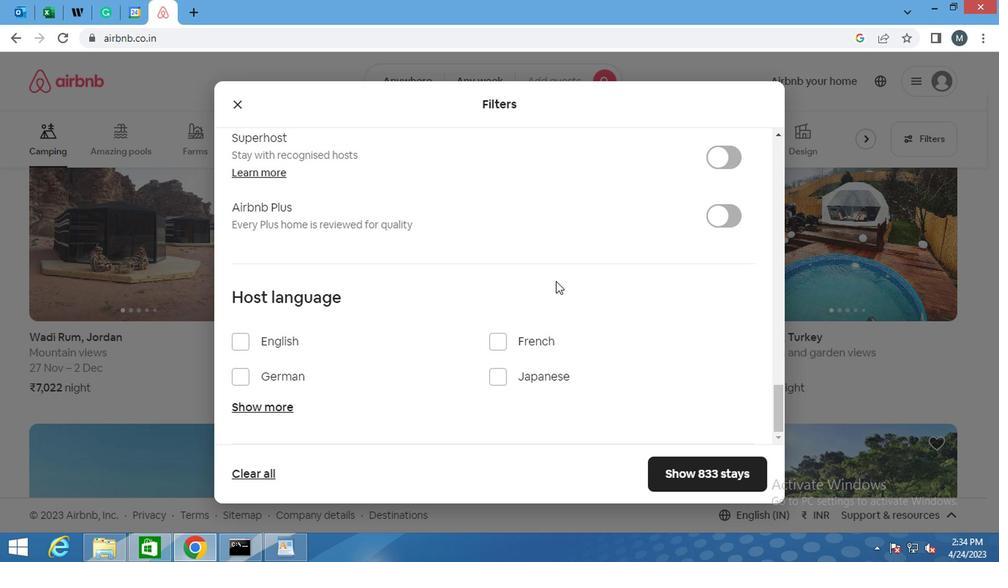
Action: Mouse moved to (555, 280)
Screenshot: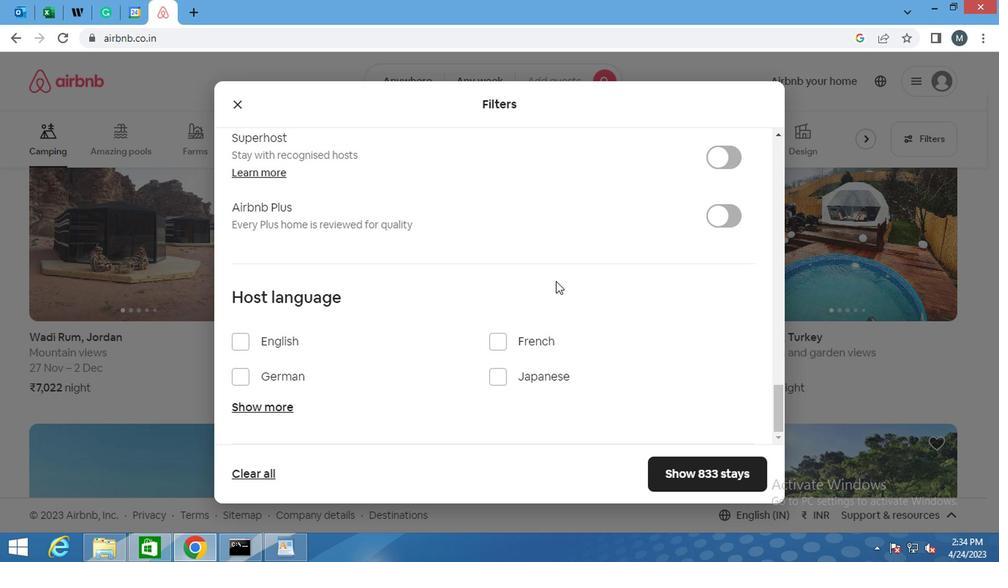 
Action: Mouse scrolled (555, 279) with delta (0, -1)
Screenshot: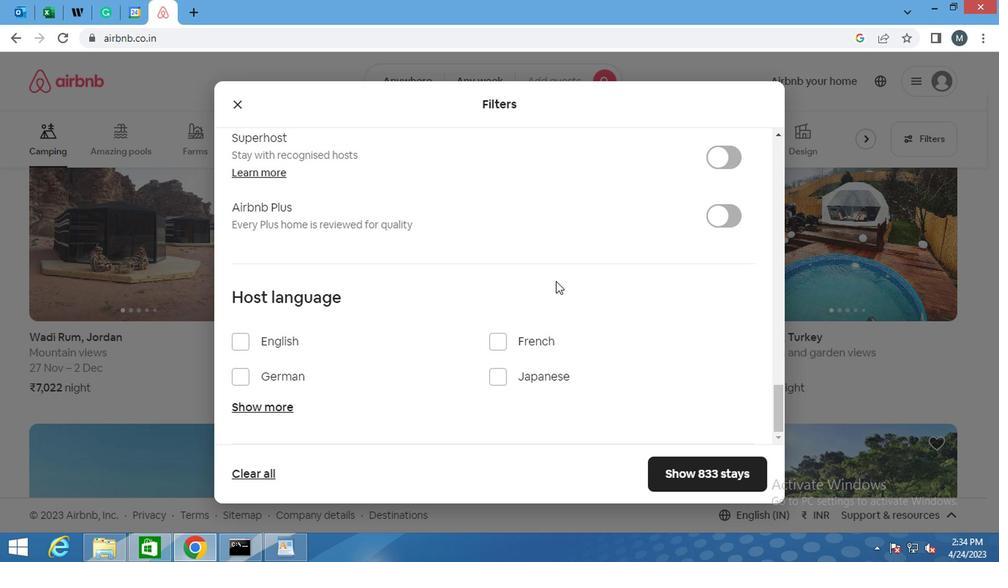 
Action: Mouse moved to (409, 346)
Screenshot: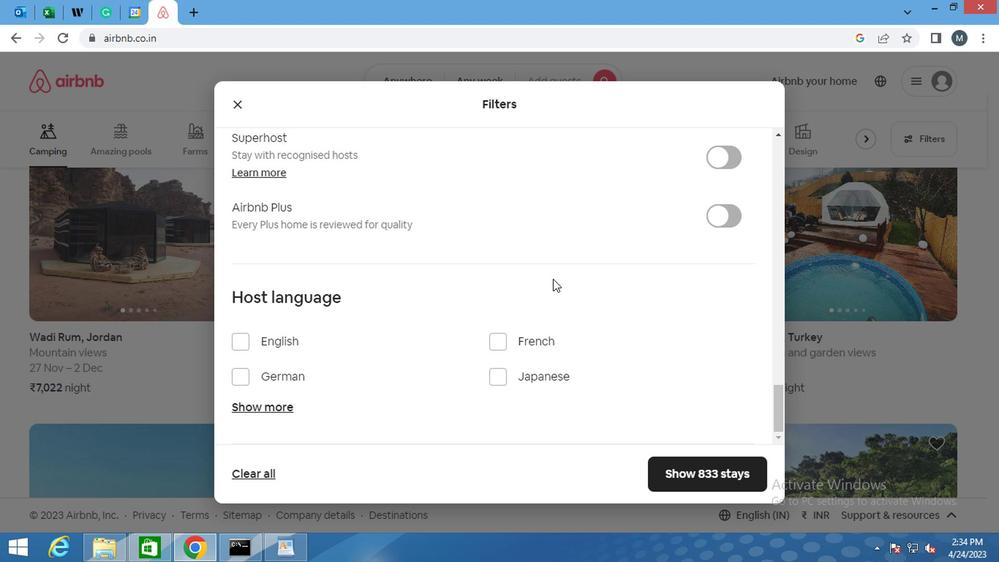 
Action: Mouse scrolled (409, 345) with delta (0, -1)
Screenshot: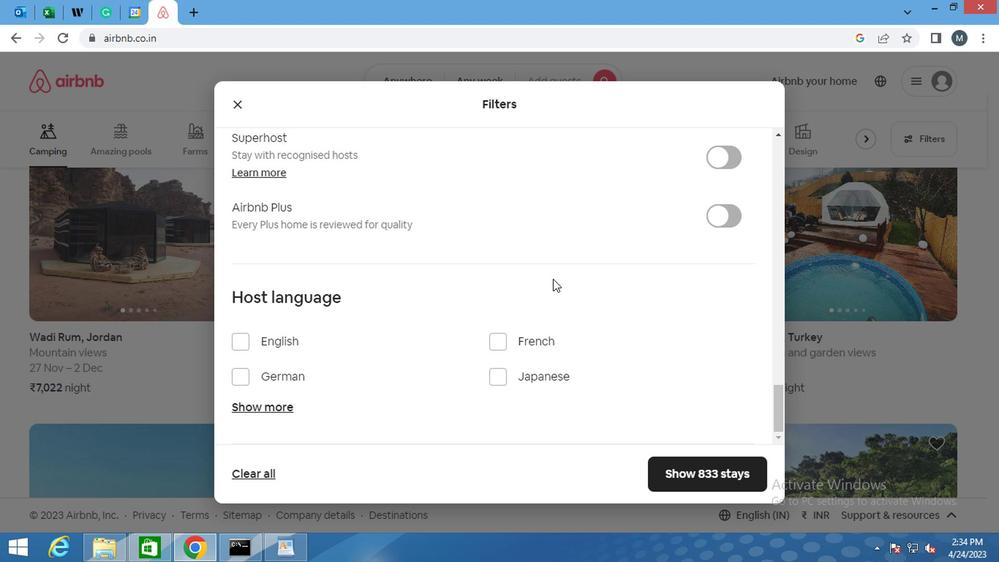 
Action: Mouse moved to (375, 357)
Screenshot: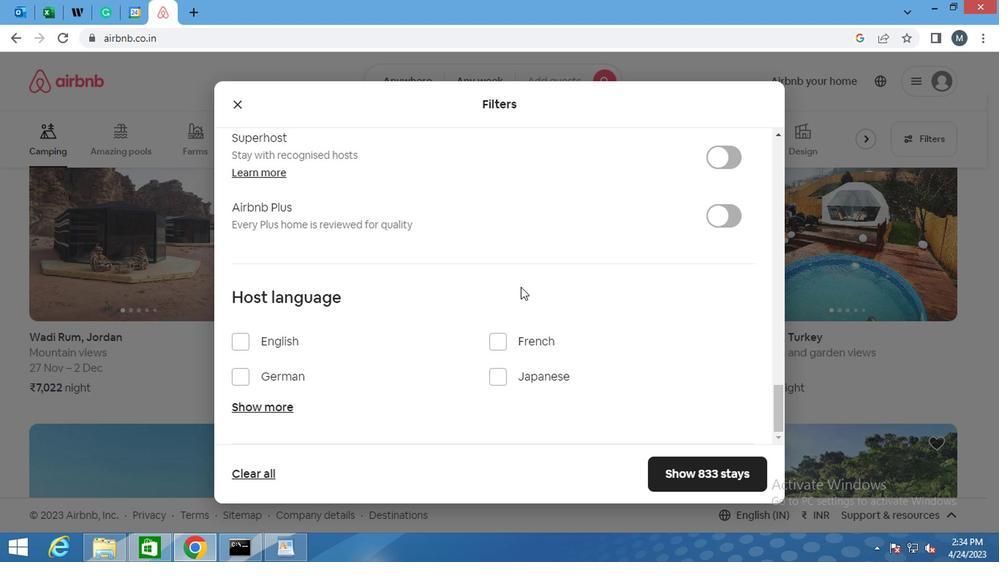 
Action: Mouse scrolled (375, 356) with delta (0, -1)
Screenshot: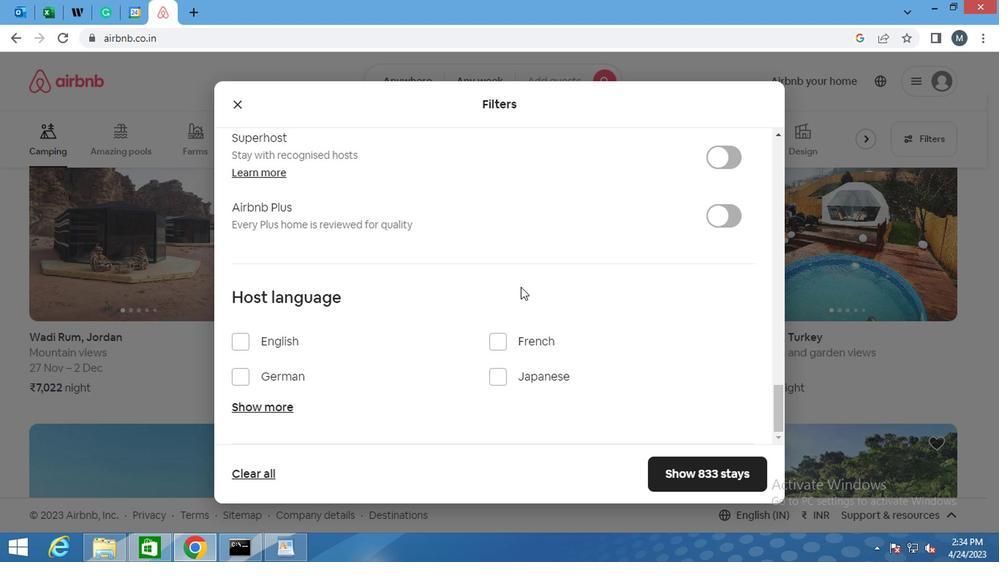 
Action: Mouse moved to (284, 412)
Screenshot: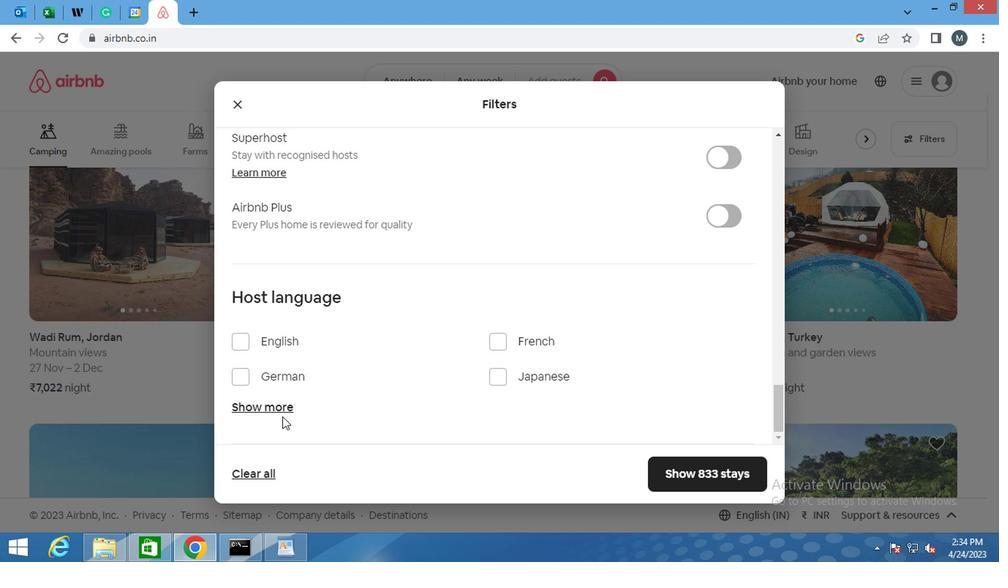 
Action: Mouse pressed left at (284, 412)
Screenshot: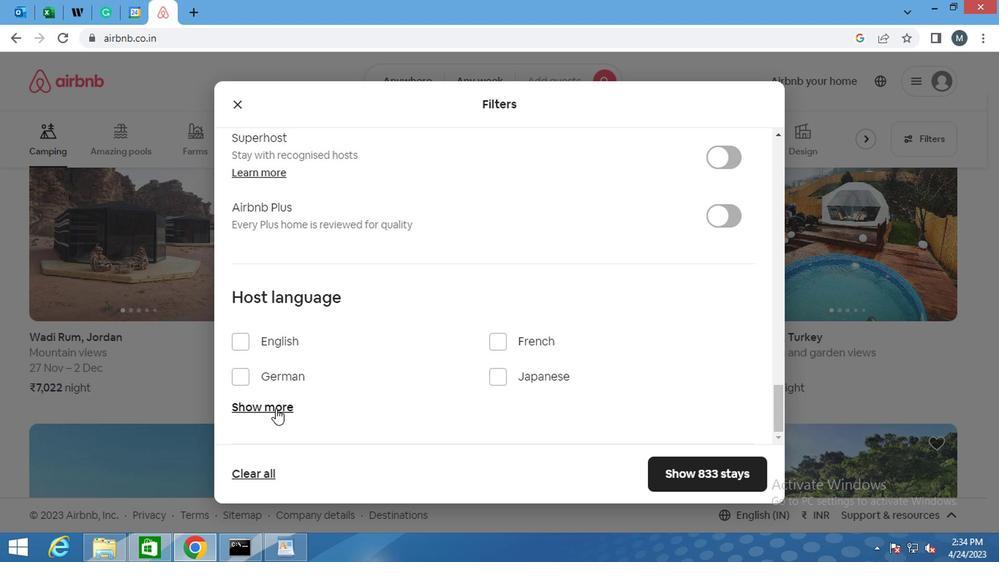 
Action: Mouse moved to (372, 340)
Screenshot: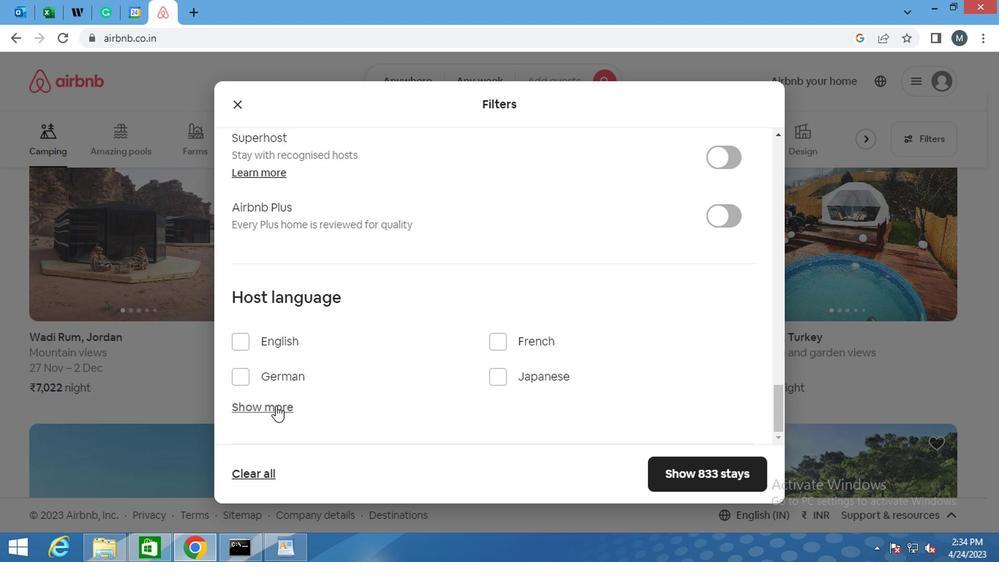 
Action: Mouse scrolled (372, 339) with delta (0, -1)
Screenshot: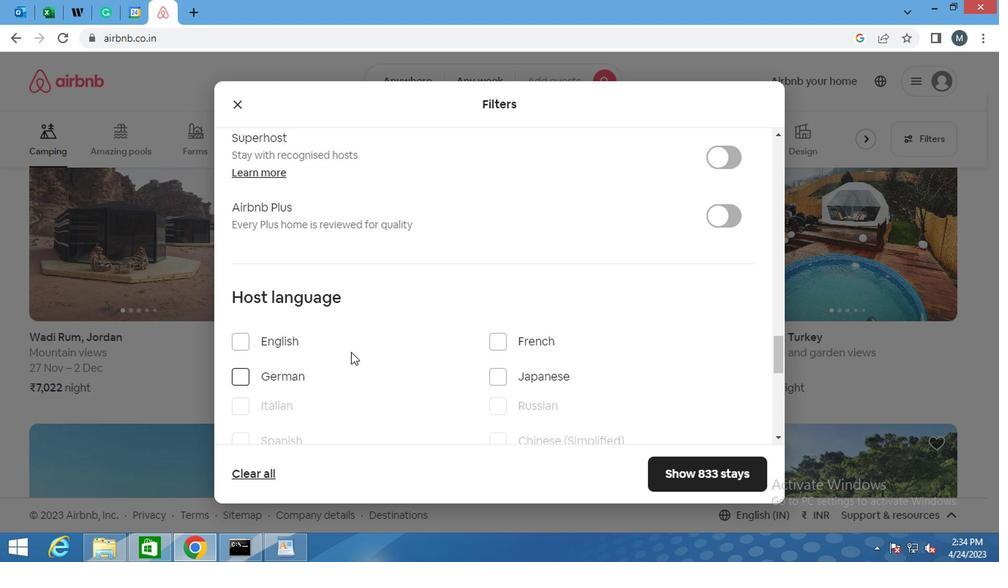 
Action: Mouse moved to (369, 352)
Screenshot: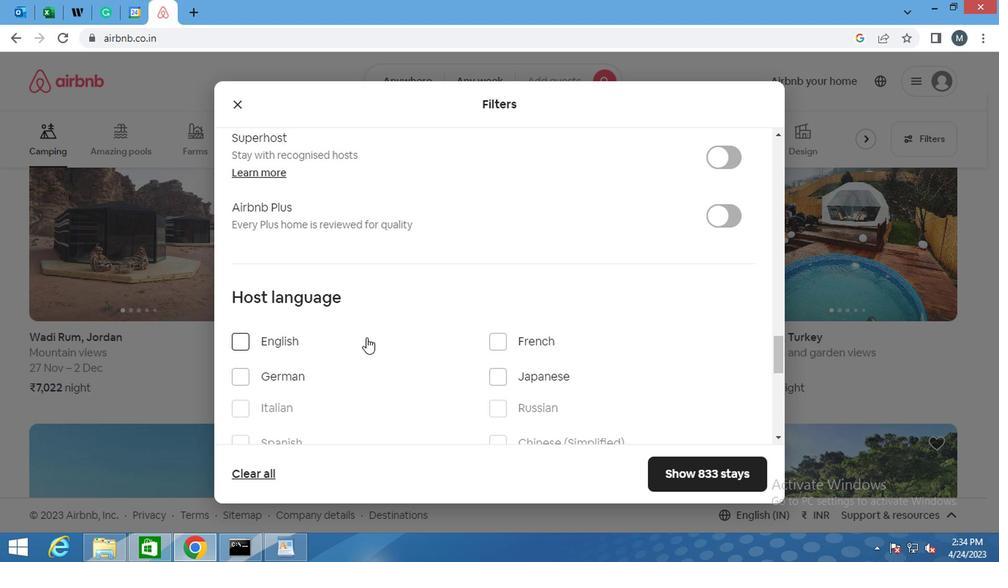 
Action: Mouse scrolled (369, 351) with delta (0, -1)
Screenshot: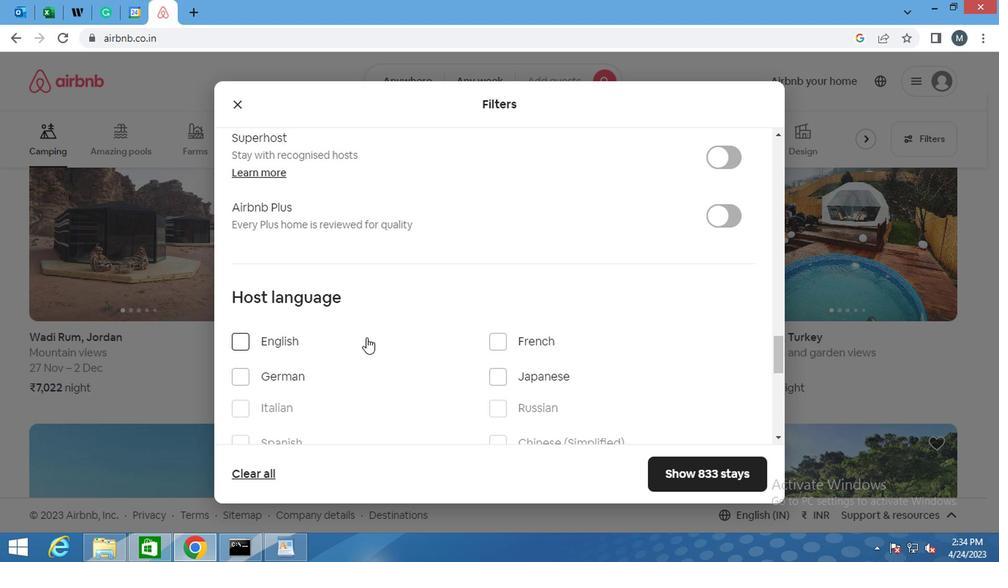 
Action: Mouse moved to (255, 304)
Screenshot: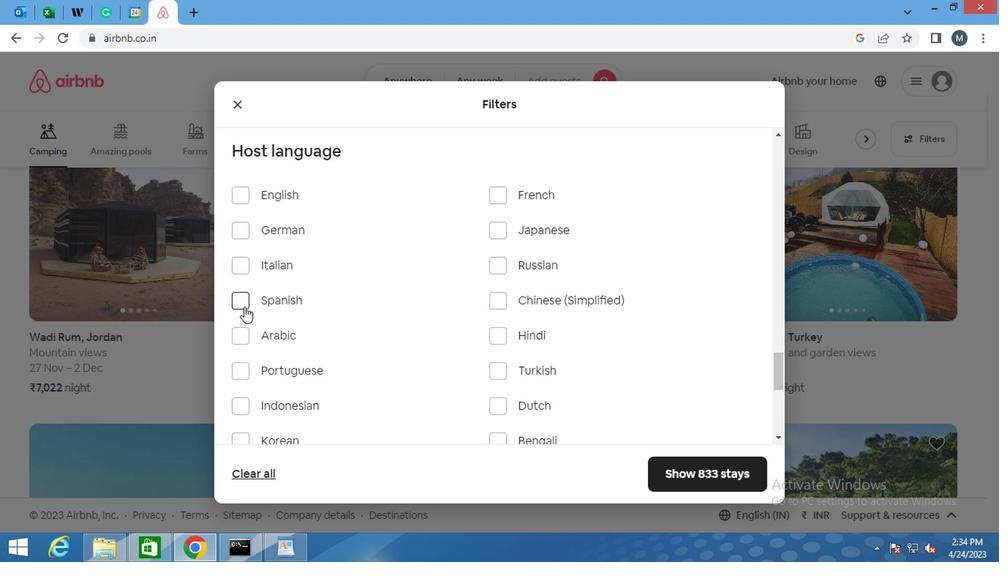 
Action: Mouse pressed left at (255, 304)
Screenshot: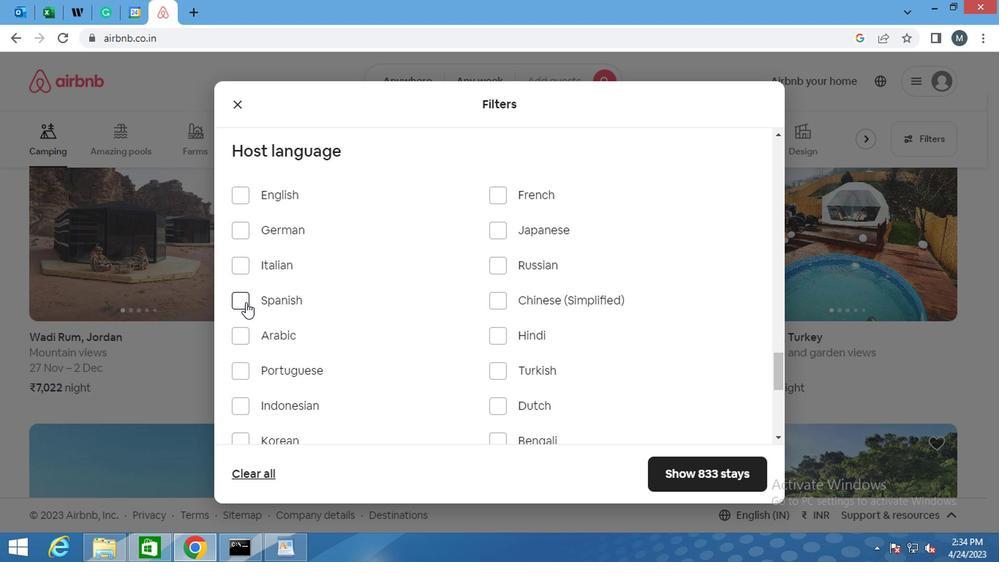
Action: Mouse moved to (738, 477)
Screenshot: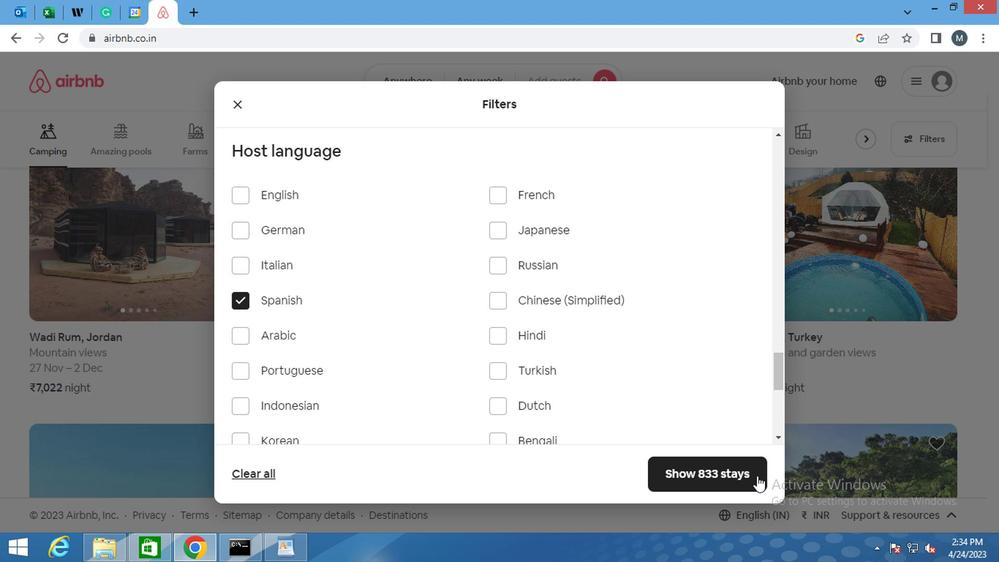 
Action: Mouse pressed left at (738, 477)
Screenshot: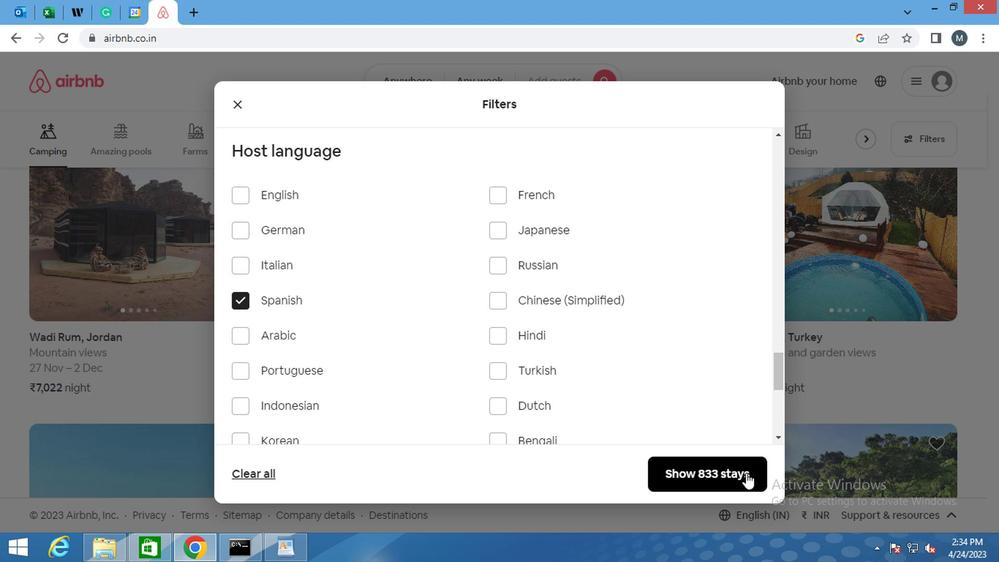 
Action: Mouse moved to (735, 477)
Screenshot: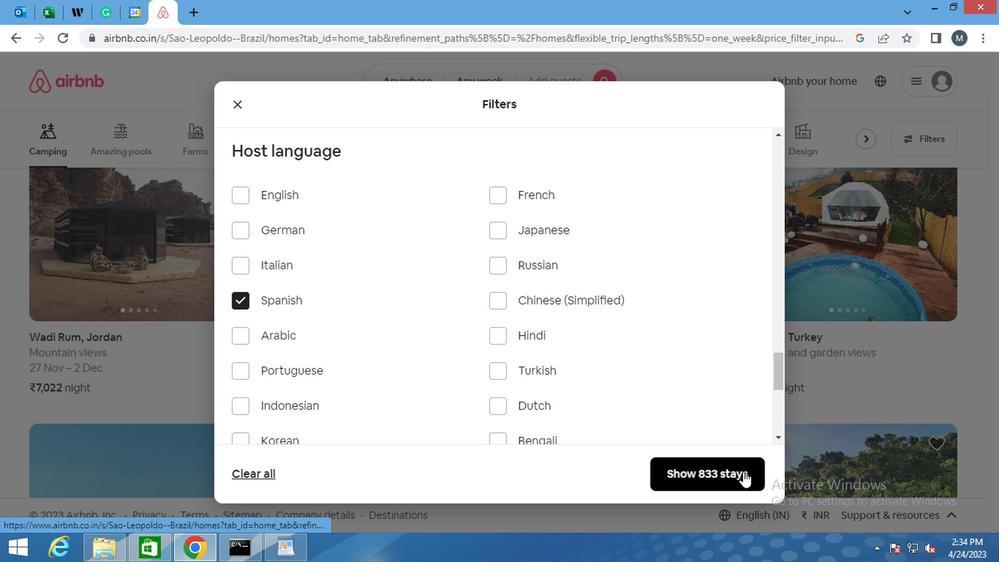 
